 Task: Contact a Redfin agent in Las Vegas, Nevada, for assistance in finding a property.
Action: Mouse moved to (938, 52)
Screenshot: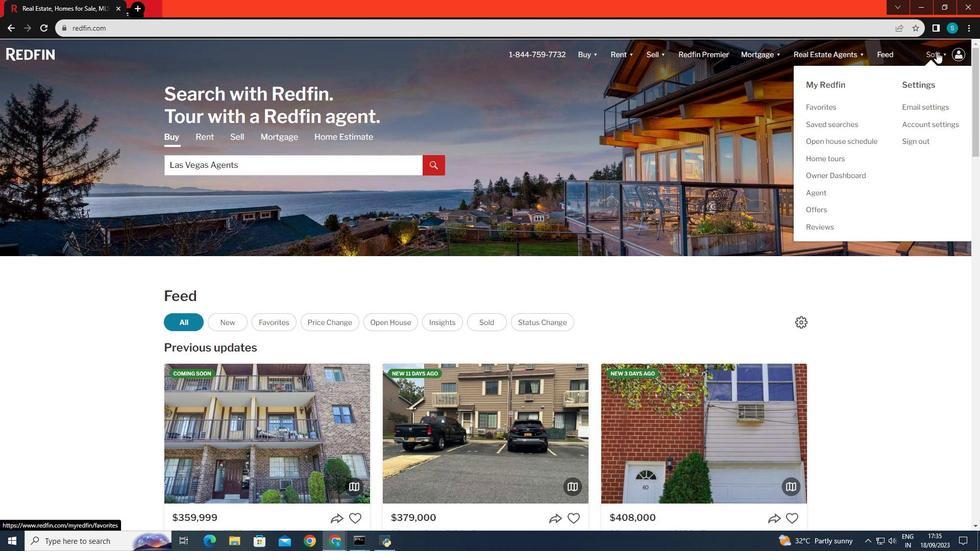 
Action: Mouse pressed left at (938, 52)
Screenshot: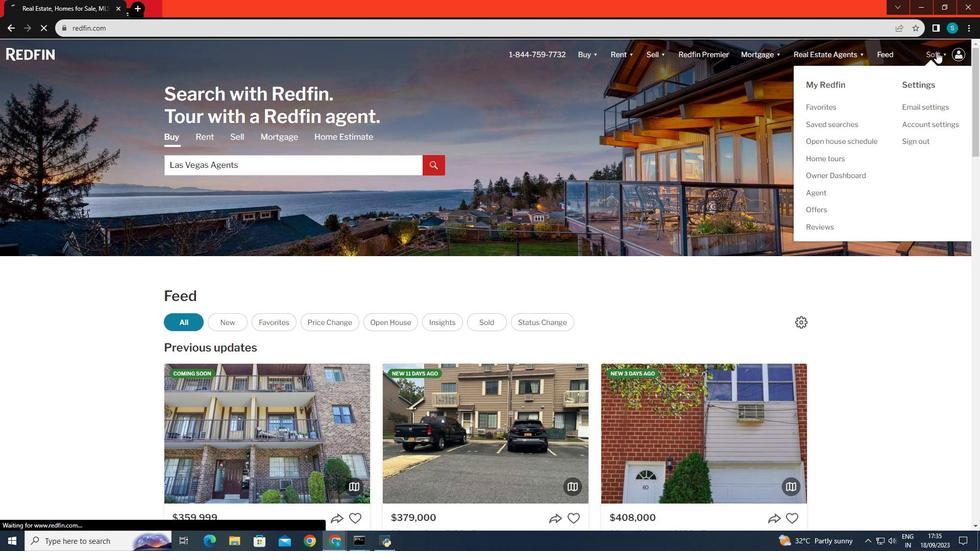 
Action: Mouse moved to (927, 53)
Screenshot: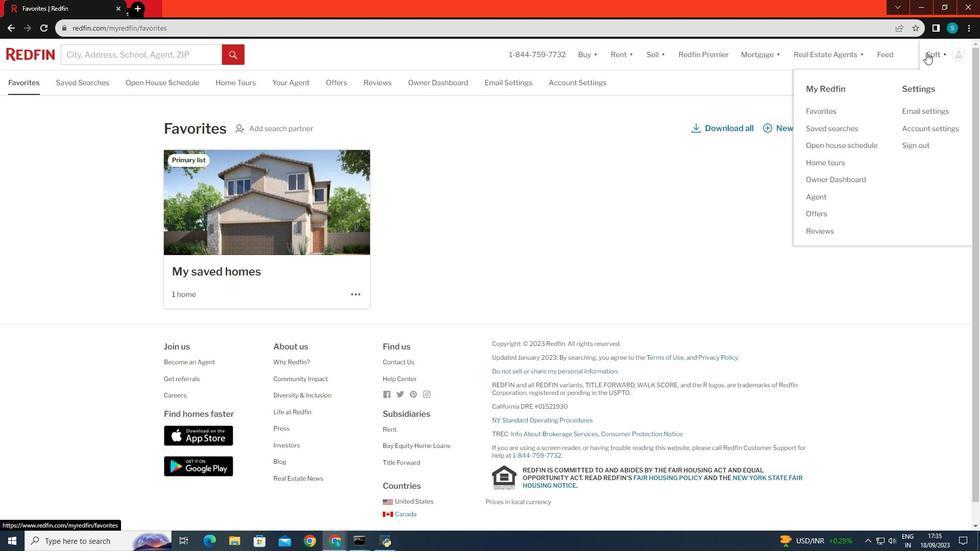 
Action: Mouse pressed left at (927, 53)
Screenshot: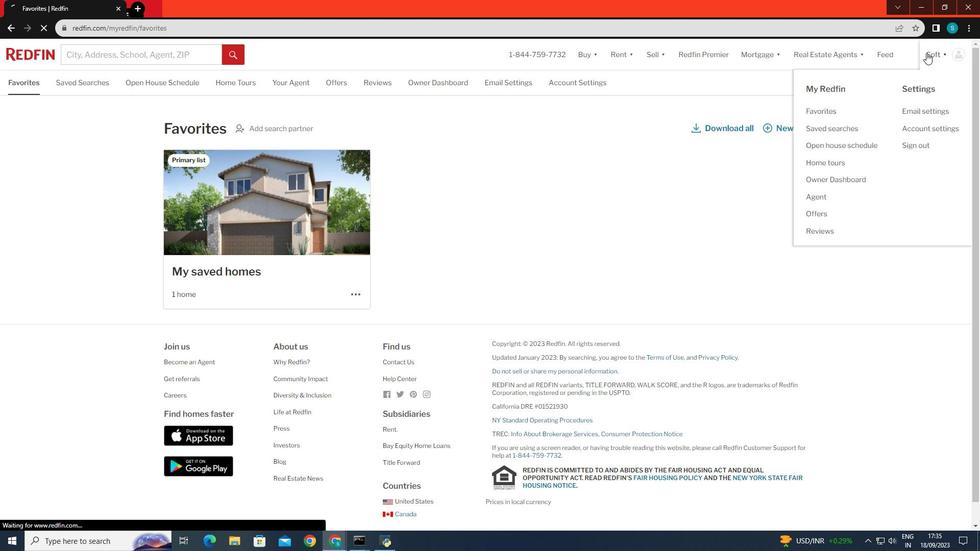 
Action: Mouse moved to (596, 251)
Screenshot: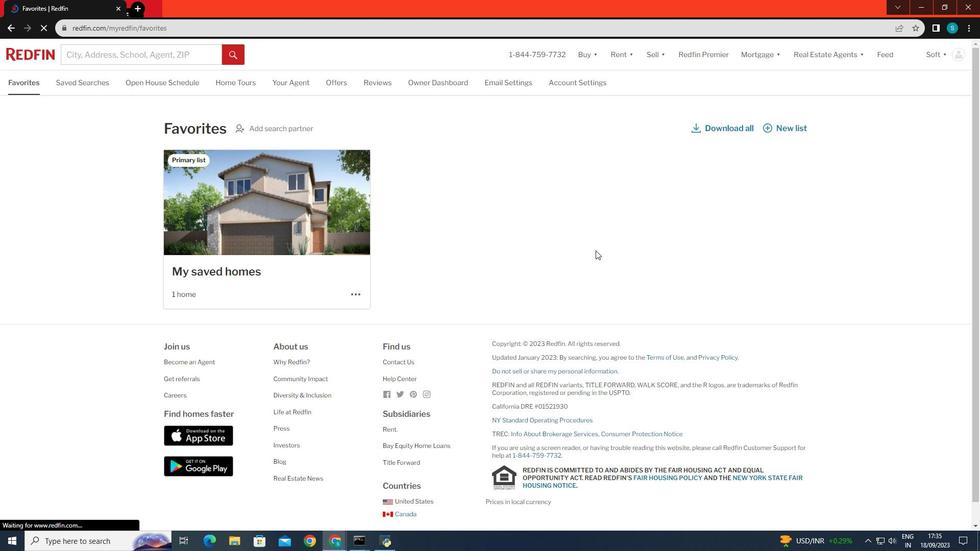 
Action: Mouse scrolled (596, 250) with delta (0, 0)
Screenshot: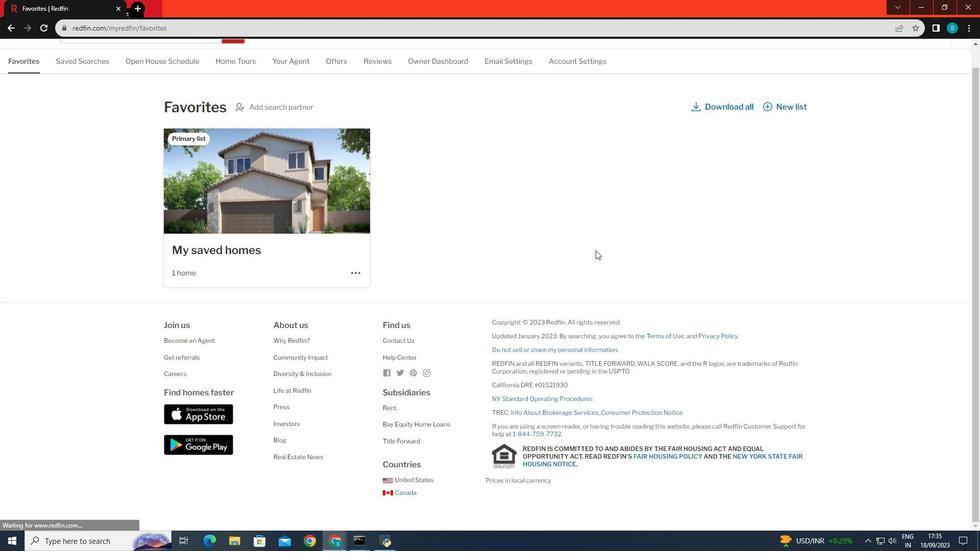 
Action: Mouse scrolled (596, 250) with delta (0, 0)
Screenshot: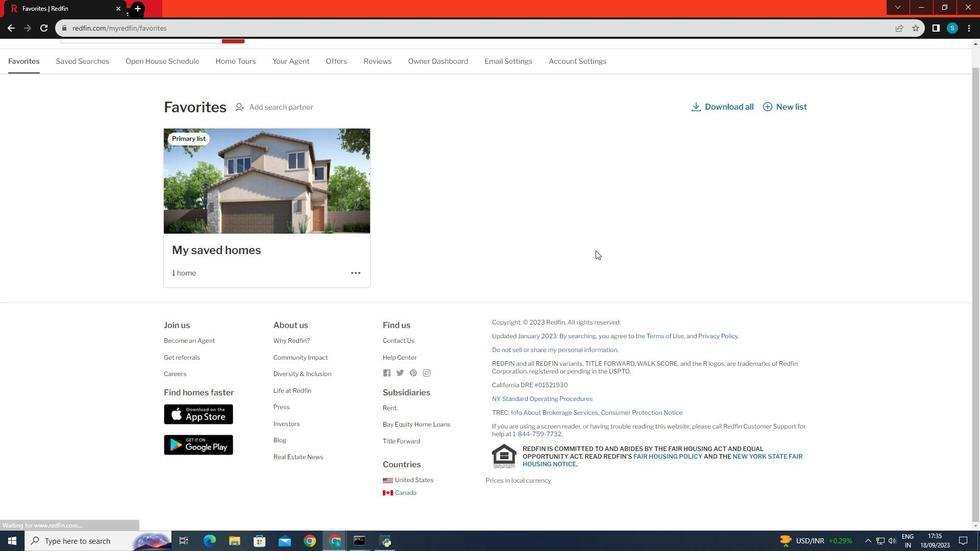 
Action: Mouse scrolled (596, 250) with delta (0, 0)
Screenshot: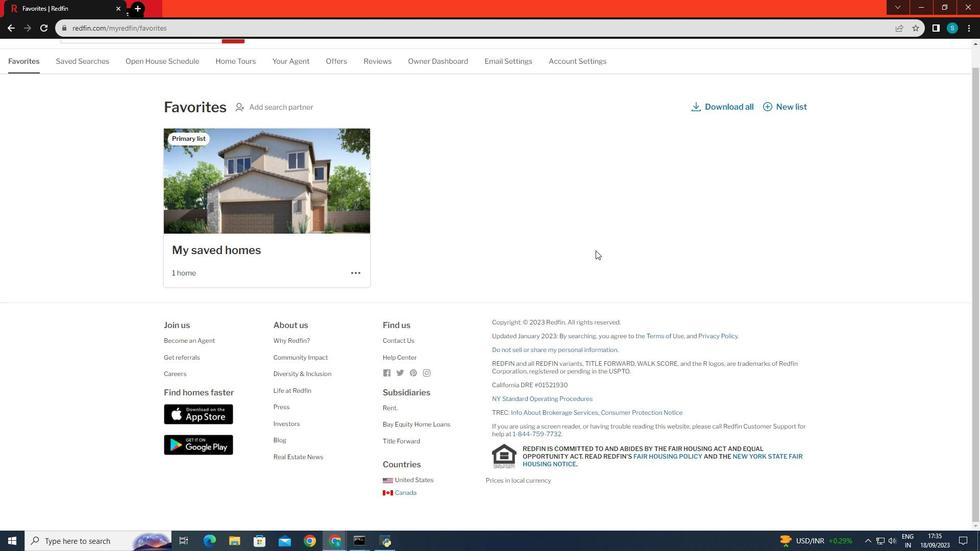 
Action: Mouse scrolled (596, 250) with delta (0, 0)
Screenshot: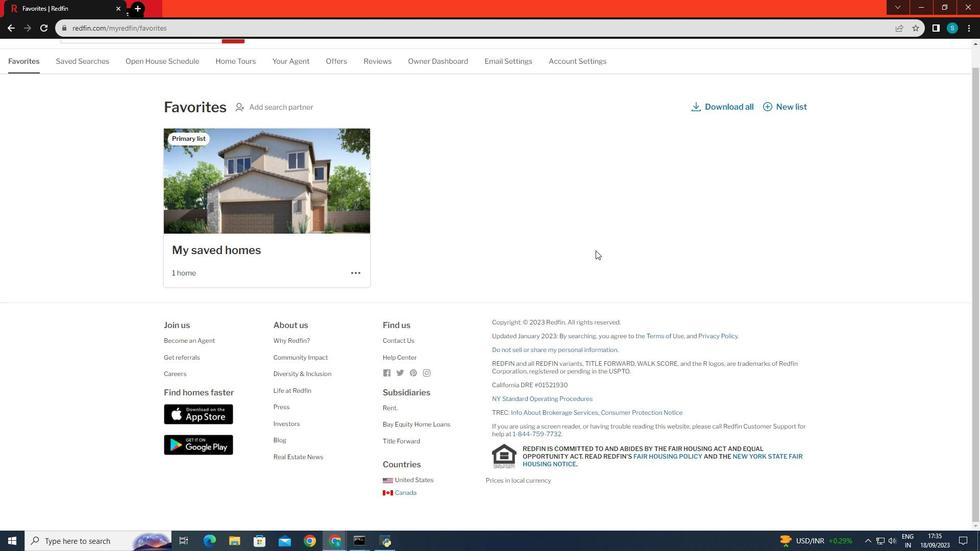 
Action: Mouse scrolled (596, 250) with delta (0, 0)
Screenshot: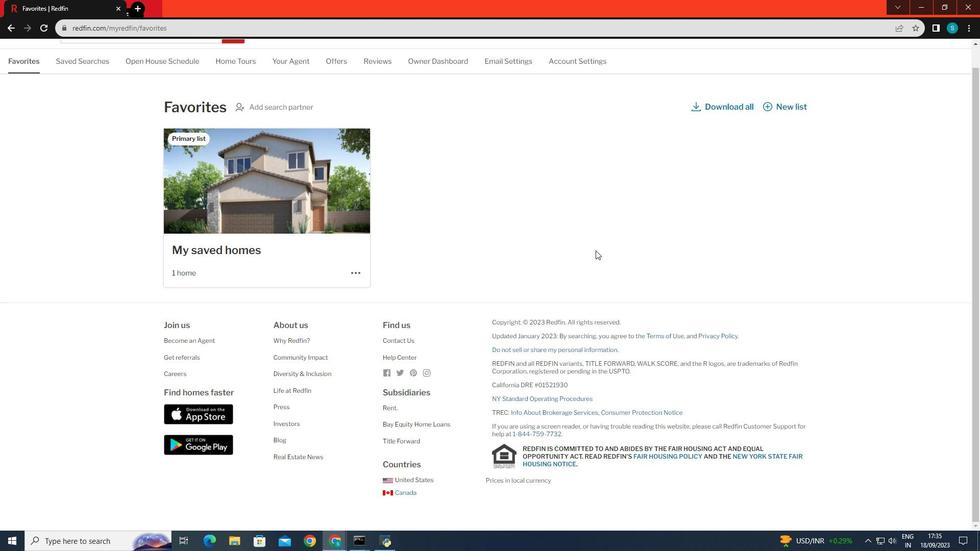 
Action: Mouse scrolled (596, 250) with delta (0, 0)
Screenshot: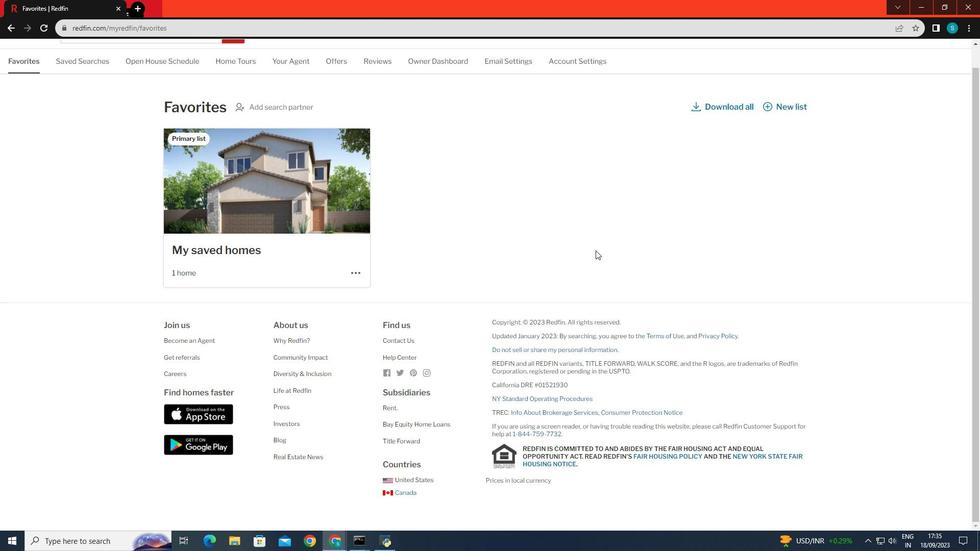 
Action: Mouse scrolled (596, 251) with delta (0, 0)
Screenshot: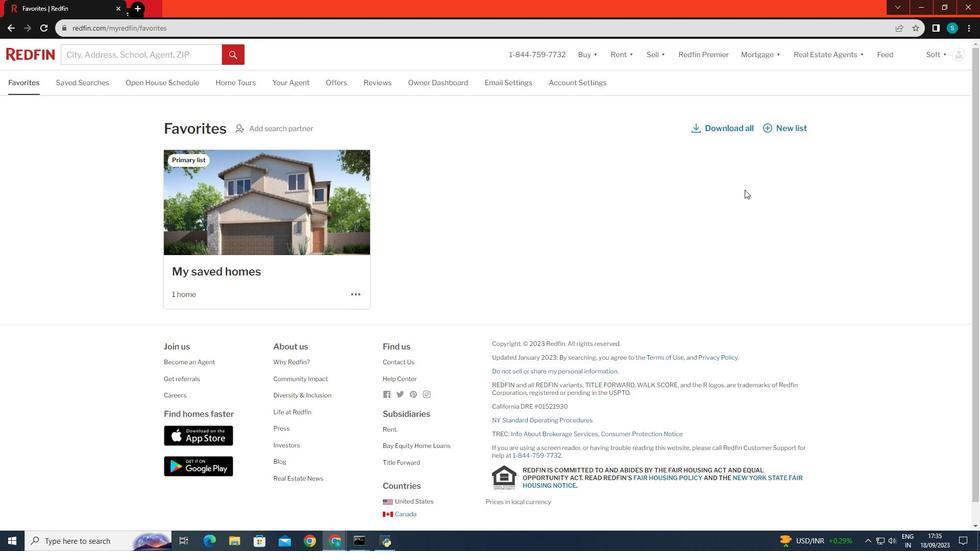 
Action: Mouse scrolled (596, 251) with delta (0, 0)
Screenshot: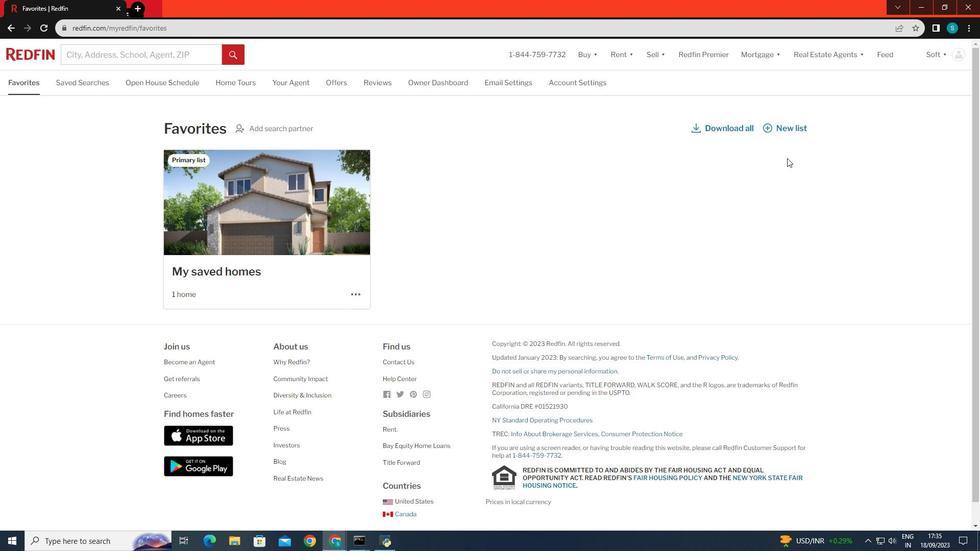 
Action: Mouse scrolled (596, 251) with delta (0, 0)
Screenshot: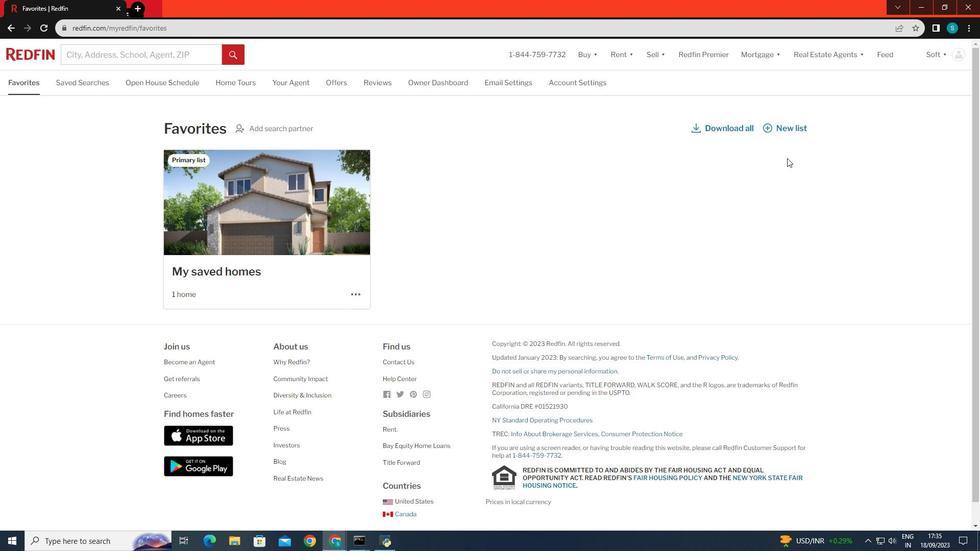 
Action: Mouse moved to (814, 195)
Screenshot: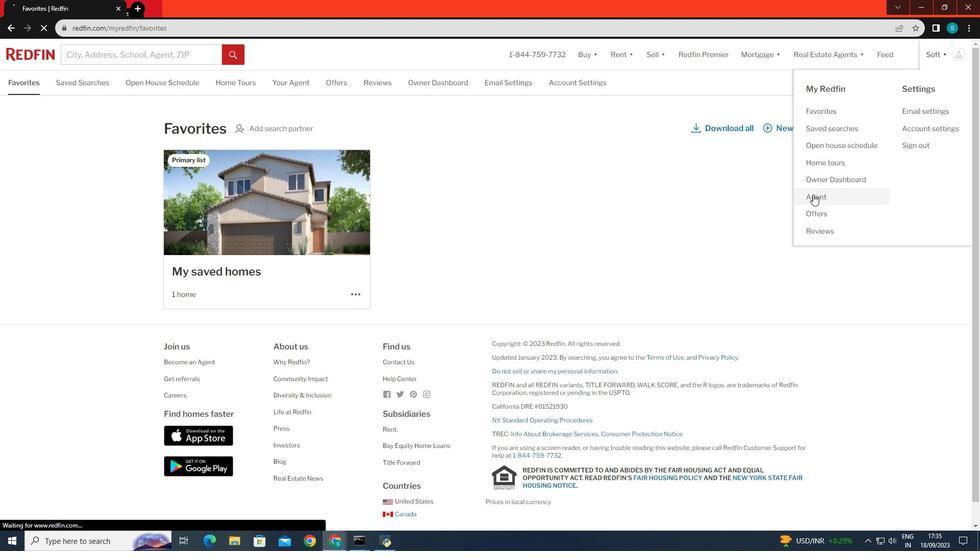 
Action: Mouse pressed left at (814, 195)
Screenshot: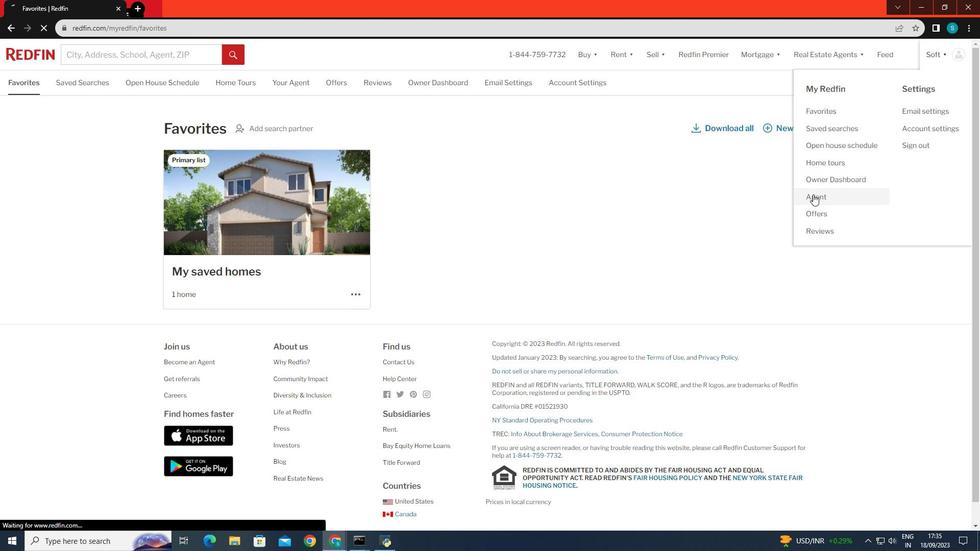 
Action: Mouse moved to (382, 243)
Screenshot: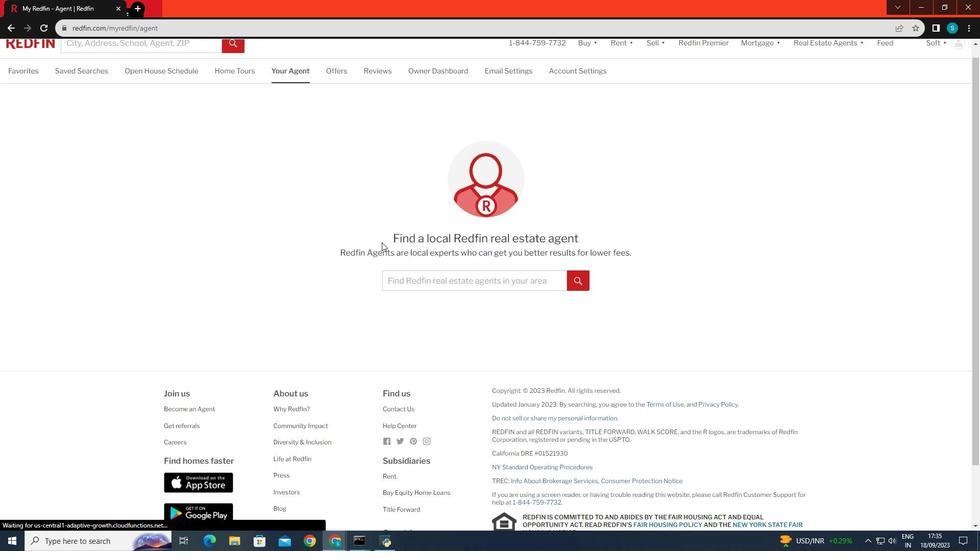 
Action: Mouse scrolled (382, 242) with delta (0, 0)
Screenshot: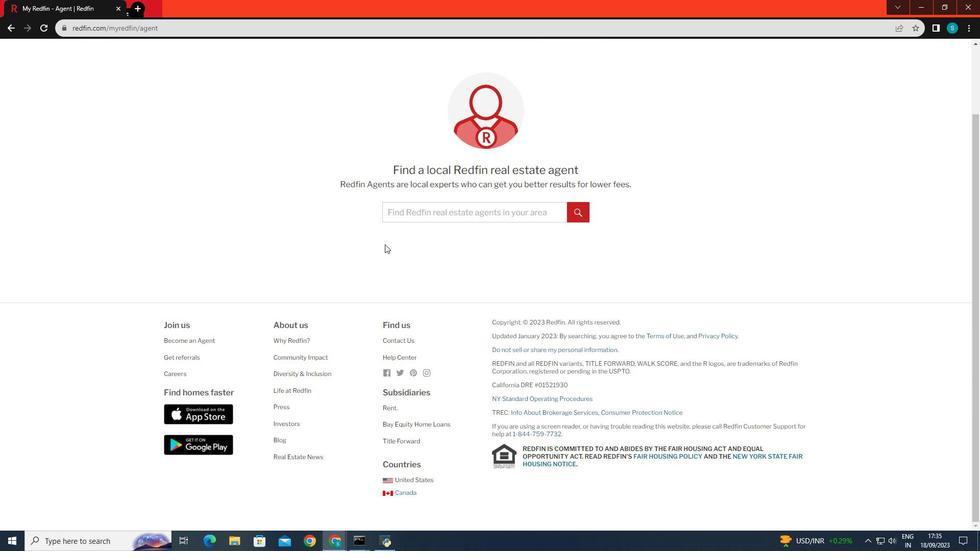 
Action: Mouse scrolled (382, 242) with delta (0, 0)
Screenshot: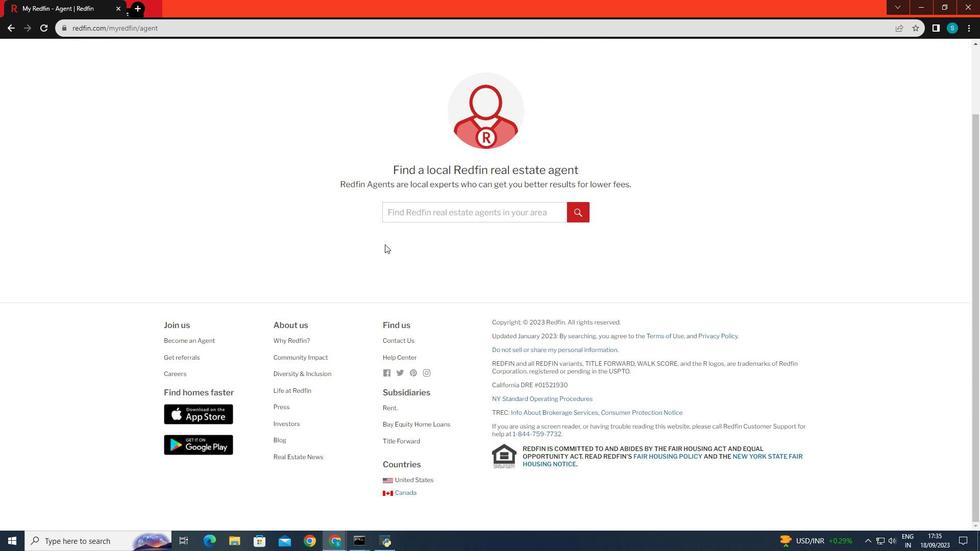 
Action: Mouse scrolled (382, 242) with delta (0, 0)
Screenshot: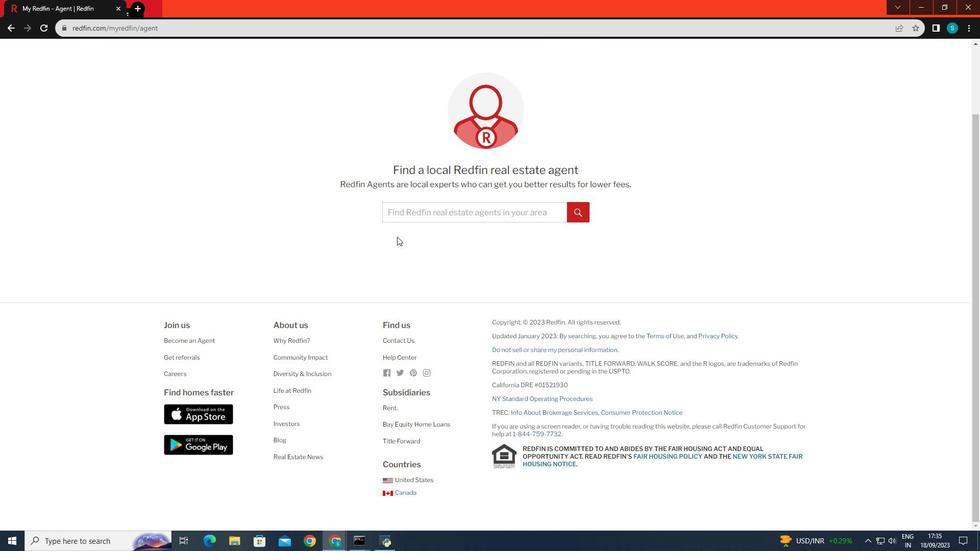 
Action: Mouse scrolled (382, 242) with delta (0, 0)
Screenshot: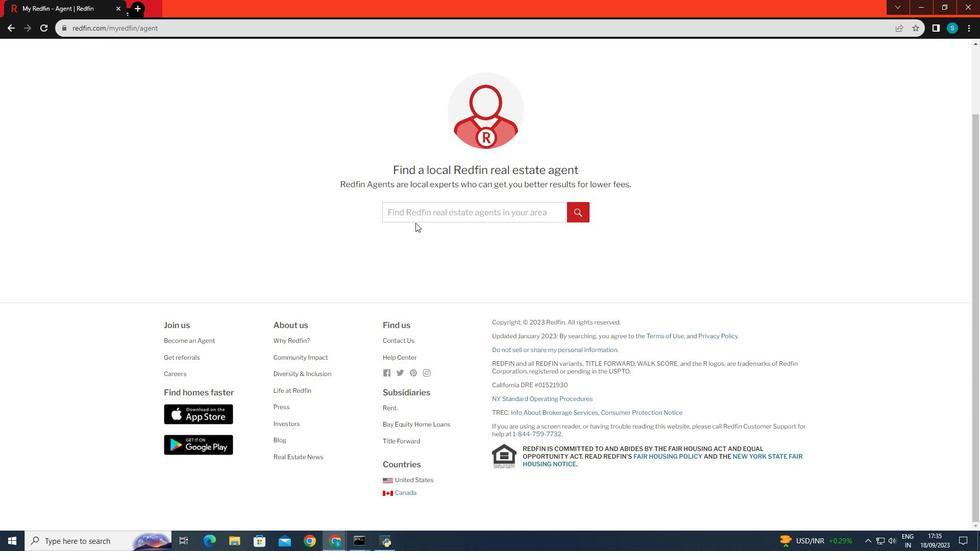 
Action: Mouse moved to (393, 172)
Screenshot: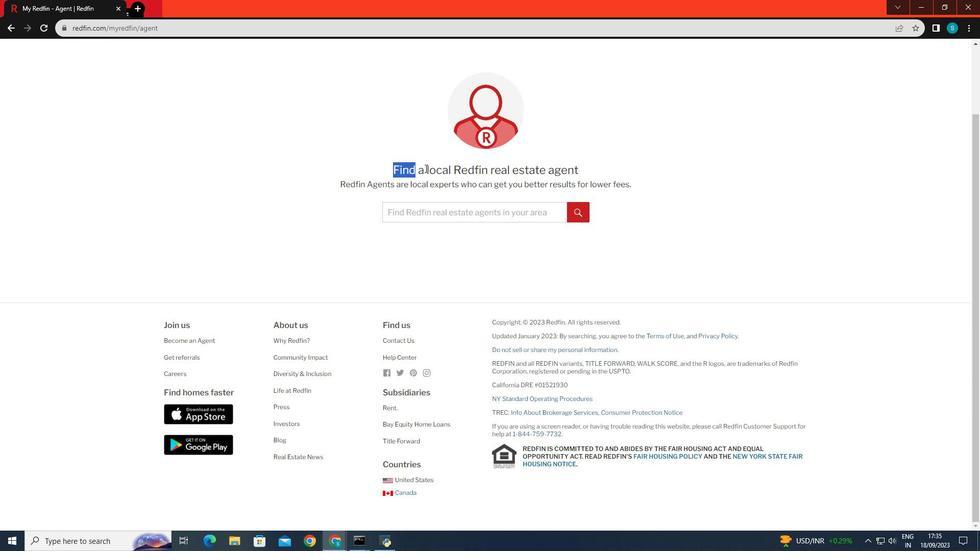 
Action: Mouse pressed left at (393, 172)
Screenshot: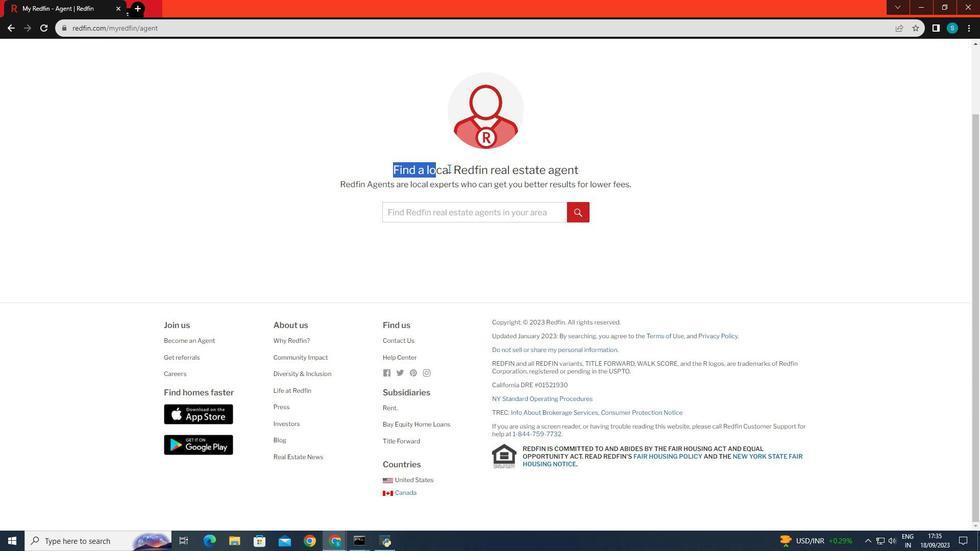 
Action: Mouse moved to (471, 211)
Screenshot: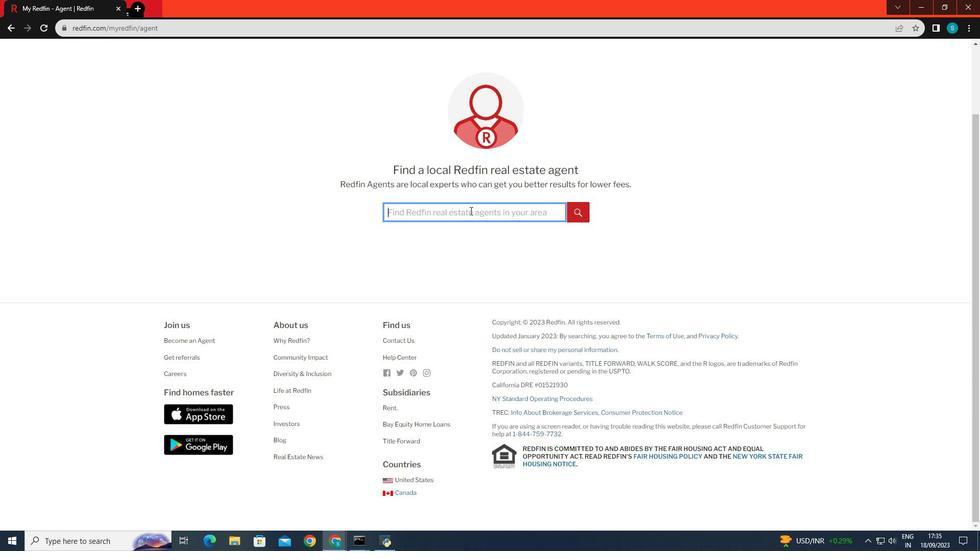 
Action: Mouse pressed left at (471, 211)
Screenshot: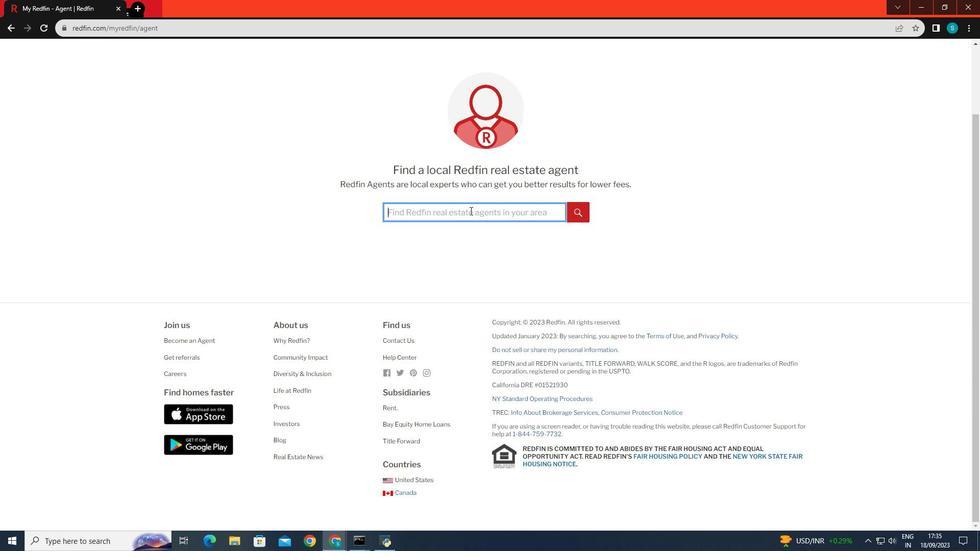 
Action: Key pressed las<Key.space>vegas<Key.space>nevada
Screenshot: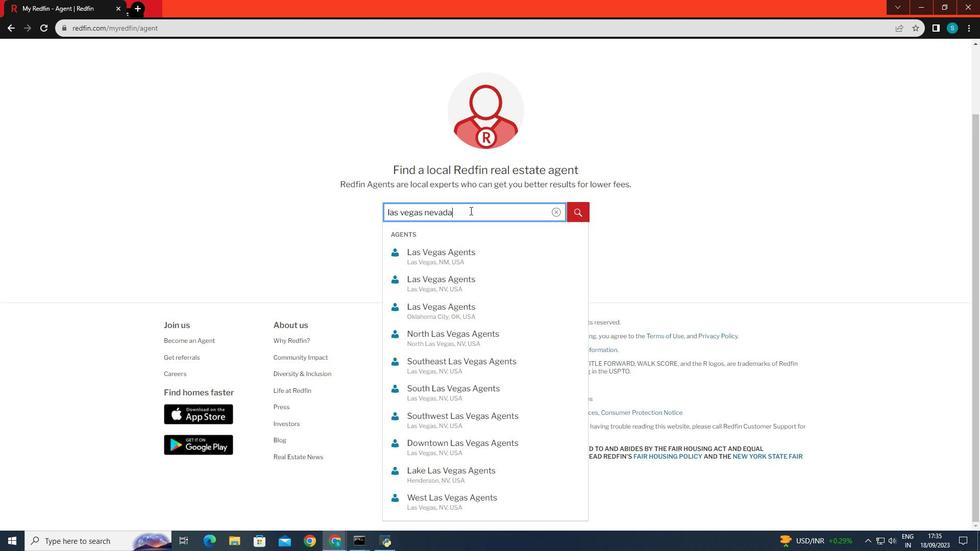 
Action: Mouse moved to (579, 215)
Screenshot: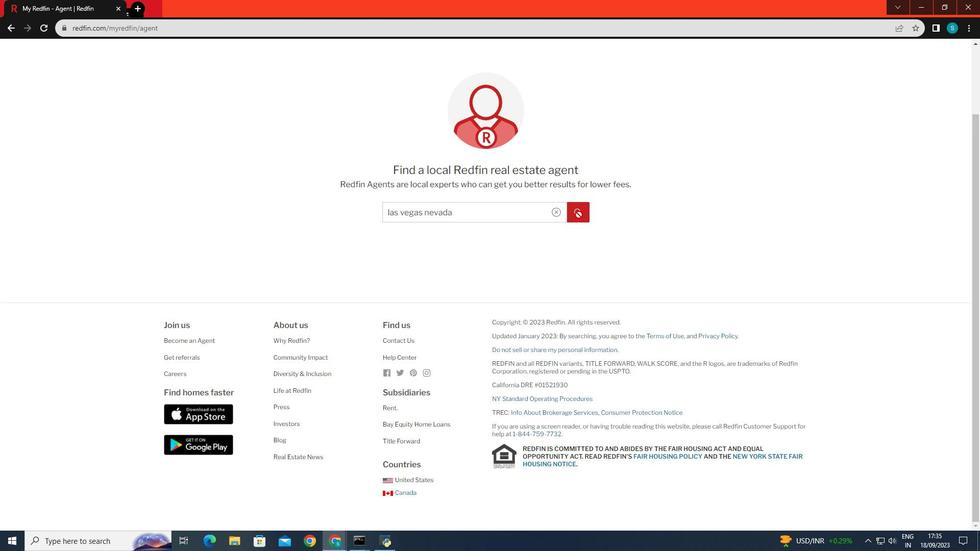 
Action: Mouse pressed left at (579, 215)
Screenshot: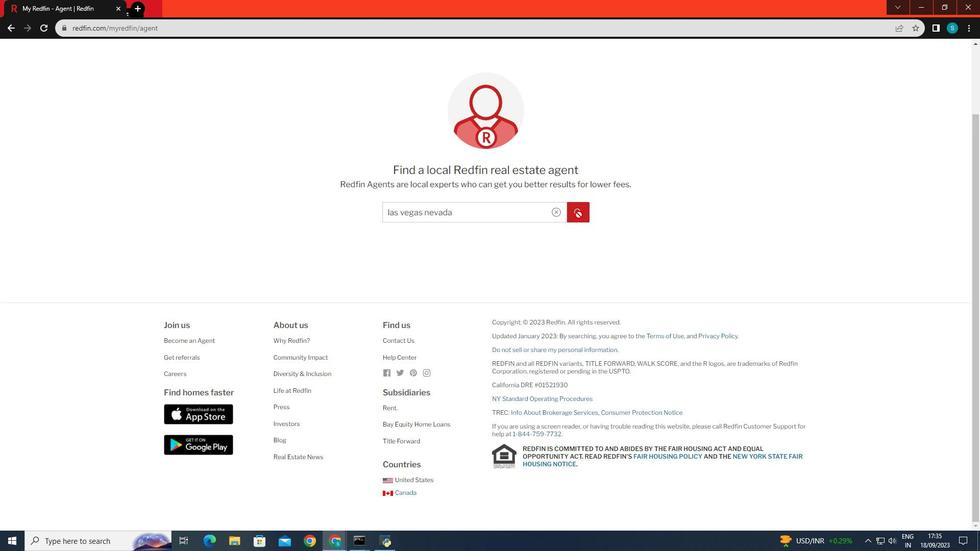 
Action: Mouse moved to (454, 214)
Screenshot: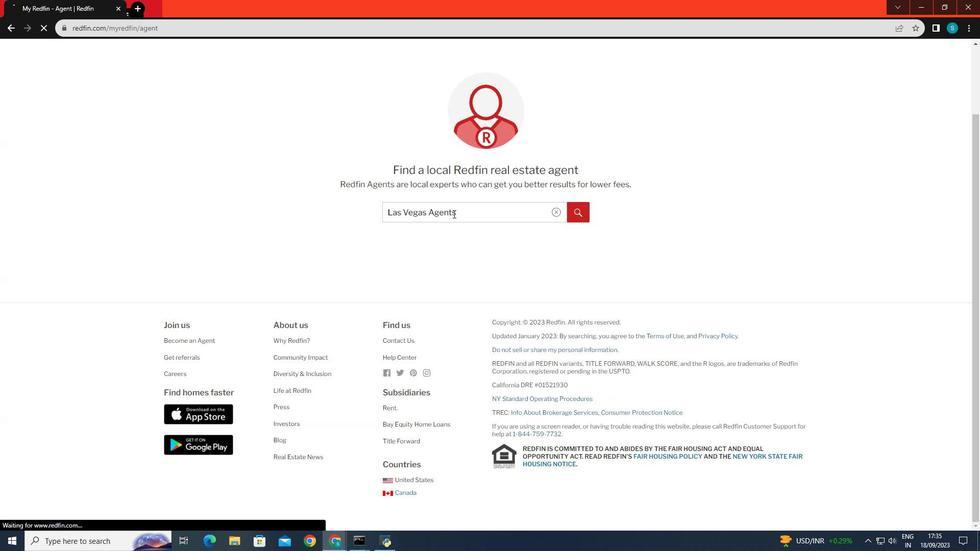 
Action: Mouse pressed left at (454, 214)
Screenshot: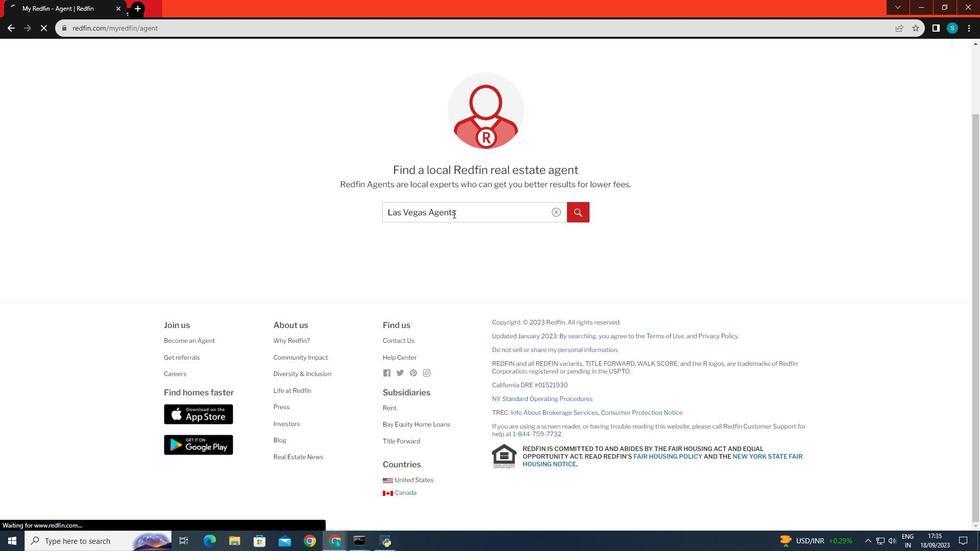 
Action: Mouse moved to (271, 166)
Screenshot: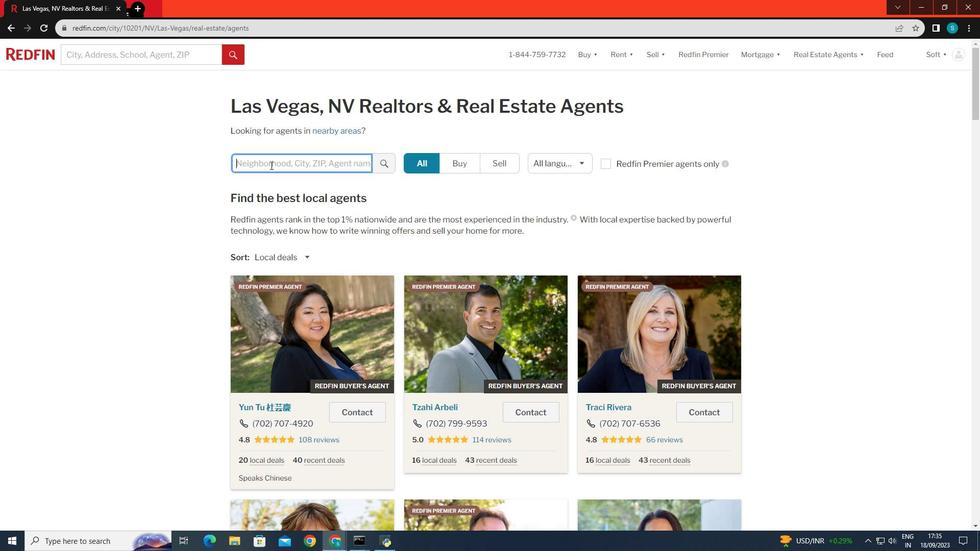 
Action: Mouse pressed left at (271, 166)
Screenshot: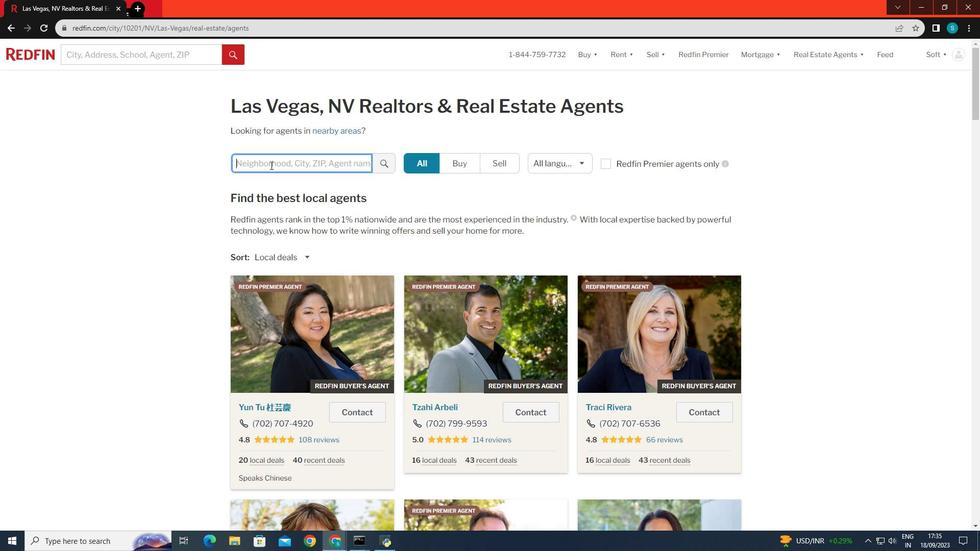 
Action: Mouse moved to (287, 196)
Screenshot: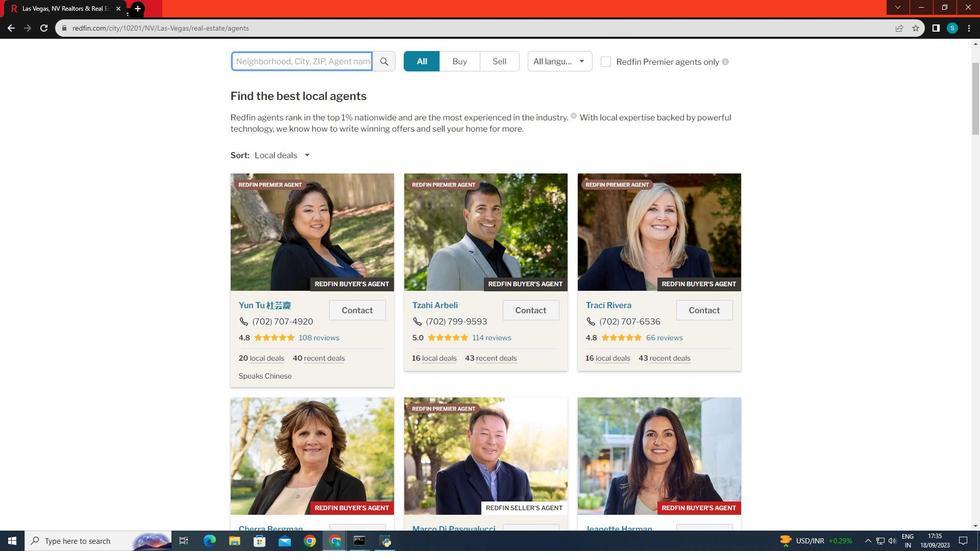 
Action: Mouse scrolled (287, 196) with delta (0, 0)
Screenshot: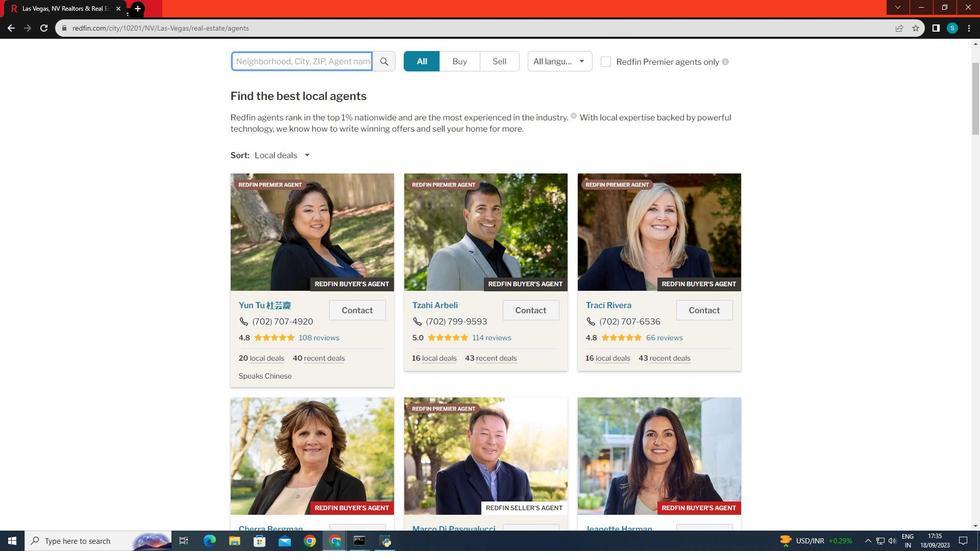 
Action: Mouse scrolled (287, 196) with delta (0, 0)
Screenshot: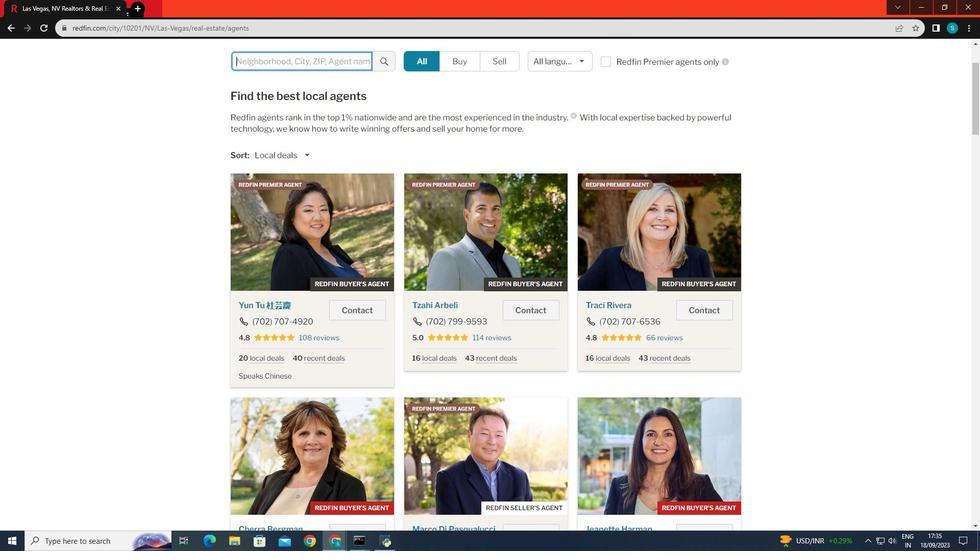 
Action: Mouse scrolled (287, 196) with delta (0, 0)
Screenshot: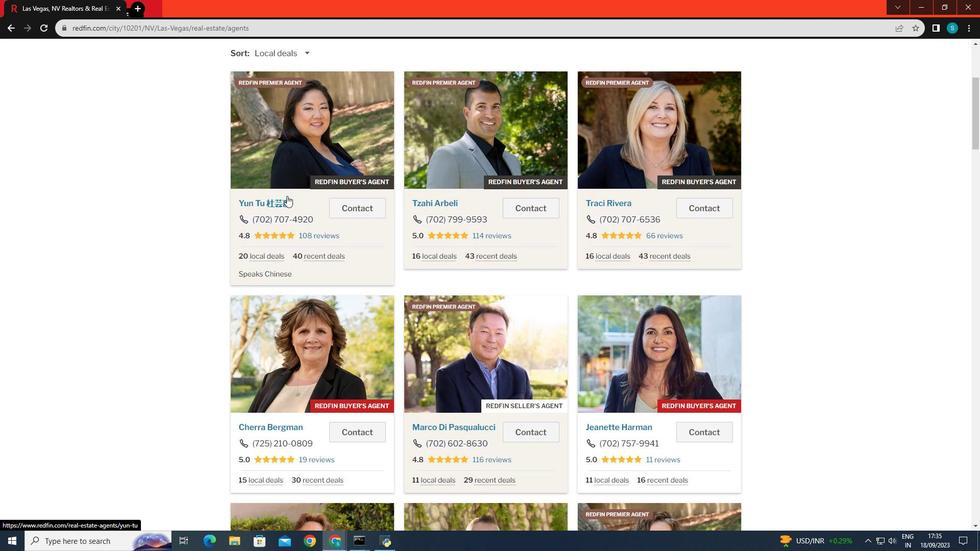 
Action: Mouse scrolled (287, 196) with delta (0, 0)
Screenshot: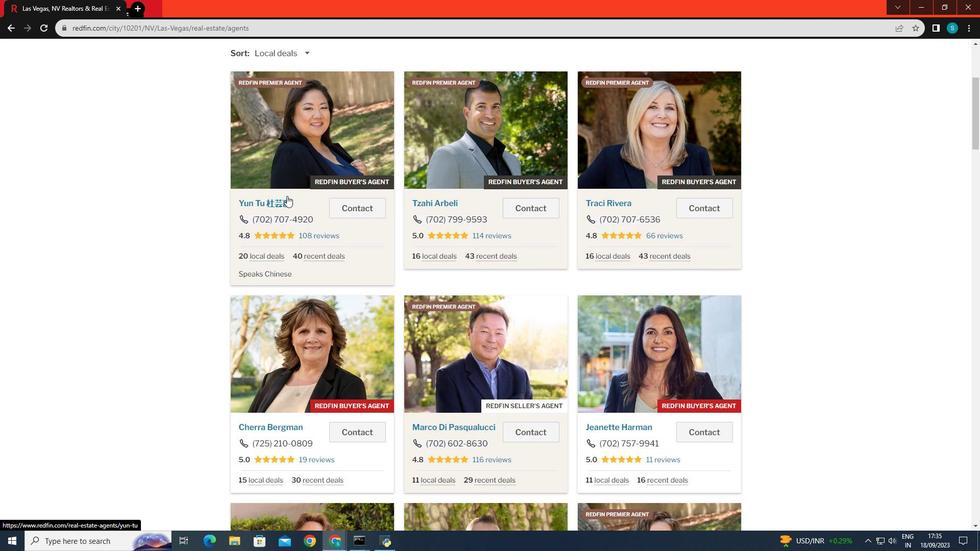 
Action: Mouse scrolled (287, 197) with delta (0, 0)
Screenshot: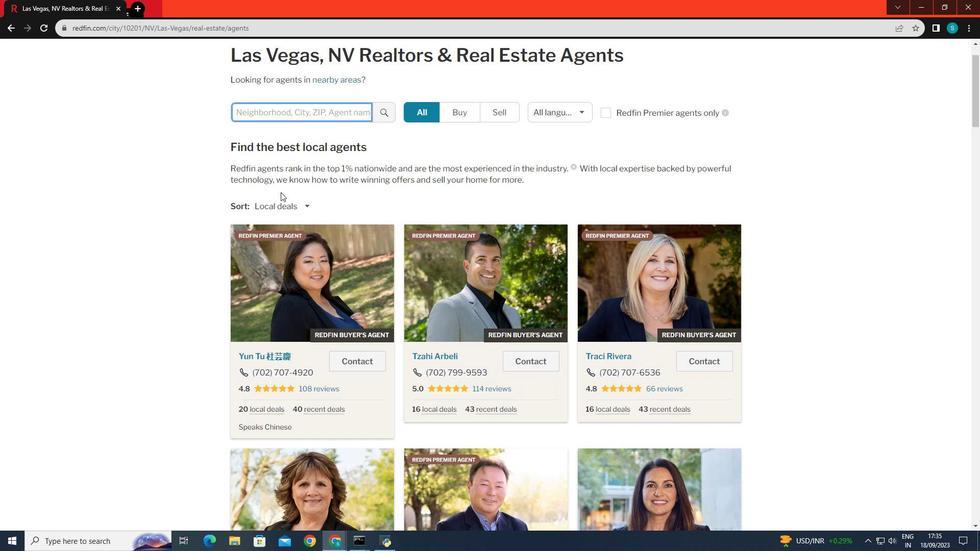 
Action: Mouse scrolled (287, 197) with delta (0, 0)
Screenshot: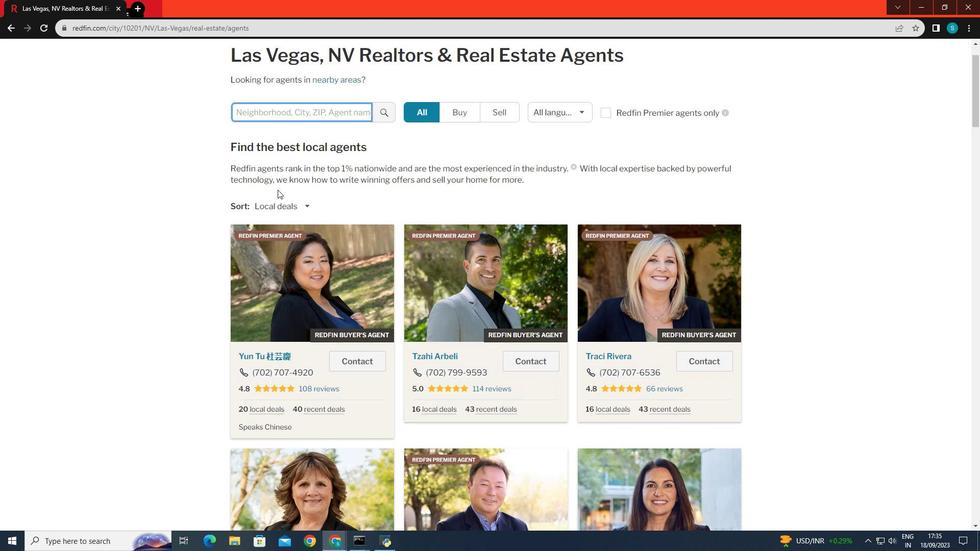 
Action: Mouse scrolled (287, 197) with delta (0, 0)
Screenshot: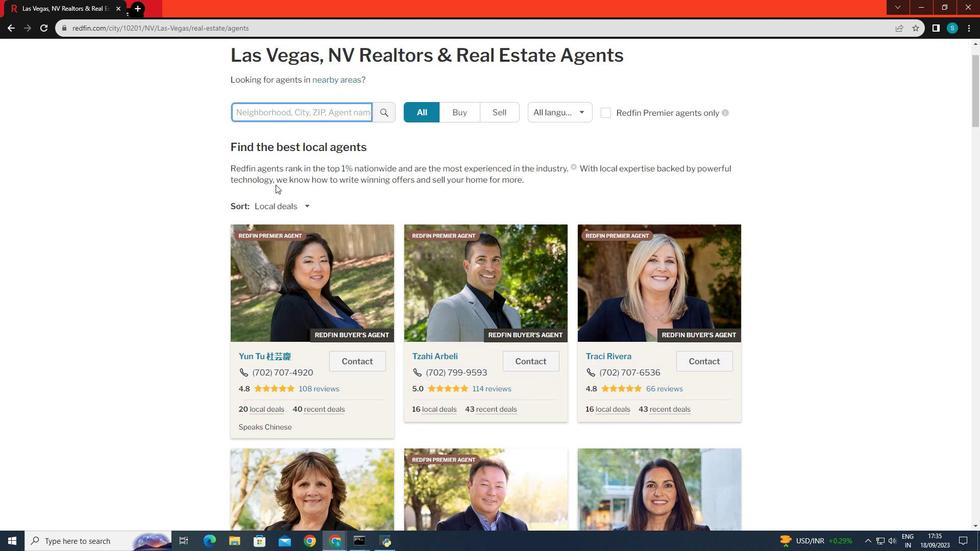 
Action: Mouse moved to (271, 114)
Screenshot: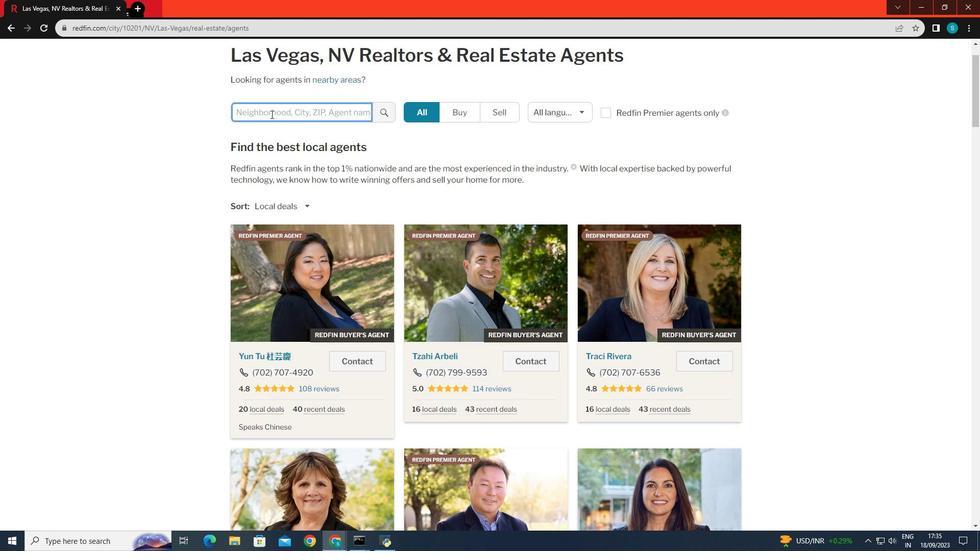 
Action: Mouse pressed left at (271, 114)
Screenshot: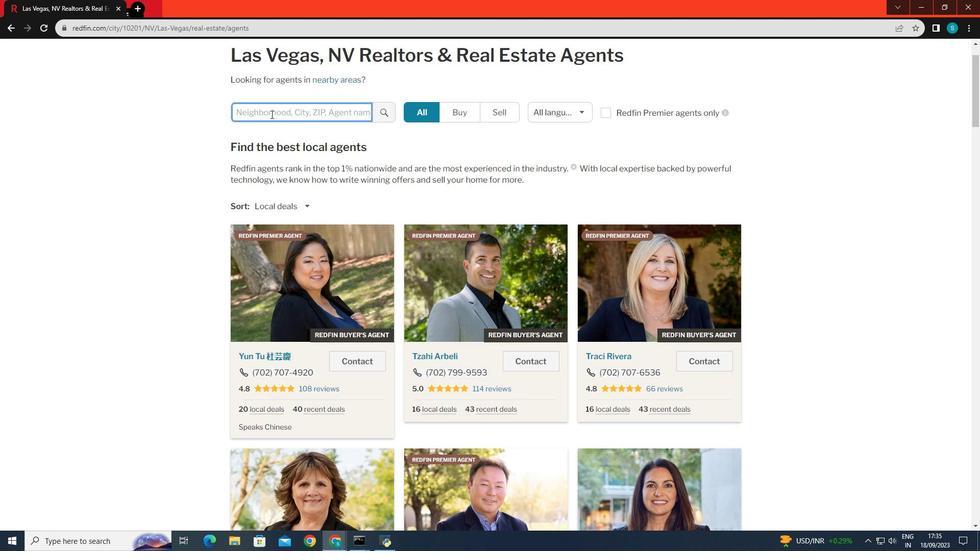 
Action: Key pressed ne
Screenshot: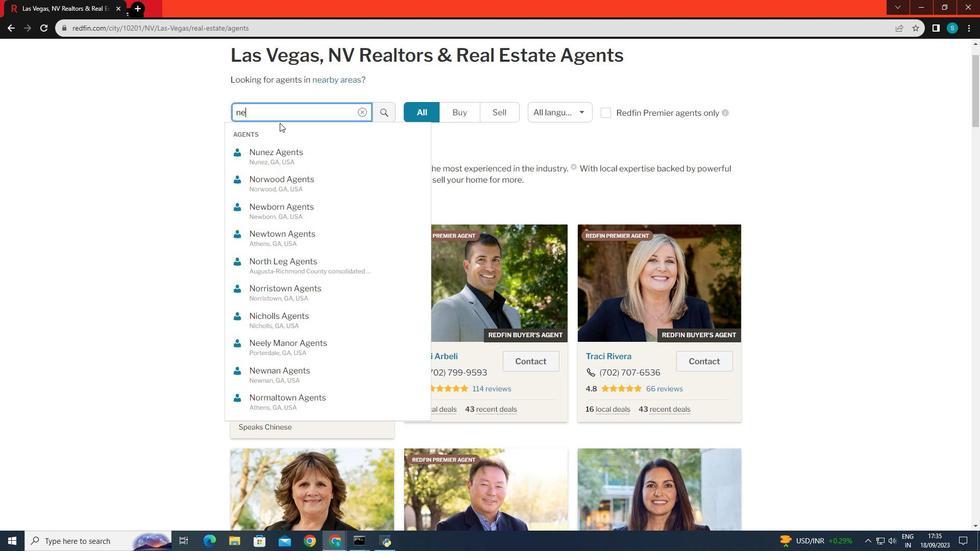 
Action: Mouse moved to (281, 126)
Screenshot: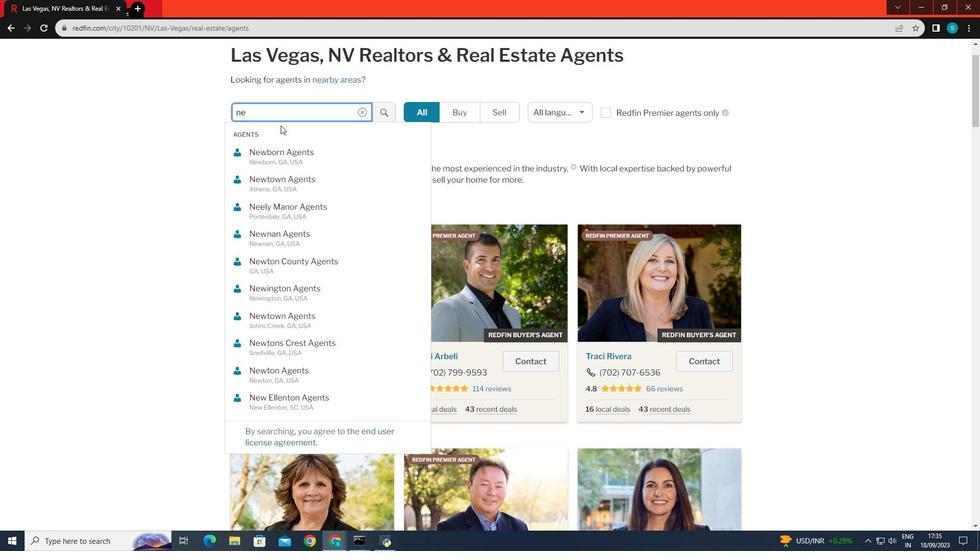 
Action: Key pressed vada
Screenshot: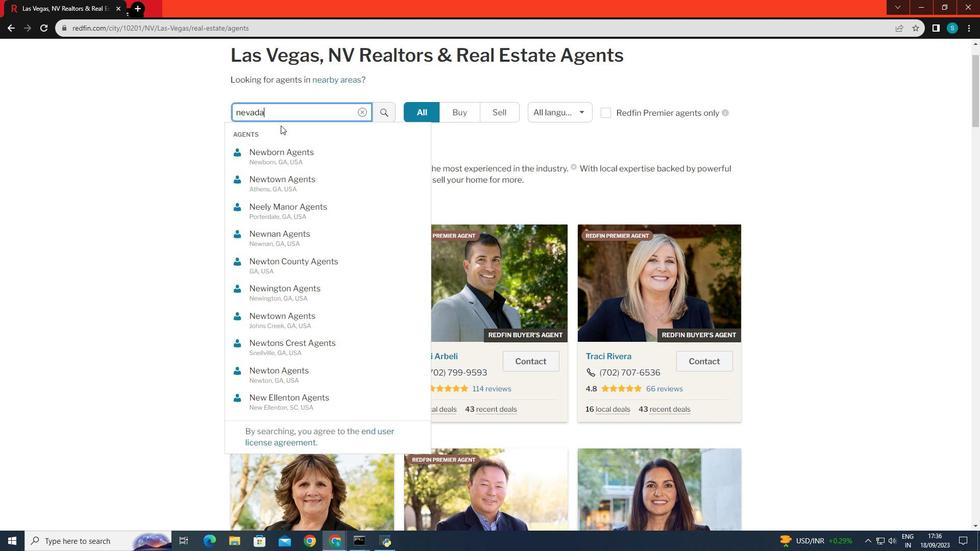 
Action: Mouse moved to (388, 115)
Screenshot: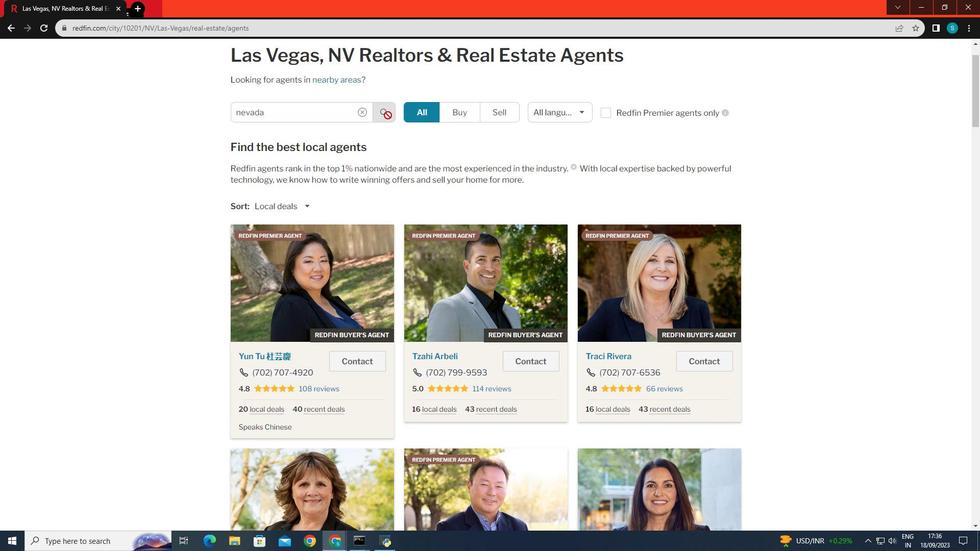 
Action: Mouse pressed left at (388, 115)
Screenshot: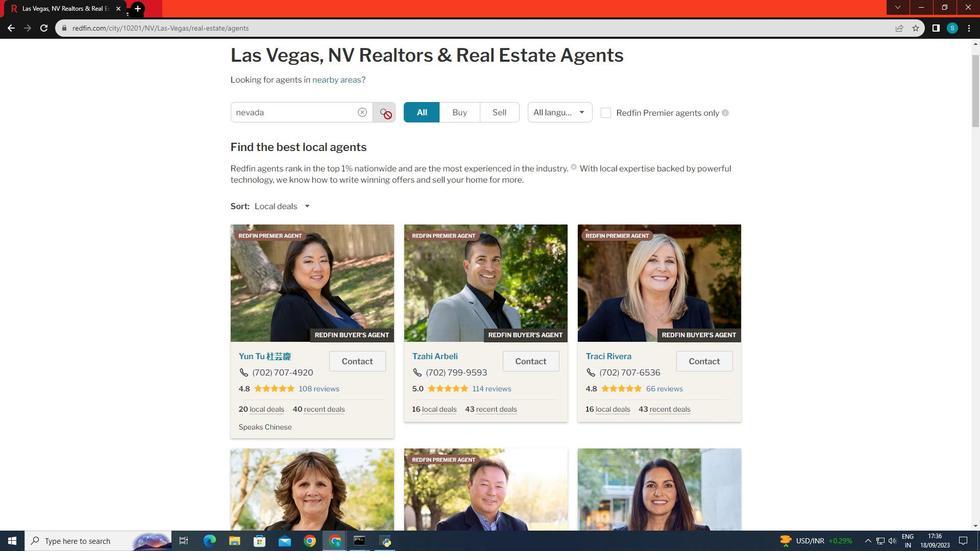 
Action: Mouse moved to (402, 208)
Screenshot: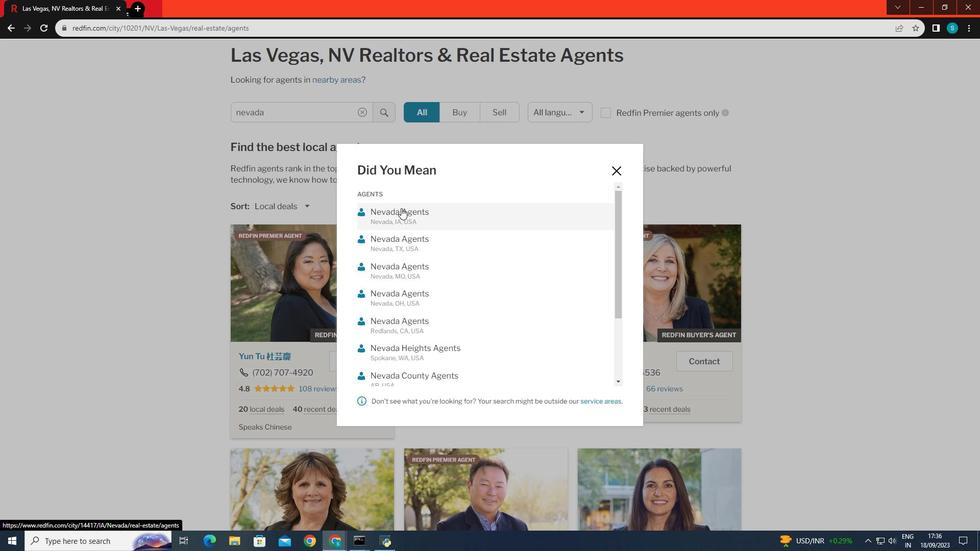 
Action: Mouse pressed left at (402, 208)
Screenshot: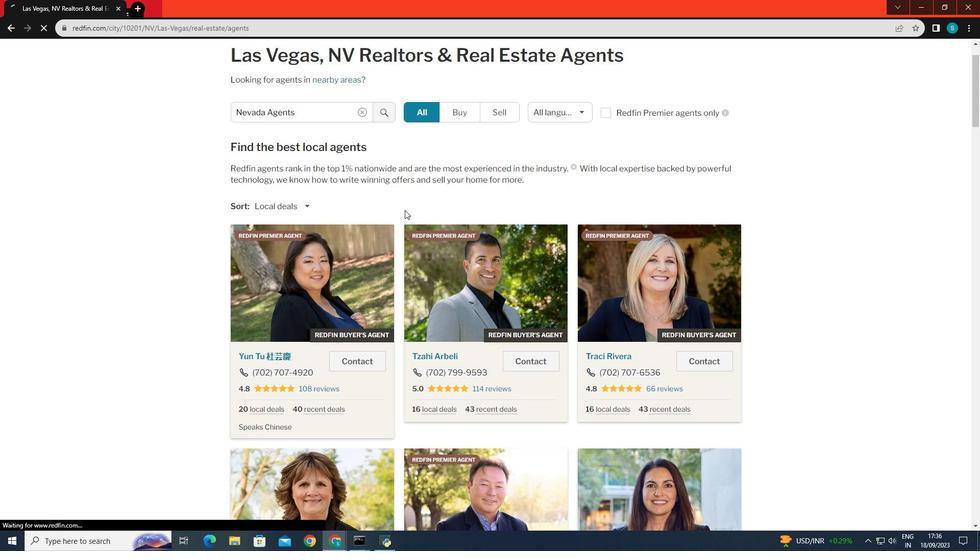 
Action: Mouse moved to (429, 233)
Screenshot: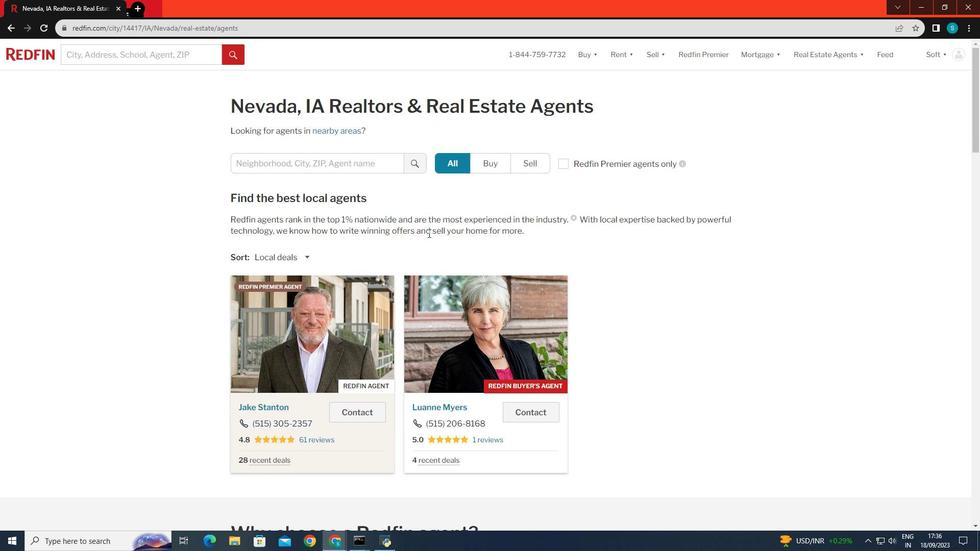 
Action: Mouse scrolled (429, 233) with delta (0, 0)
Screenshot: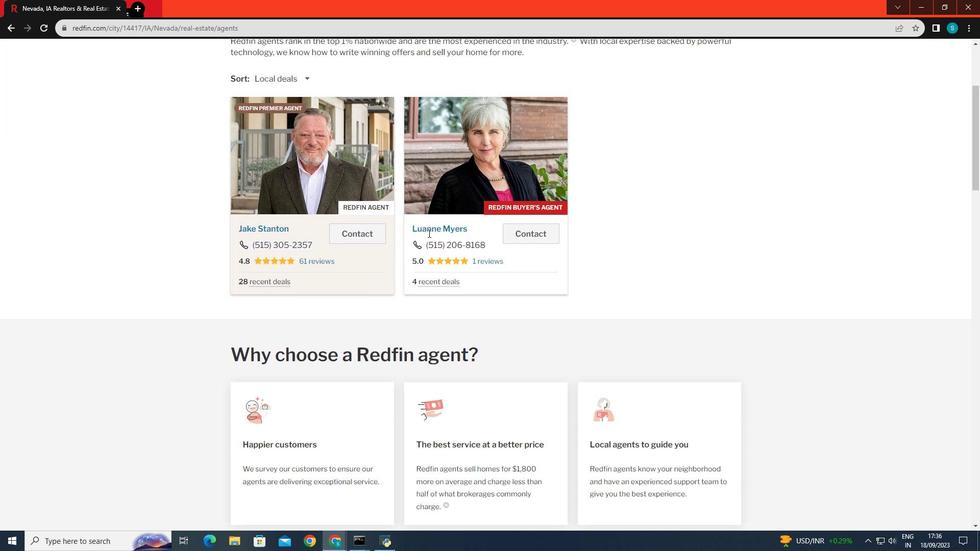 
Action: Mouse scrolled (429, 233) with delta (0, 0)
Screenshot: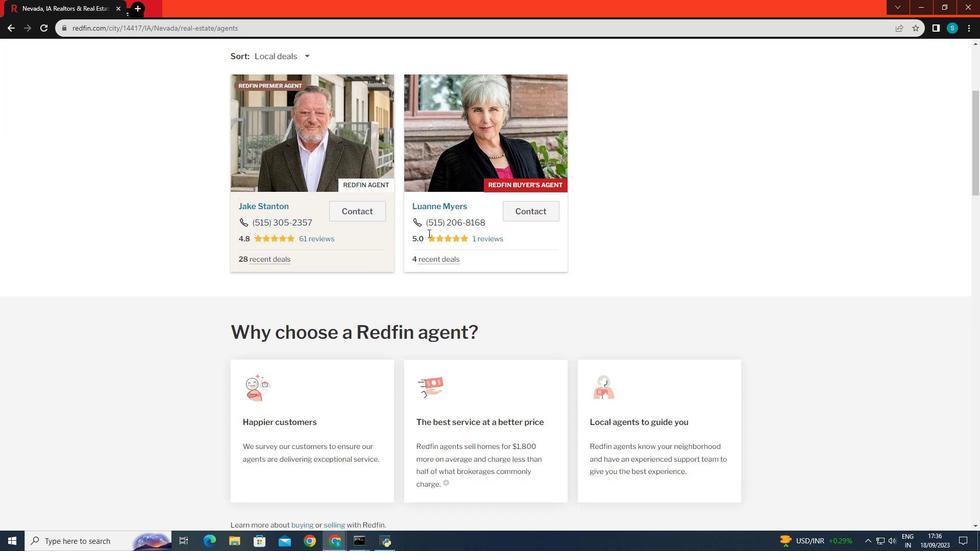 
Action: Mouse scrolled (429, 233) with delta (0, 0)
Screenshot: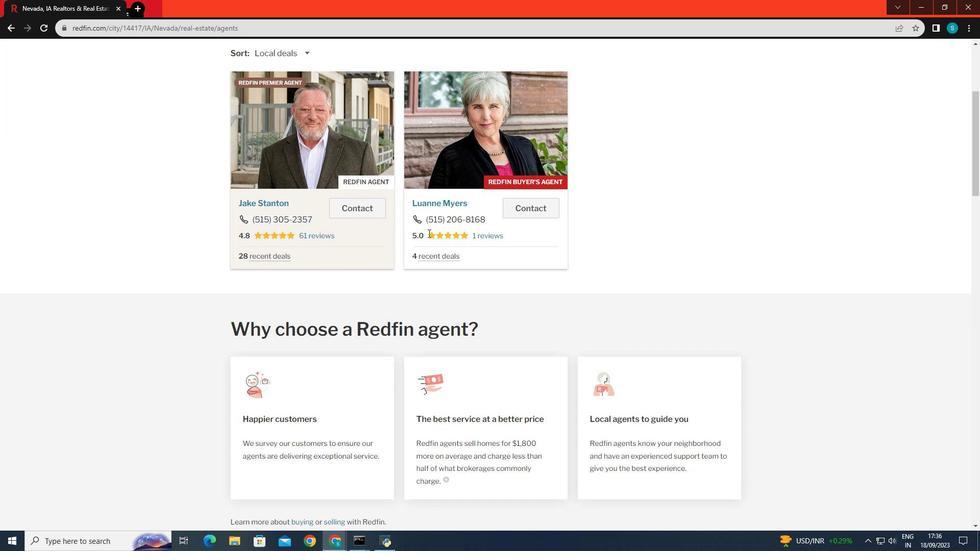 
Action: Mouse scrolled (429, 233) with delta (0, 0)
Screenshot: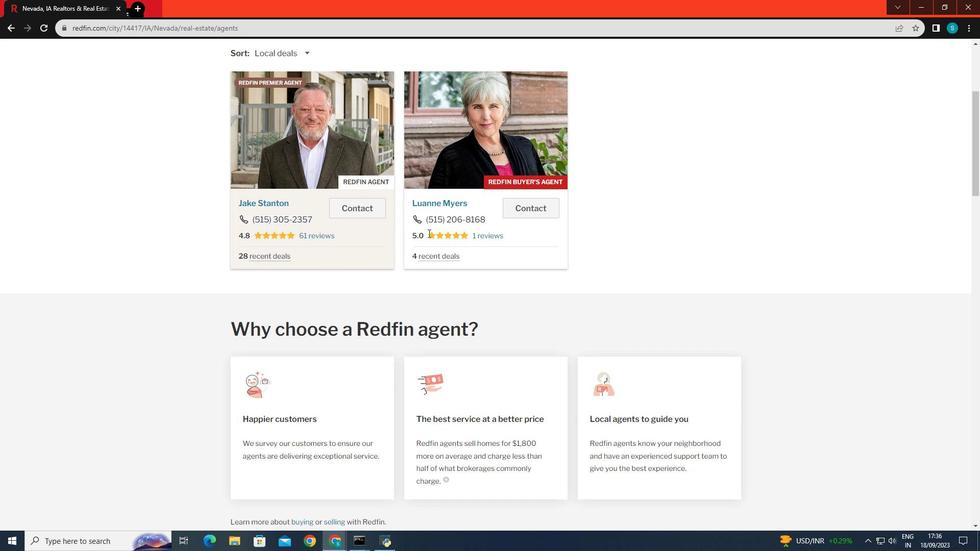 
Action: Mouse scrolled (429, 234) with delta (0, 0)
Screenshot: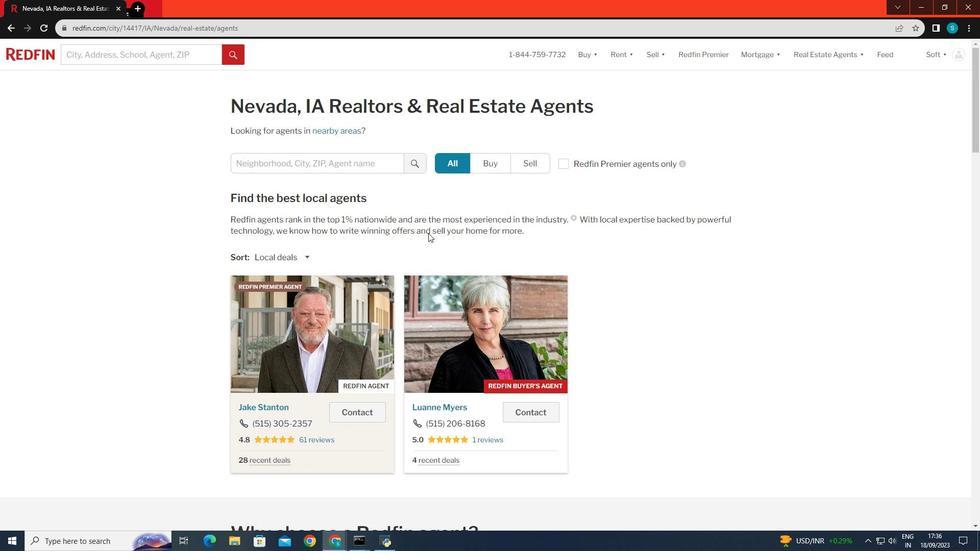 
Action: Mouse scrolled (429, 234) with delta (0, 0)
Screenshot: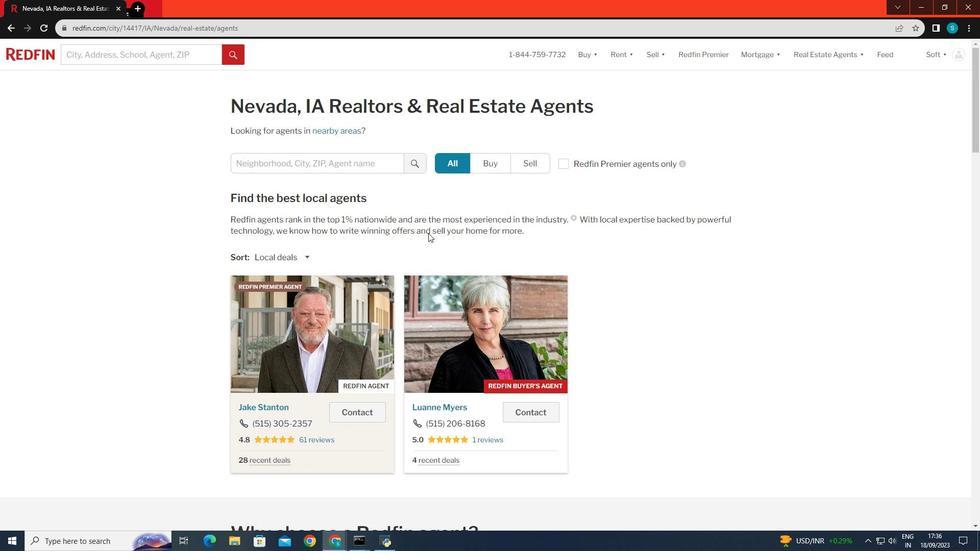 
Action: Mouse scrolled (429, 234) with delta (0, 0)
Screenshot: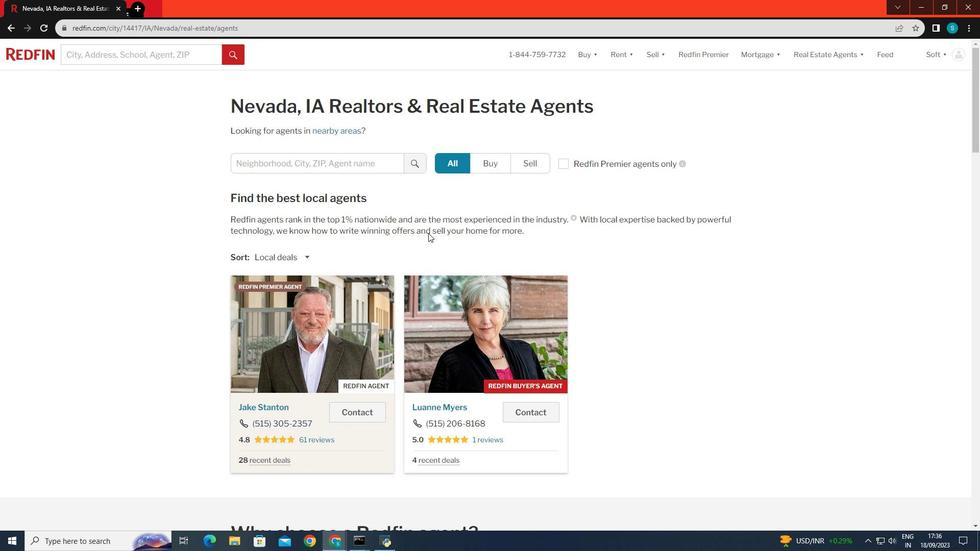 
Action: Mouse scrolled (429, 234) with delta (0, 0)
Screenshot: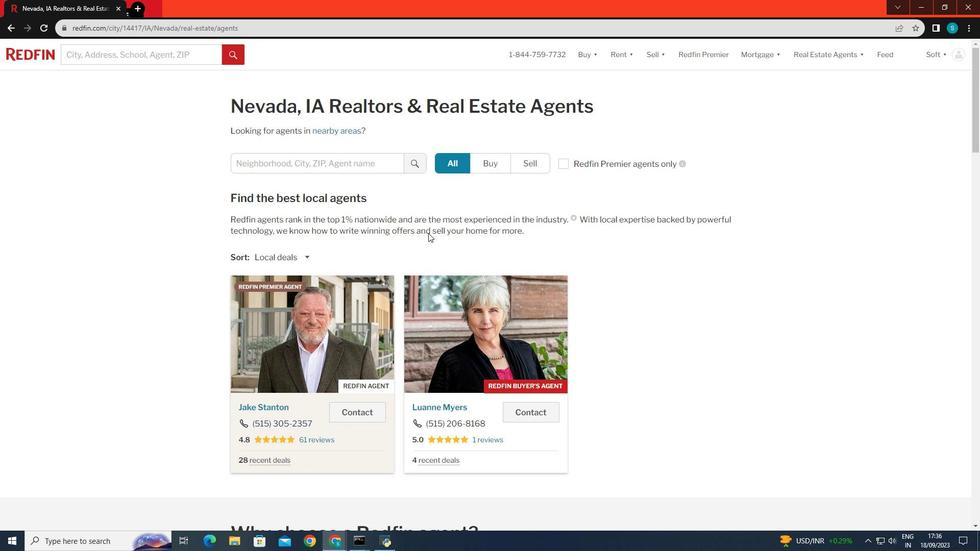 
Action: Mouse scrolled (429, 234) with delta (0, 0)
Screenshot: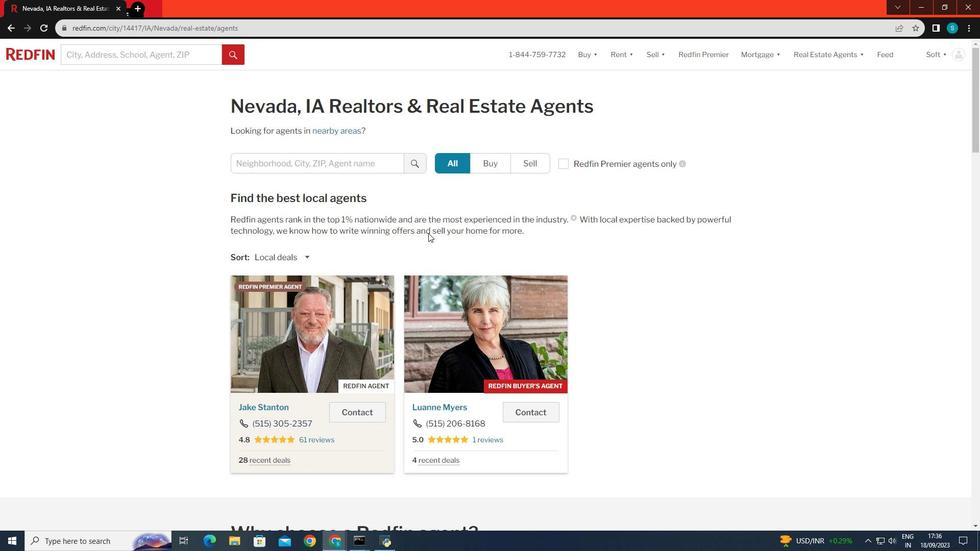 
Action: Mouse moved to (9, 30)
Screenshot: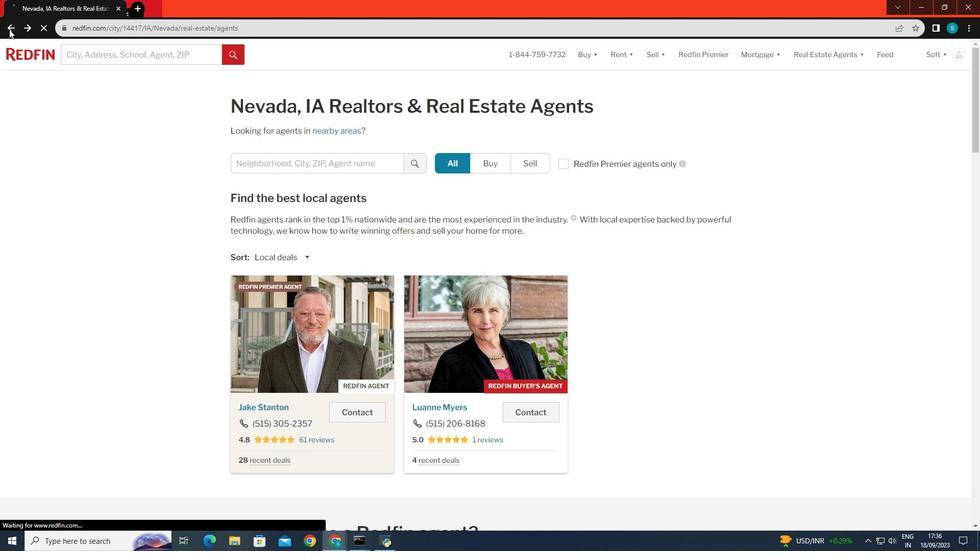 
Action: Mouse pressed left at (9, 30)
Screenshot: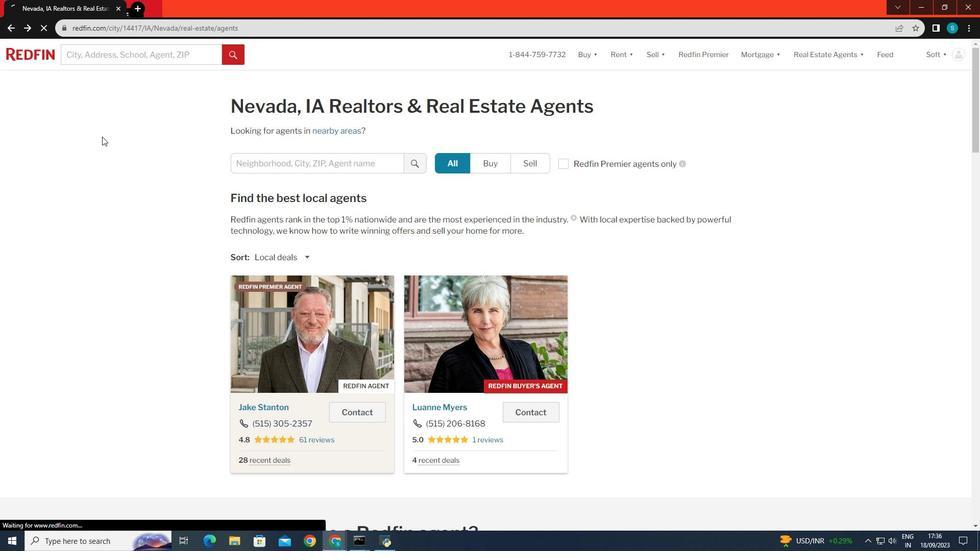 
Action: Mouse moved to (369, 240)
Screenshot: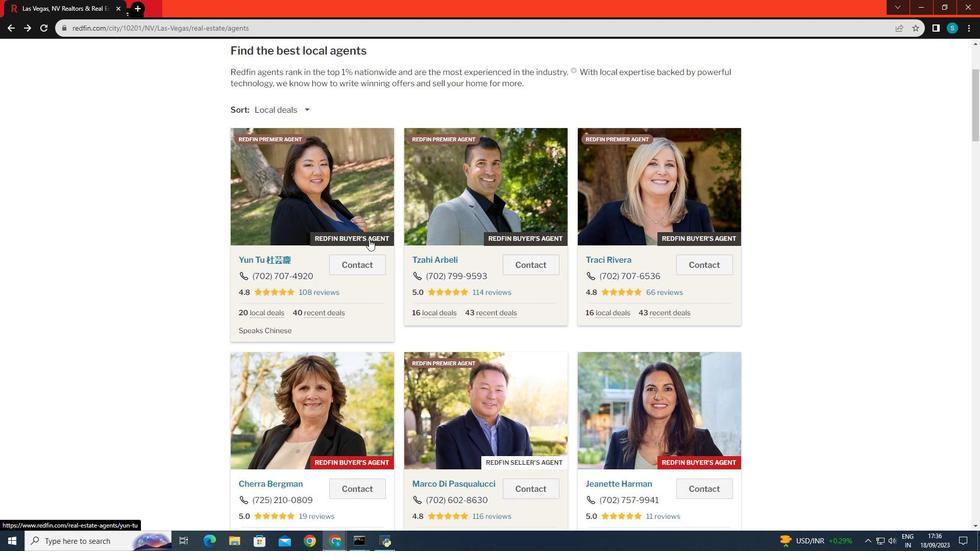 
Action: Mouse scrolled (369, 239) with delta (0, 0)
Screenshot: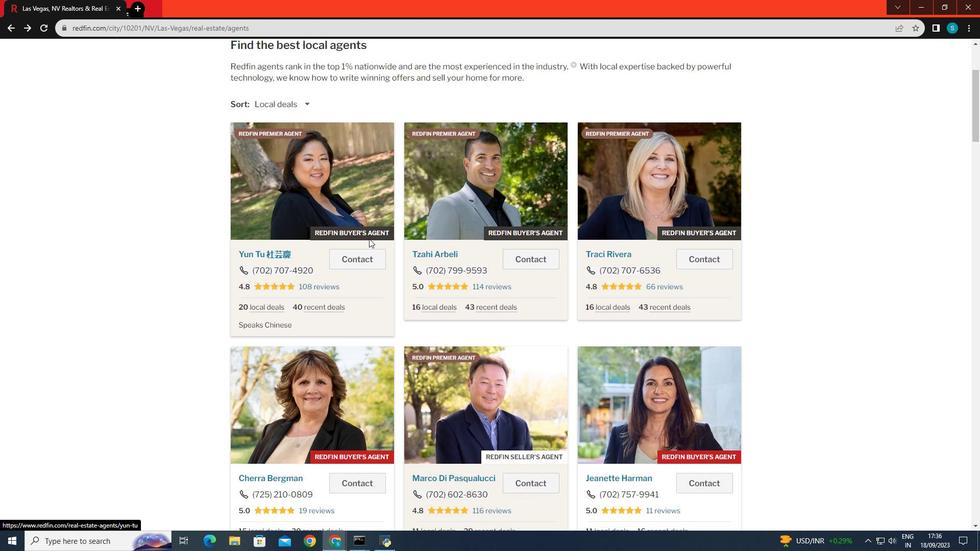 
Action: Mouse scrolled (369, 239) with delta (0, 0)
Screenshot: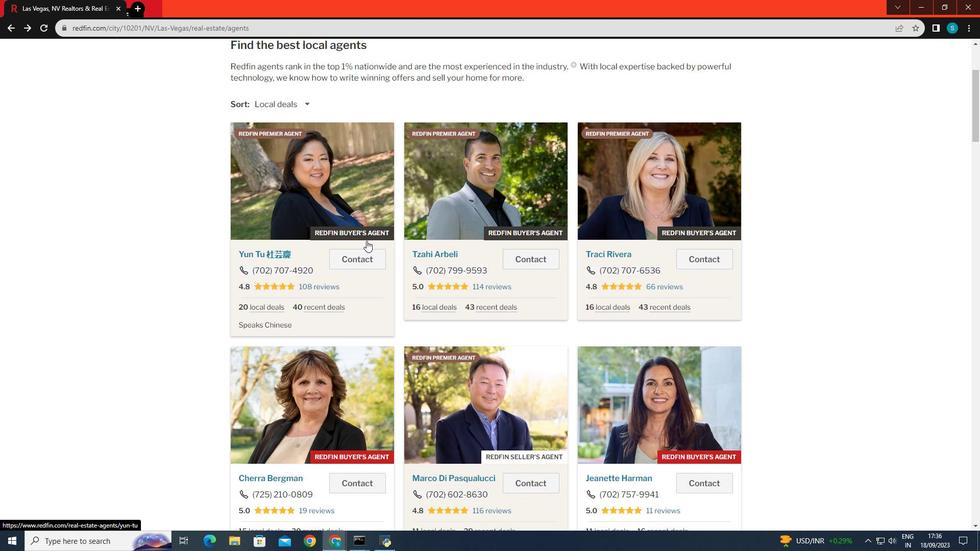 
Action: Mouse moved to (298, 215)
Screenshot: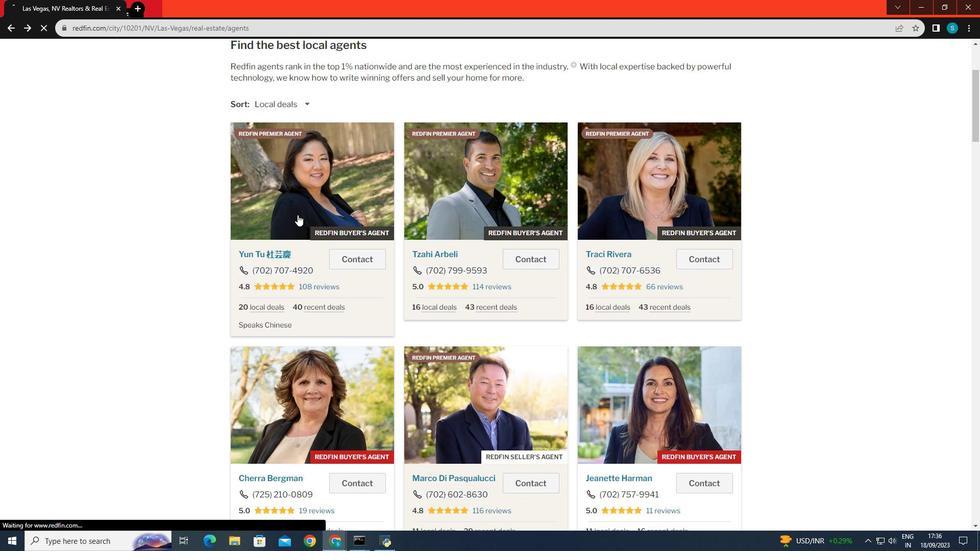 
Action: Mouse pressed left at (298, 215)
Screenshot: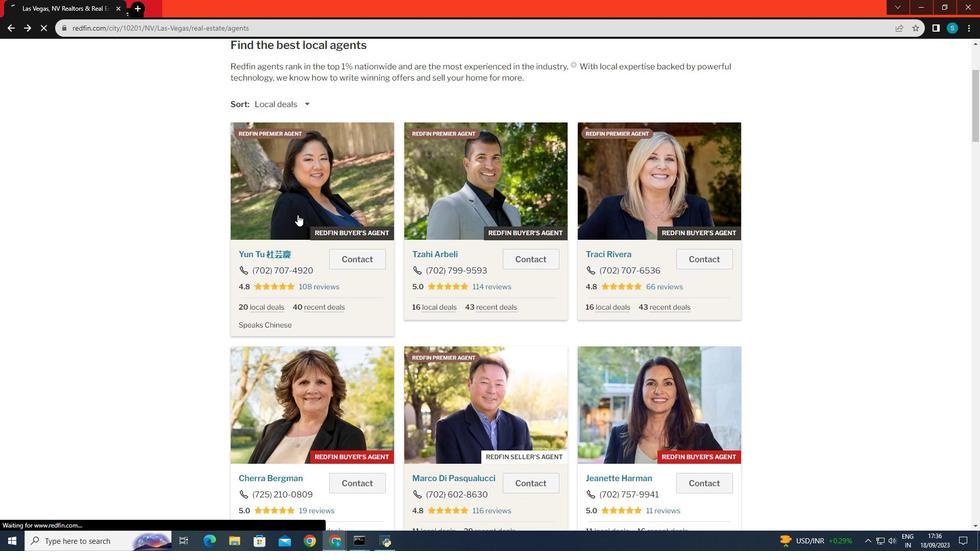 
Action: Mouse moved to (273, 256)
Screenshot: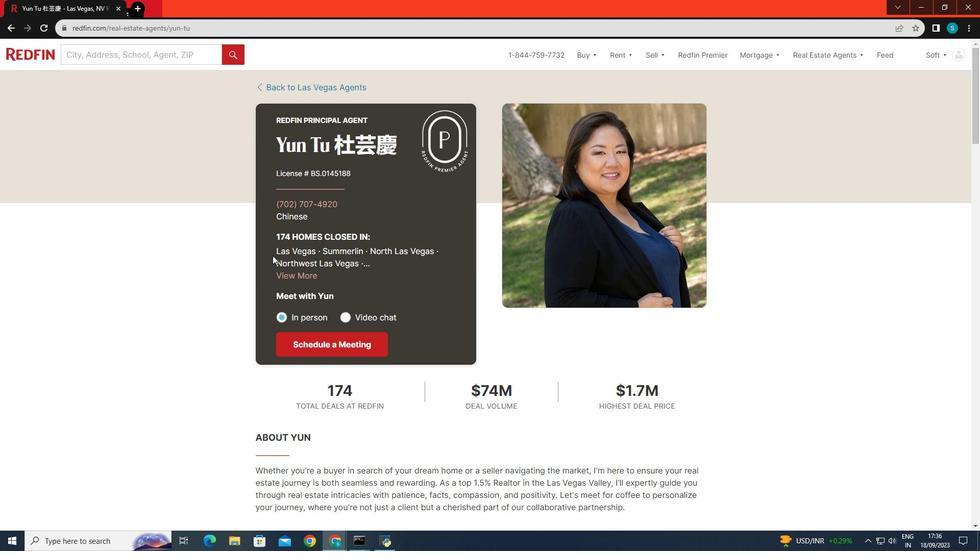 
Action: Mouse pressed left at (273, 256)
Screenshot: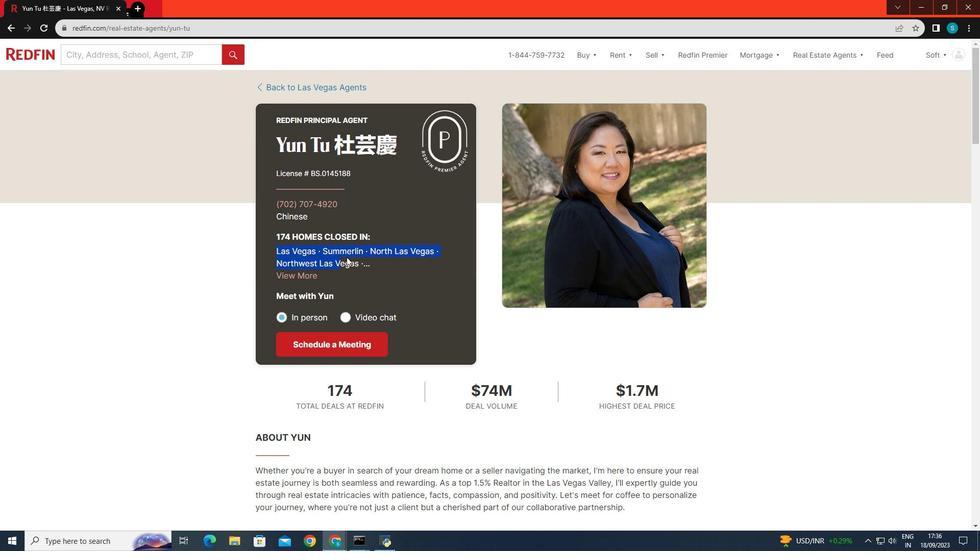 
Action: Mouse moved to (402, 262)
Screenshot: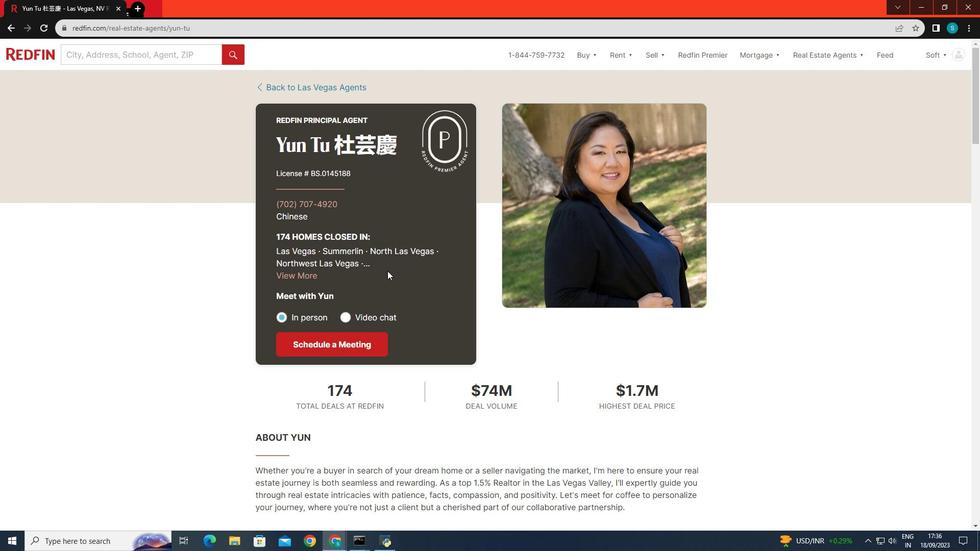 
Action: Mouse pressed left at (402, 262)
Screenshot: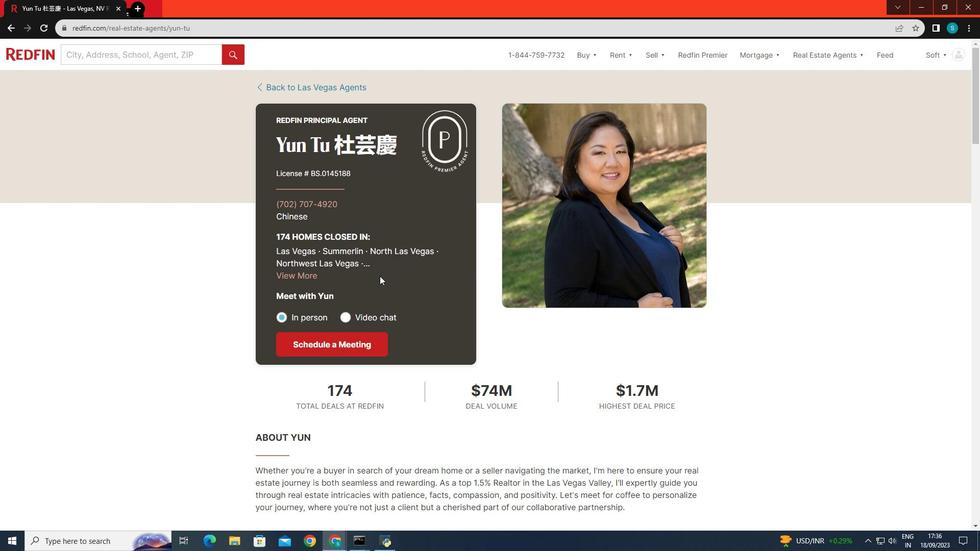 
Action: Mouse moved to (382, 276)
Screenshot: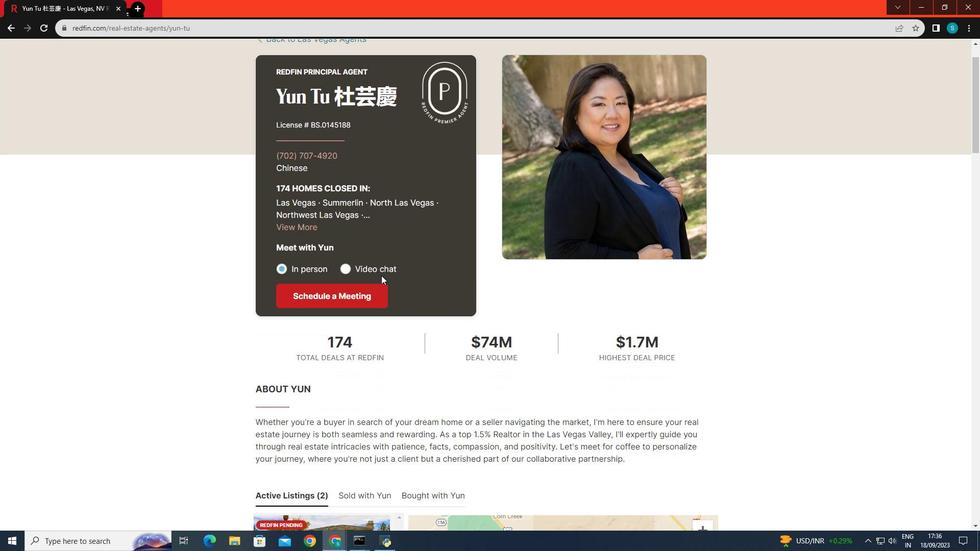 
Action: Mouse scrolled (382, 275) with delta (0, 0)
Screenshot: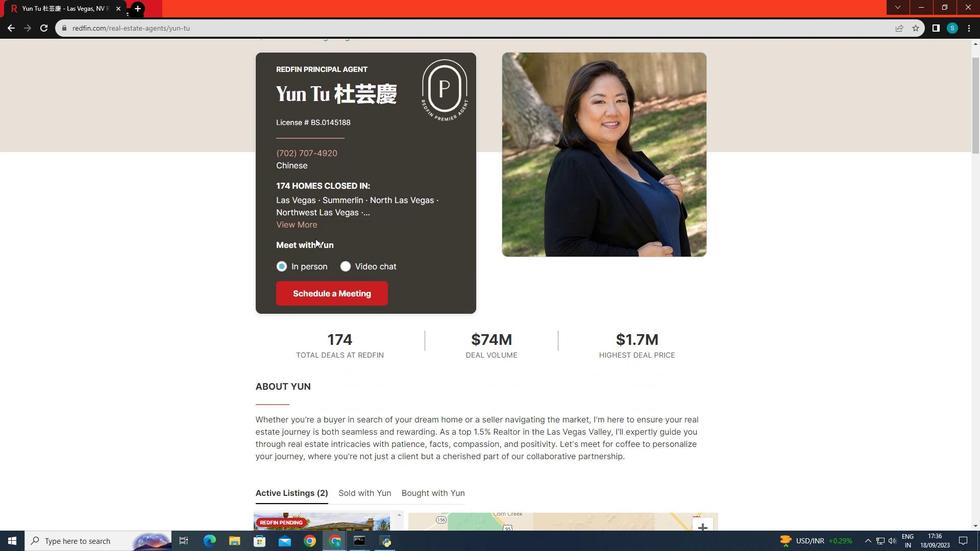 
Action: Mouse moved to (305, 222)
Screenshot: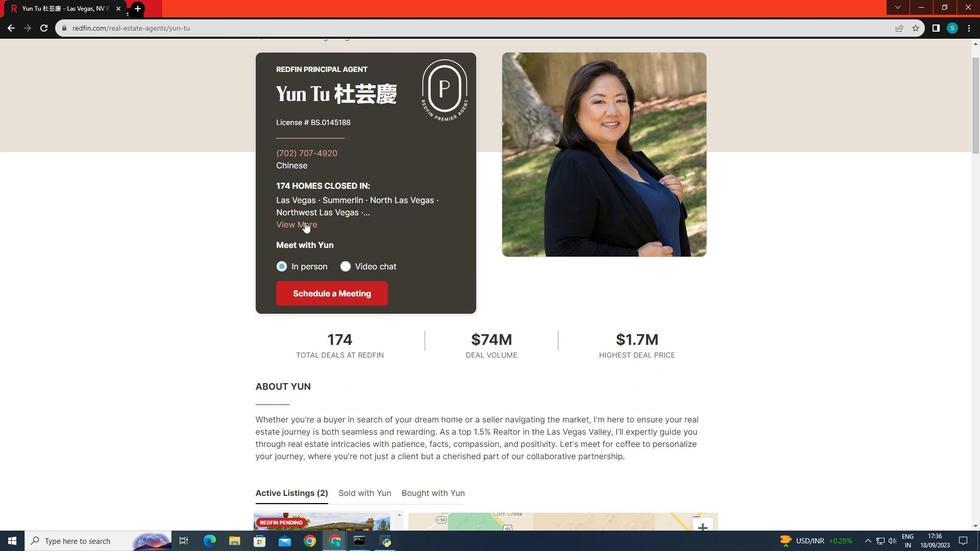 
Action: Mouse pressed left at (305, 222)
Screenshot: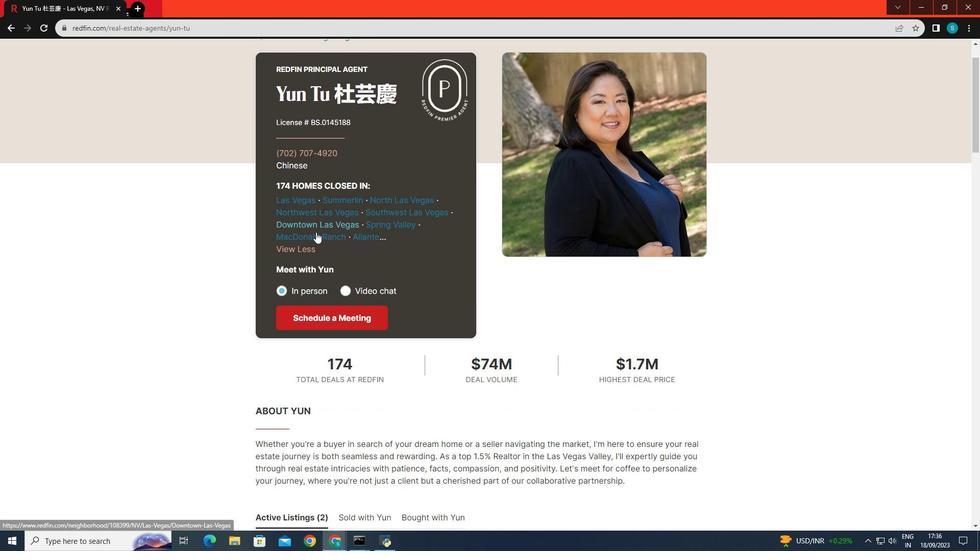
Action: Mouse moved to (400, 273)
Screenshot: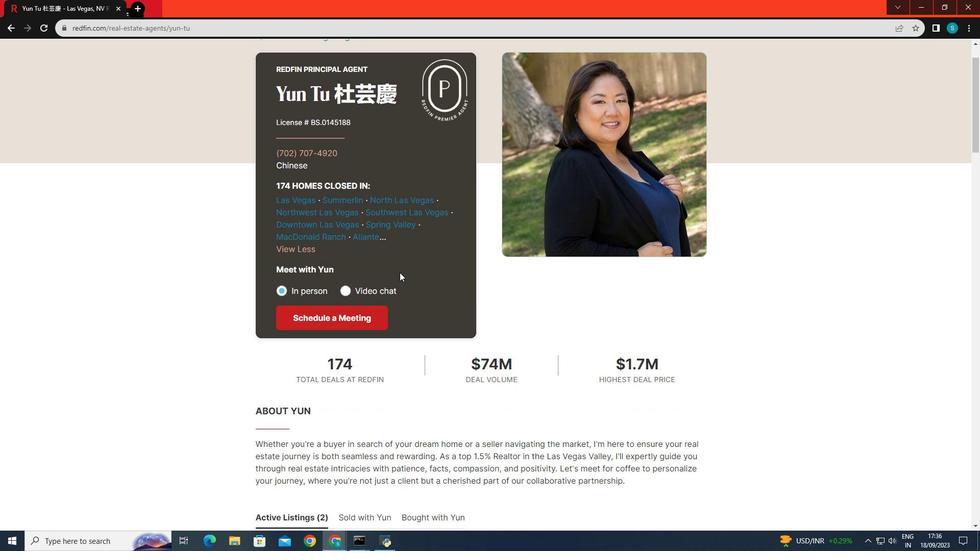 
Action: Mouse scrolled (400, 272) with delta (0, 0)
Screenshot: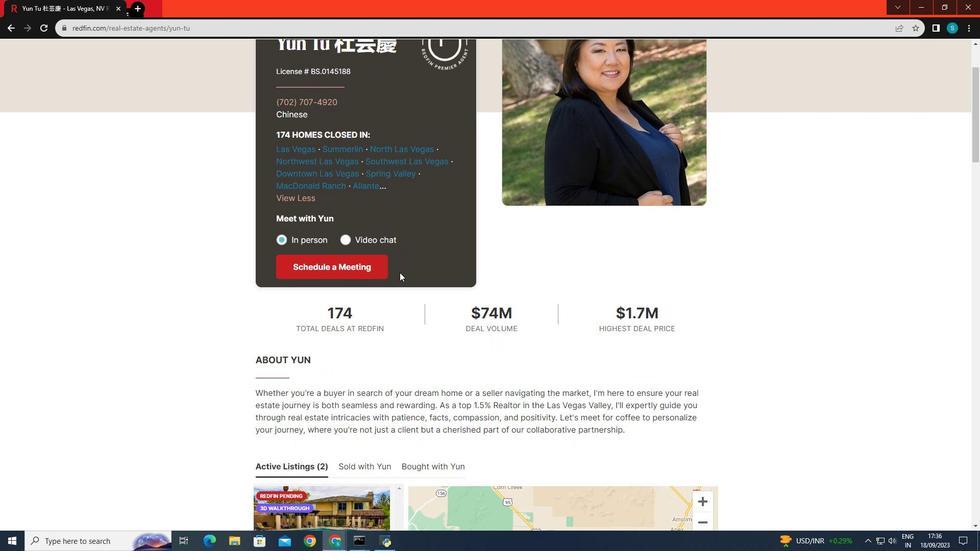 
Action: Mouse moved to (386, 241)
Screenshot: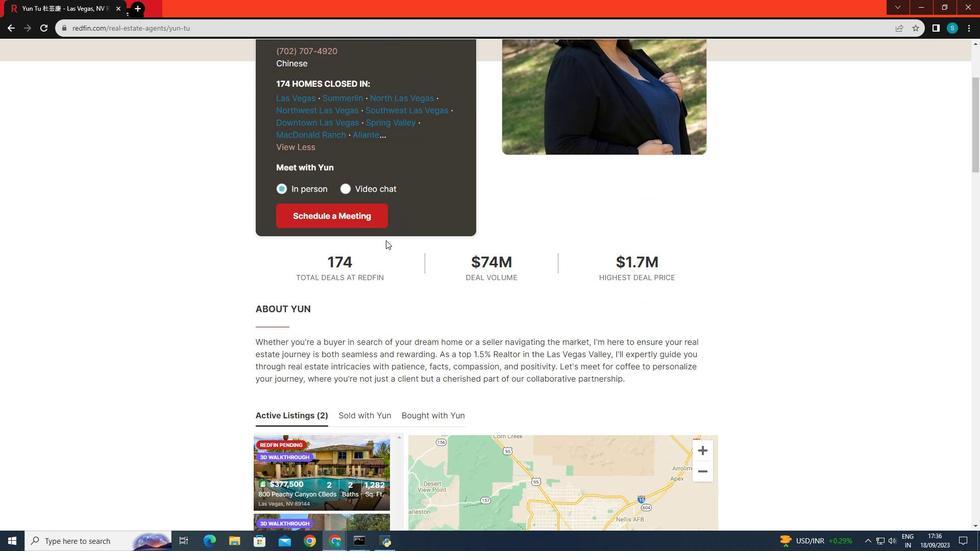 
Action: Mouse scrolled (386, 240) with delta (0, 0)
Screenshot: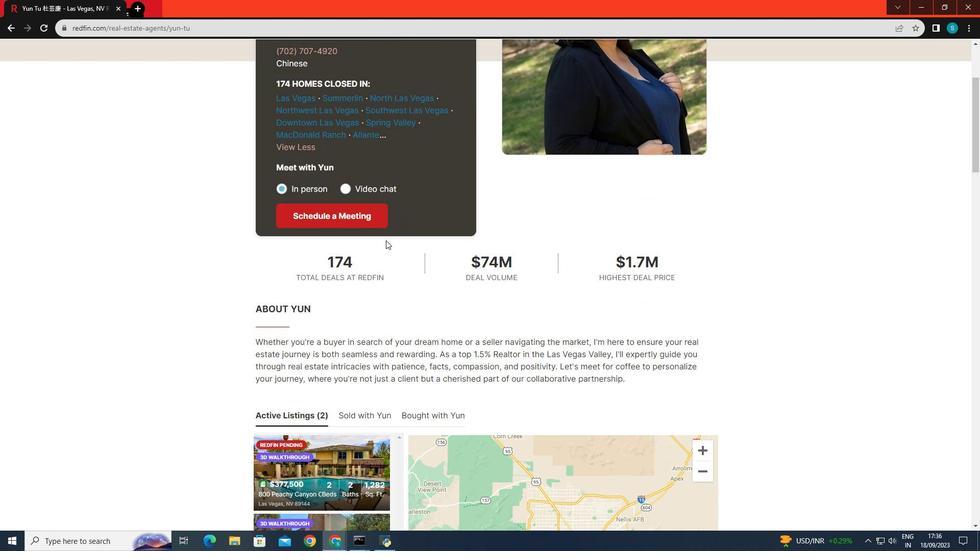 
Action: Mouse moved to (640, 285)
Screenshot: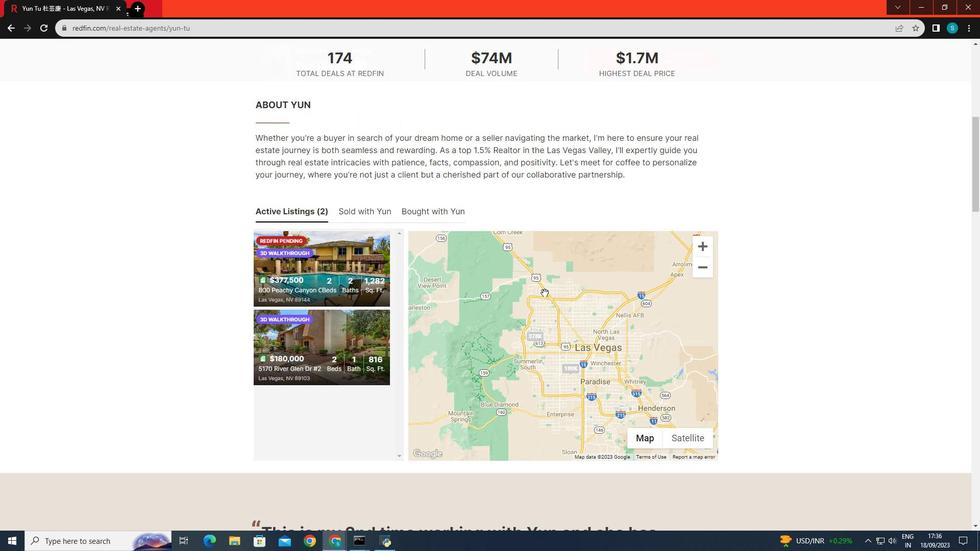 
Action: Mouse scrolled (640, 285) with delta (0, 0)
Screenshot: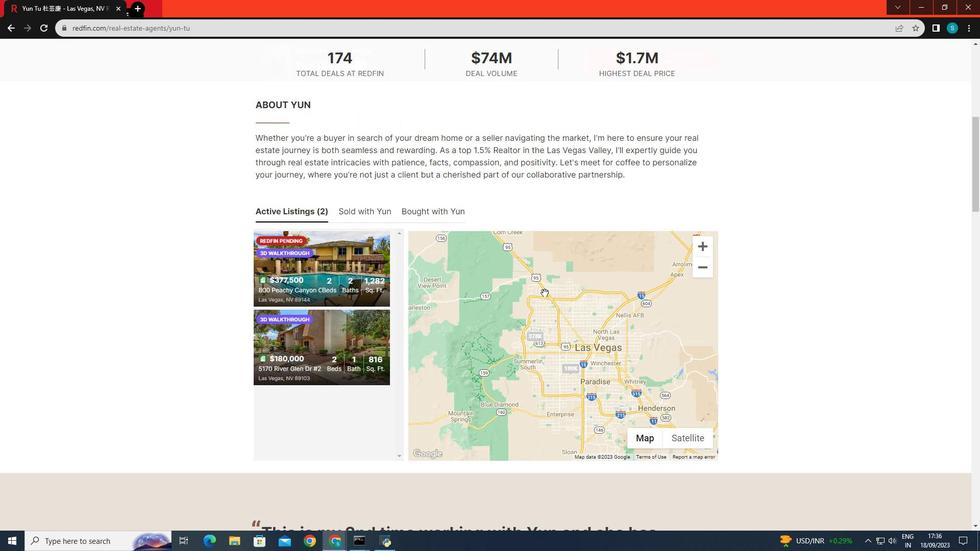 
Action: Mouse moved to (639, 286)
Screenshot: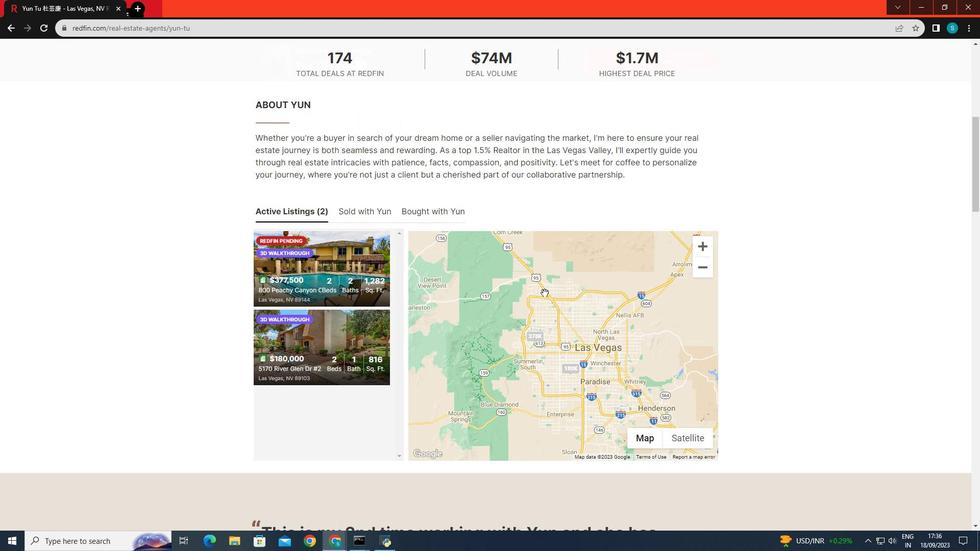 
Action: Mouse scrolled (639, 286) with delta (0, 0)
Screenshot: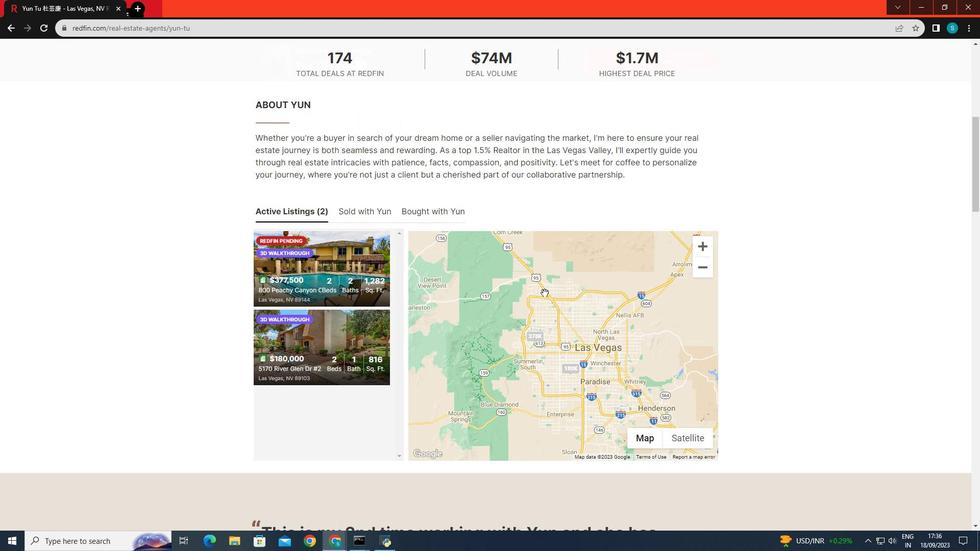
Action: Mouse moved to (638, 287)
Screenshot: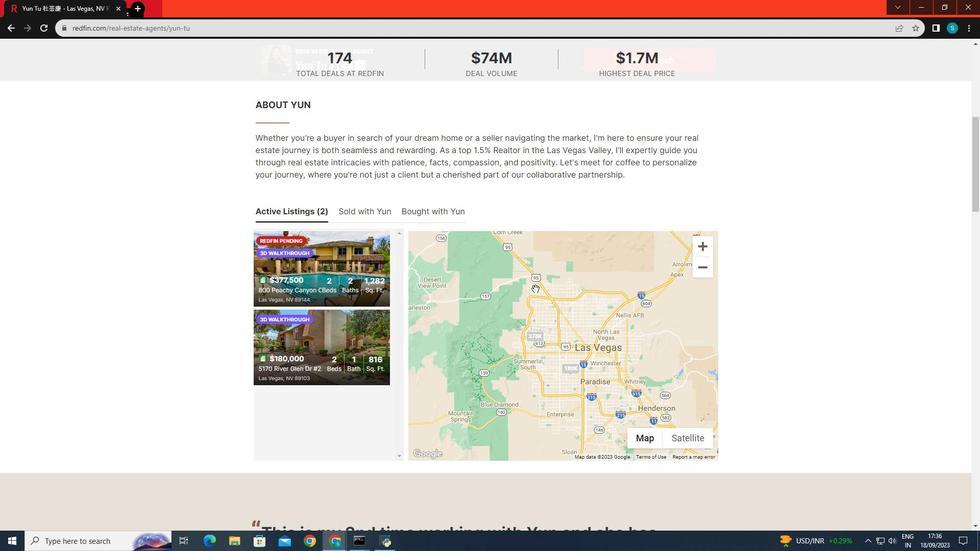 
Action: Mouse scrolled (638, 286) with delta (0, 0)
Screenshot: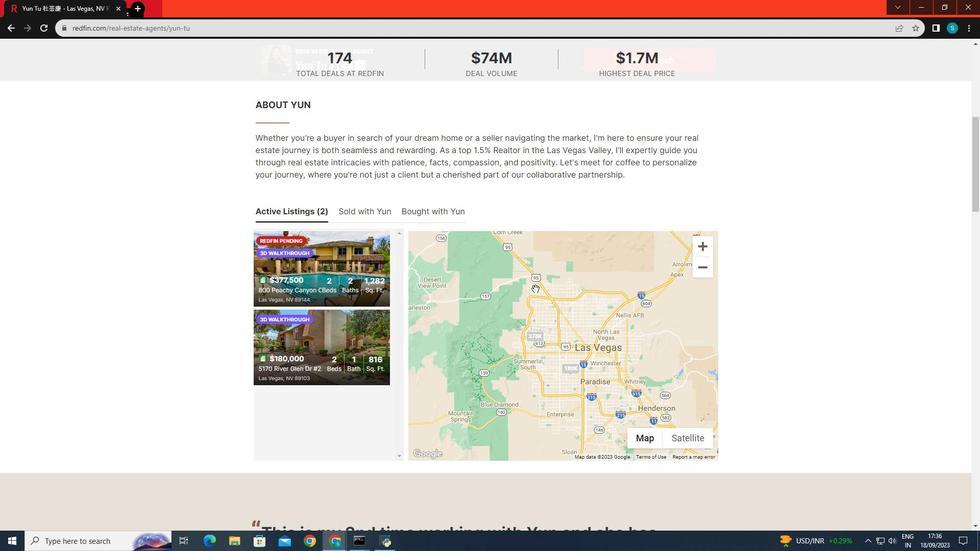 
Action: Mouse moved to (635, 288)
Screenshot: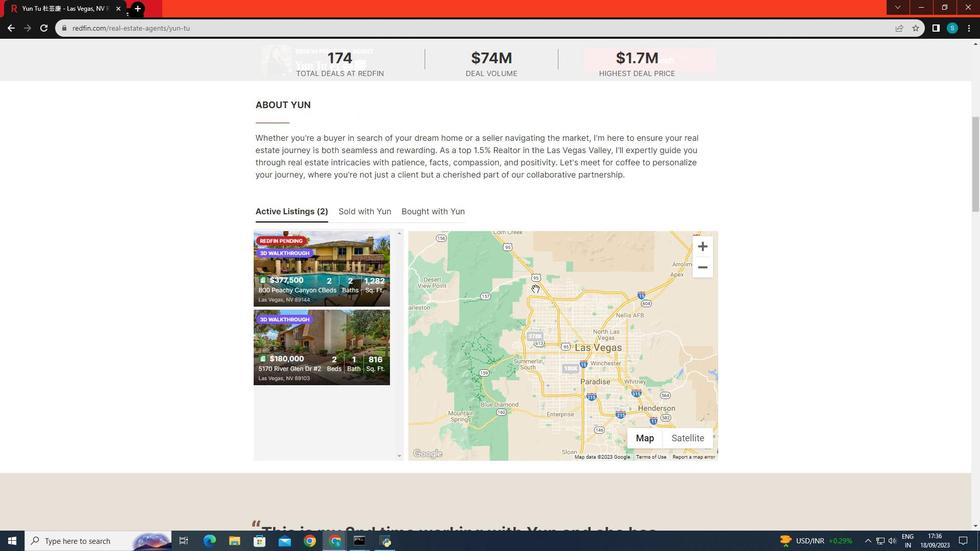 
Action: Mouse scrolled (635, 288) with delta (0, 0)
Screenshot: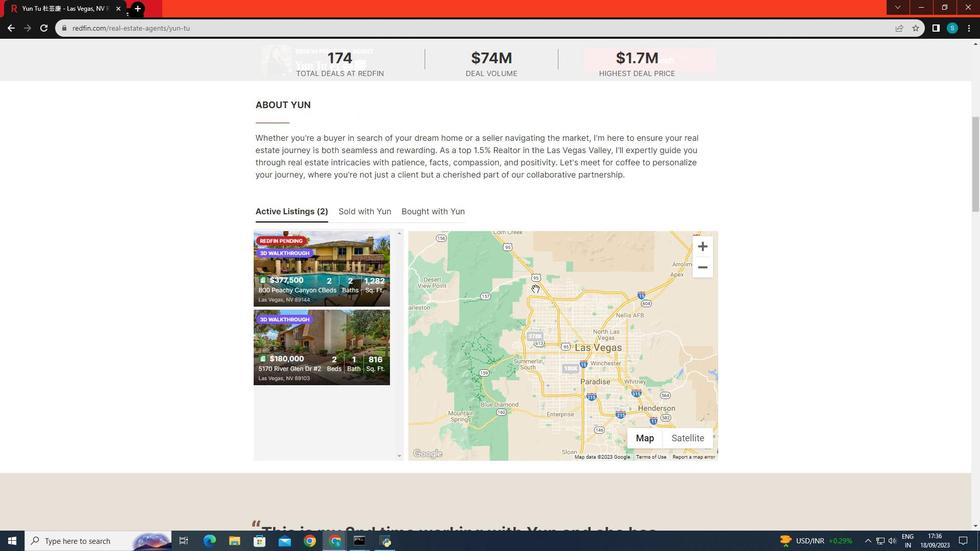 
Action: Mouse moved to (527, 284)
Screenshot: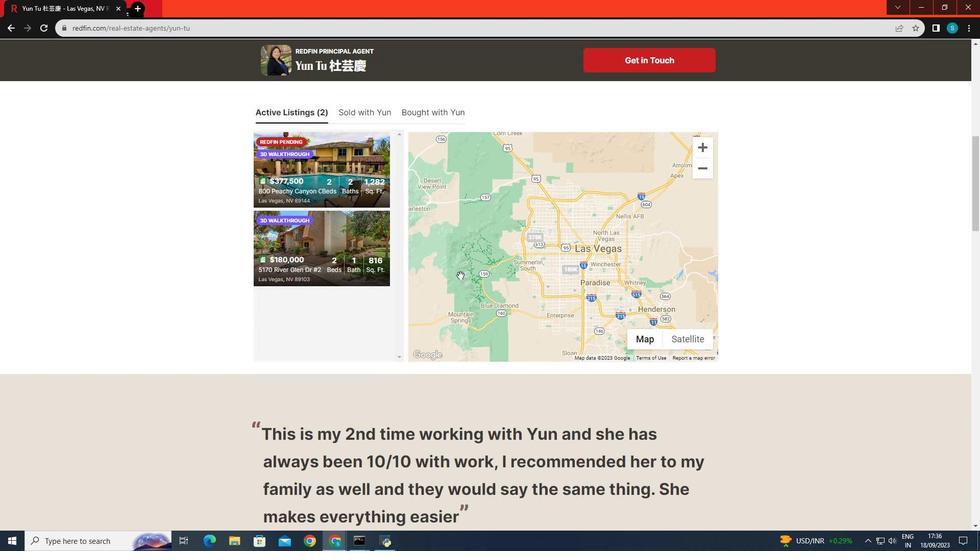 
Action: Mouse scrolled (527, 284) with delta (0, 0)
Screenshot: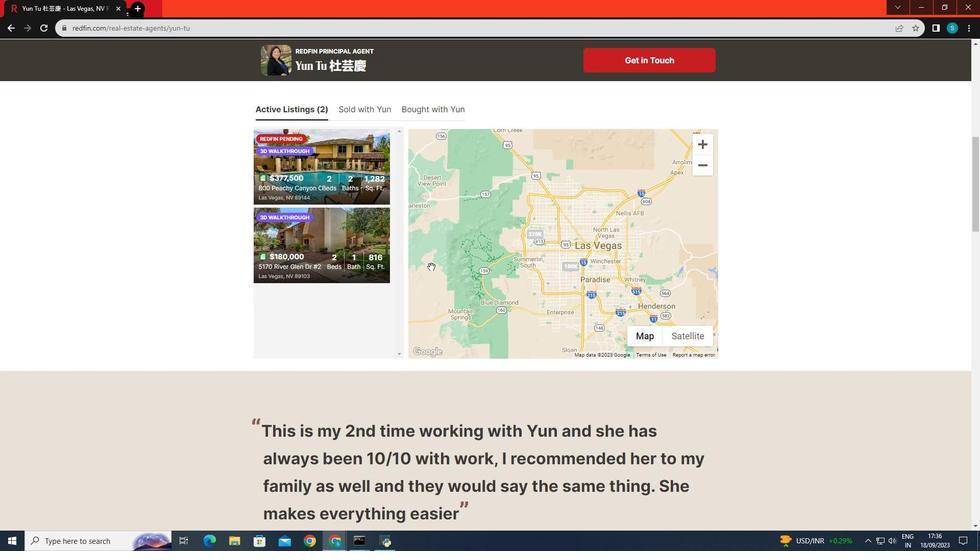 
Action: Mouse scrolled (527, 284) with delta (0, 0)
Screenshot: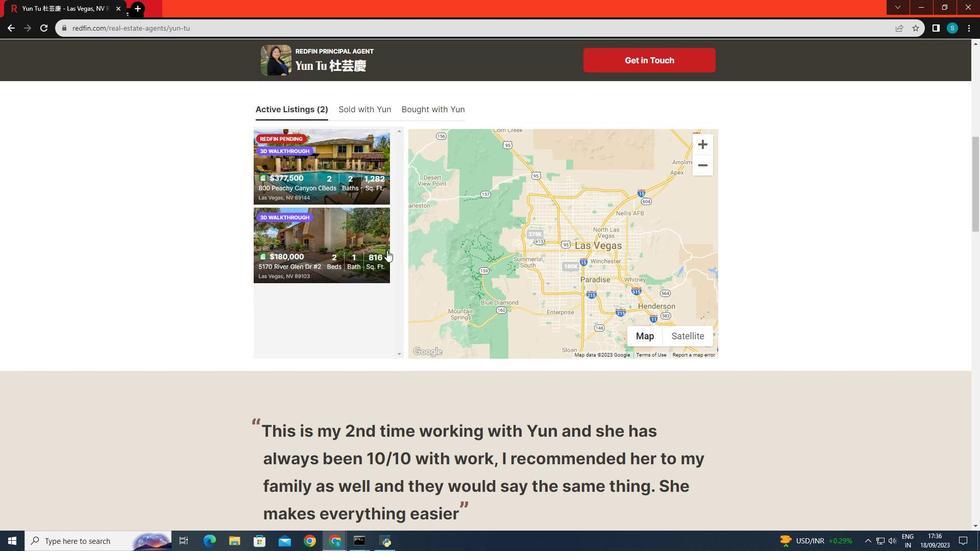 
Action: Mouse moved to (380, 167)
Screenshot: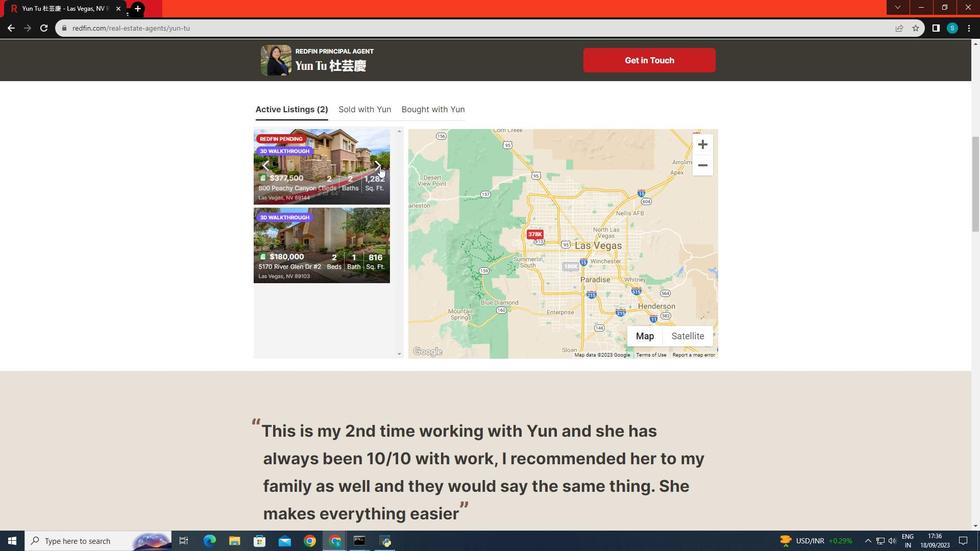 
Action: Mouse pressed left at (380, 167)
Screenshot: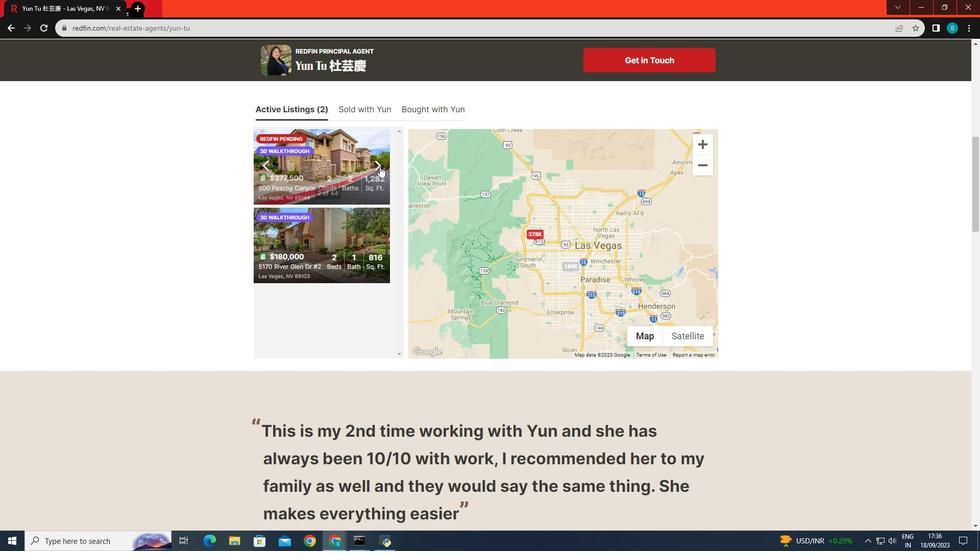 
Action: Mouse moved to (380, 246)
Screenshot: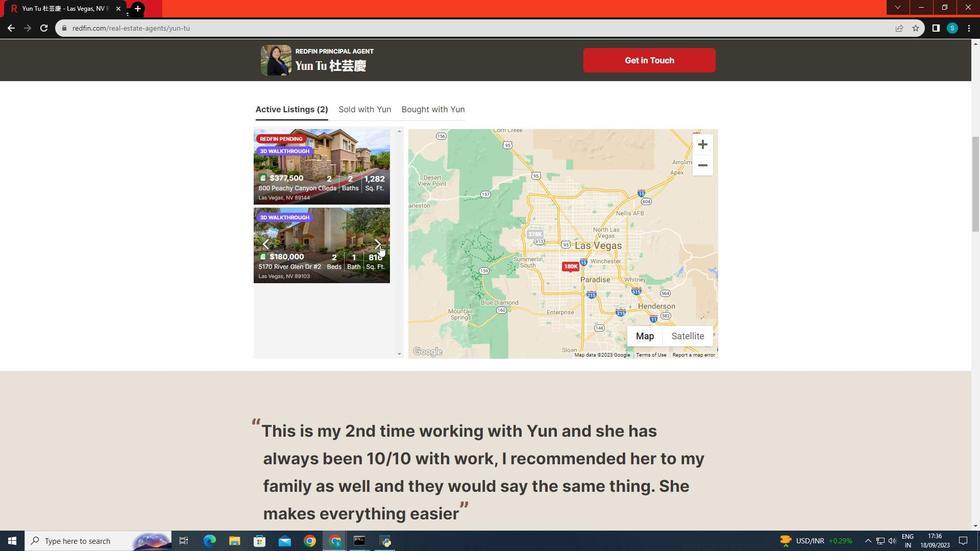 
Action: Mouse pressed left at (380, 246)
Screenshot: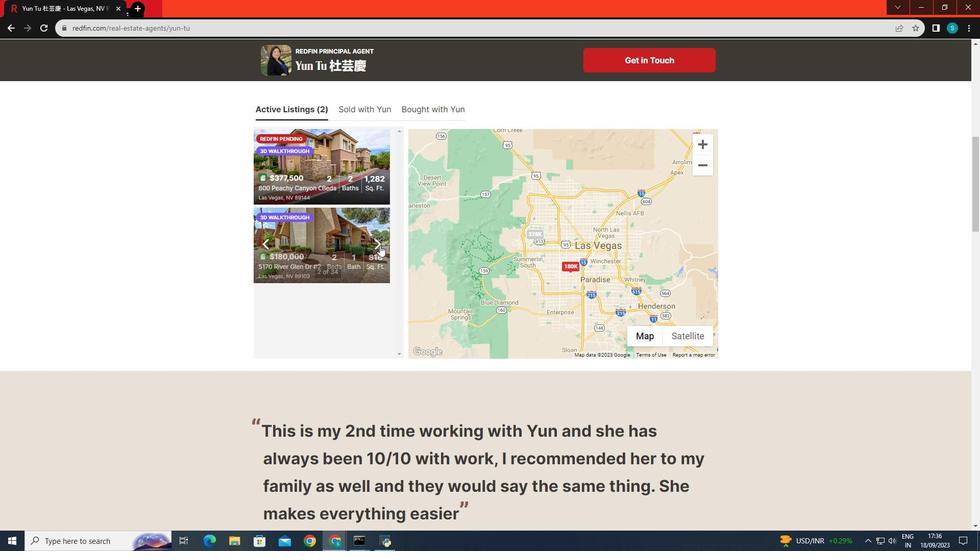
Action: Mouse moved to (412, 272)
Screenshot: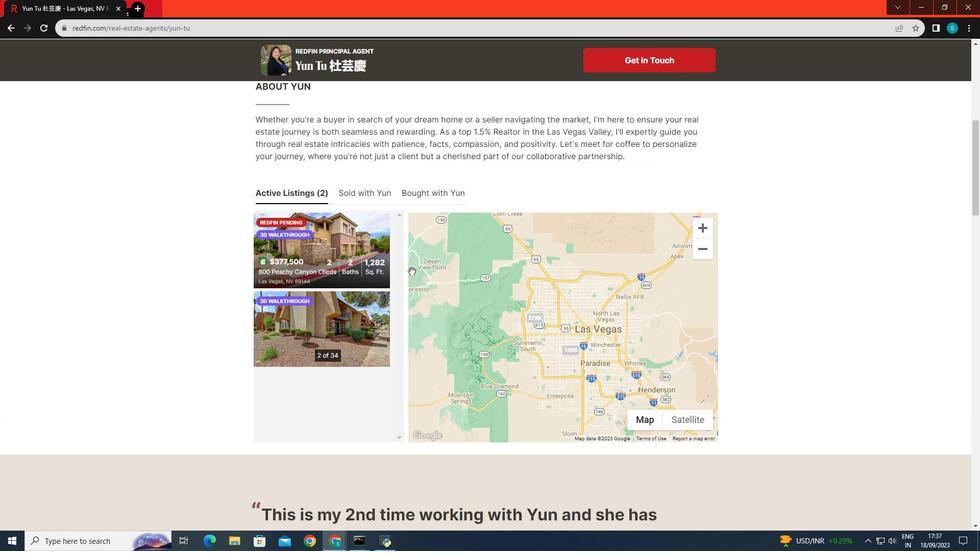 
Action: Mouse scrolled (412, 272) with delta (0, 0)
Screenshot: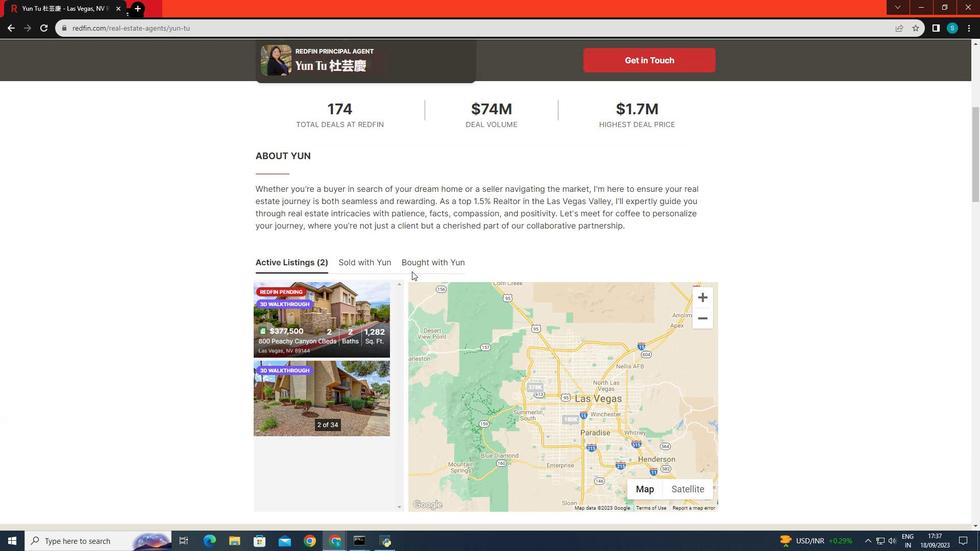 
Action: Mouse scrolled (412, 272) with delta (0, 0)
Screenshot: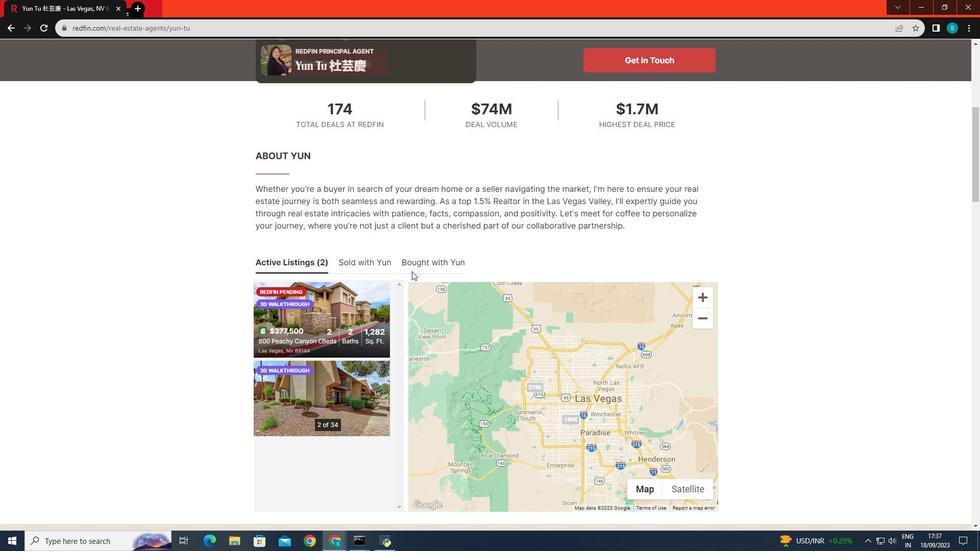 
Action: Mouse scrolled (412, 272) with delta (0, 0)
Screenshot: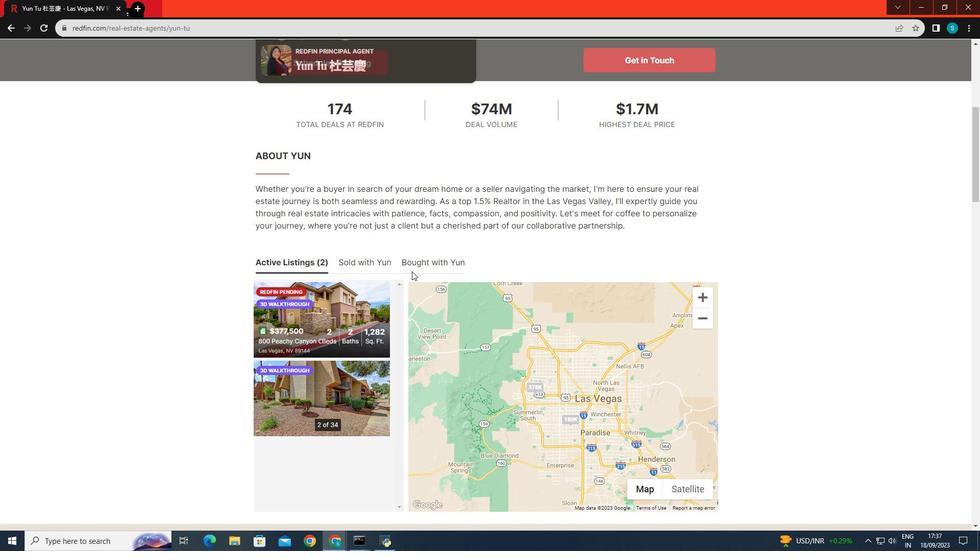 
Action: Mouse scrolled (412, 272) with delta (0, 0)
Screenshot: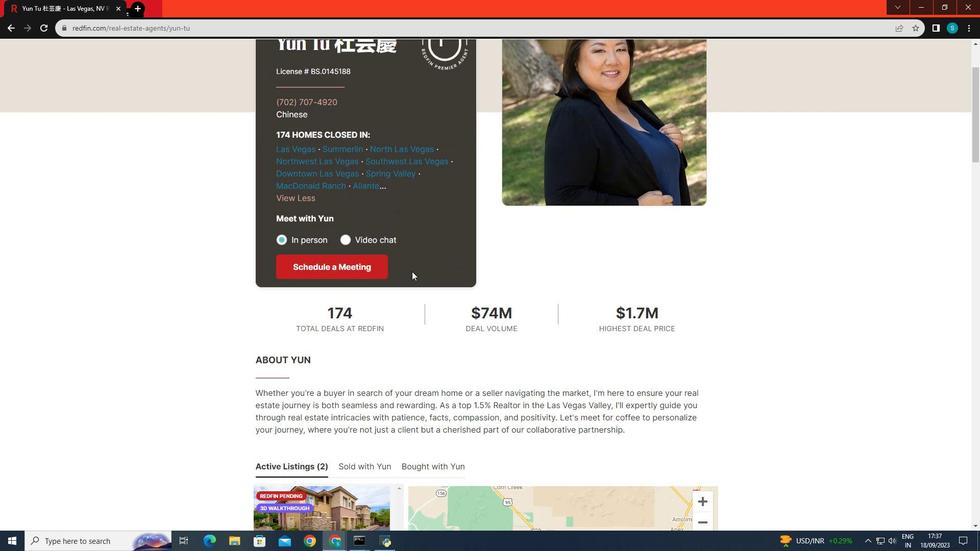 
Action: Mouse scrolled (412, 272) with delta (0, 0)
Screenshot: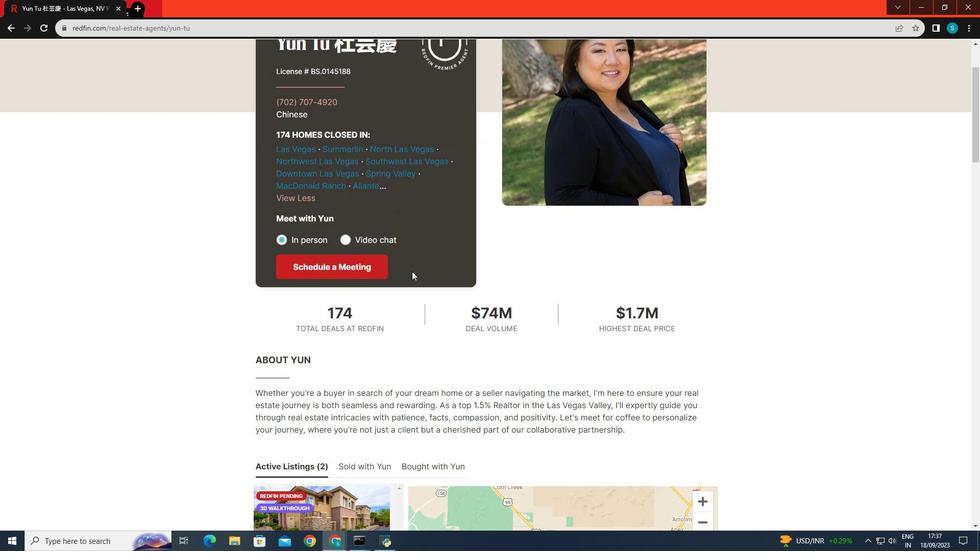 
Action: Mouse scrolled (412, 272) with delta (0, 0)
Screenshot: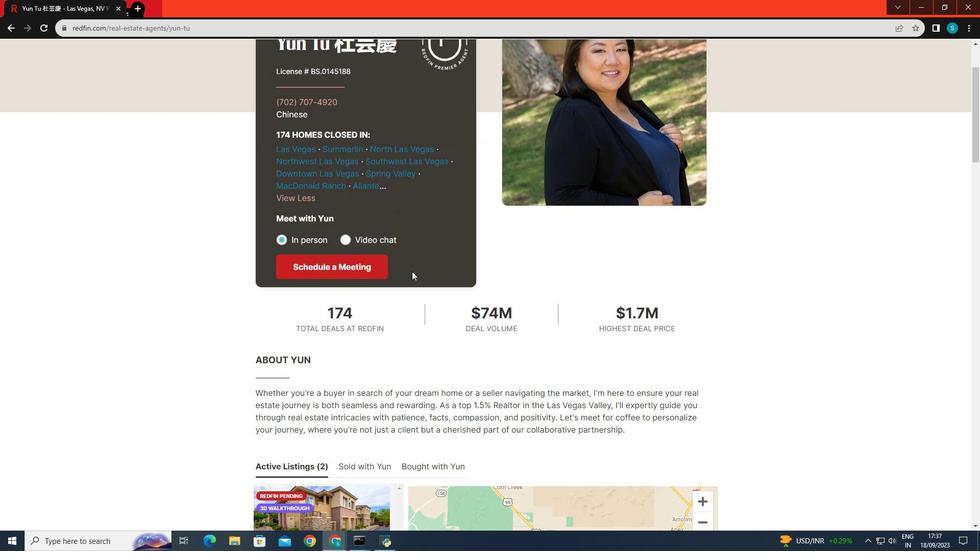 
Action: Mouse scrolled (412, 272) with delta (0, 0)
Screenshot: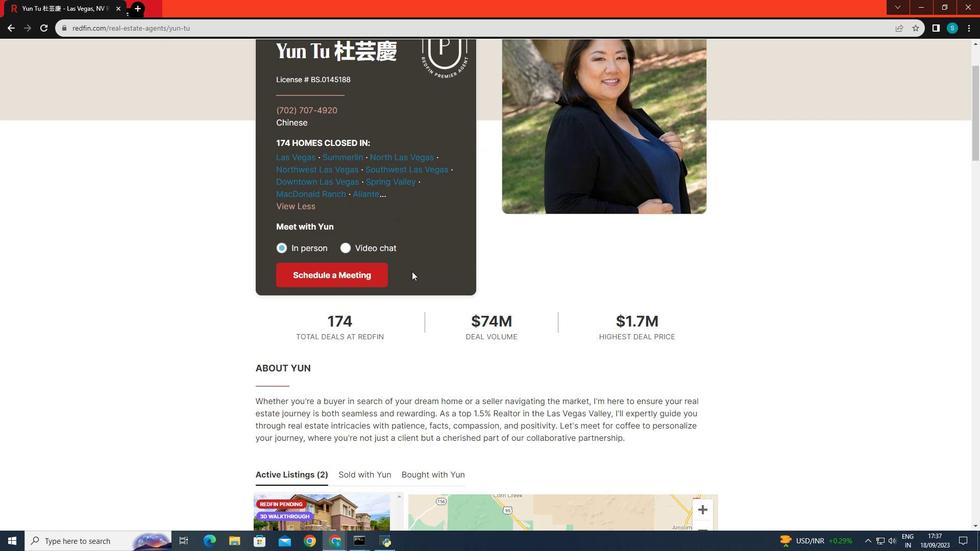 
Action: Mouse scrolled (412, 272) with delta (0, 0)
Screenshot: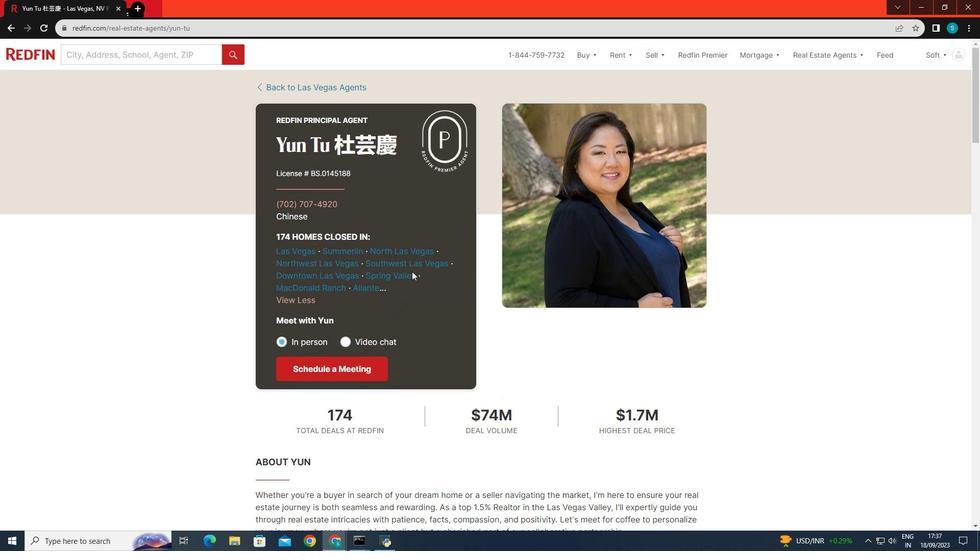 
Action: Mouse scrolled (412, 272) with delta (0, 0)
Screenshot: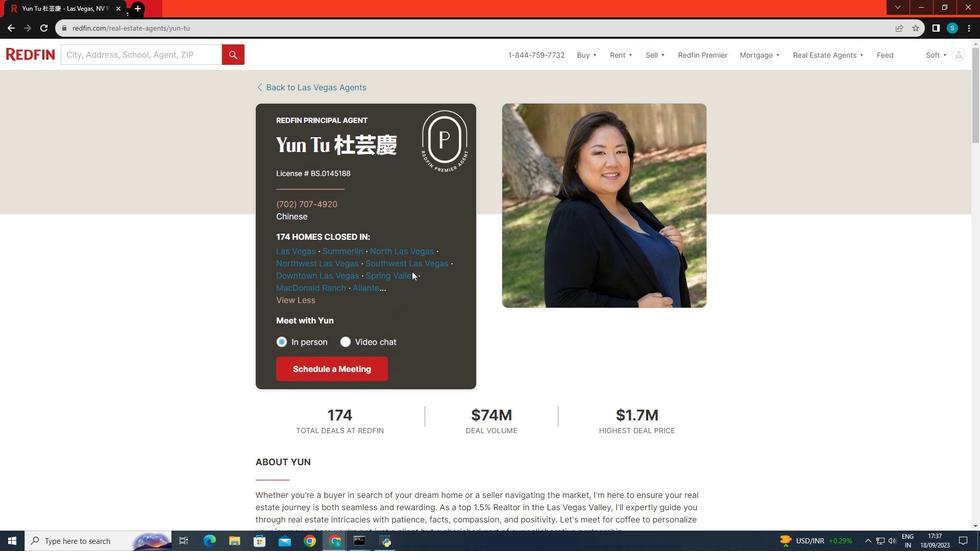 
Action: Mouse scrolled (412, 272) with delta (0, 0)
Screenshot: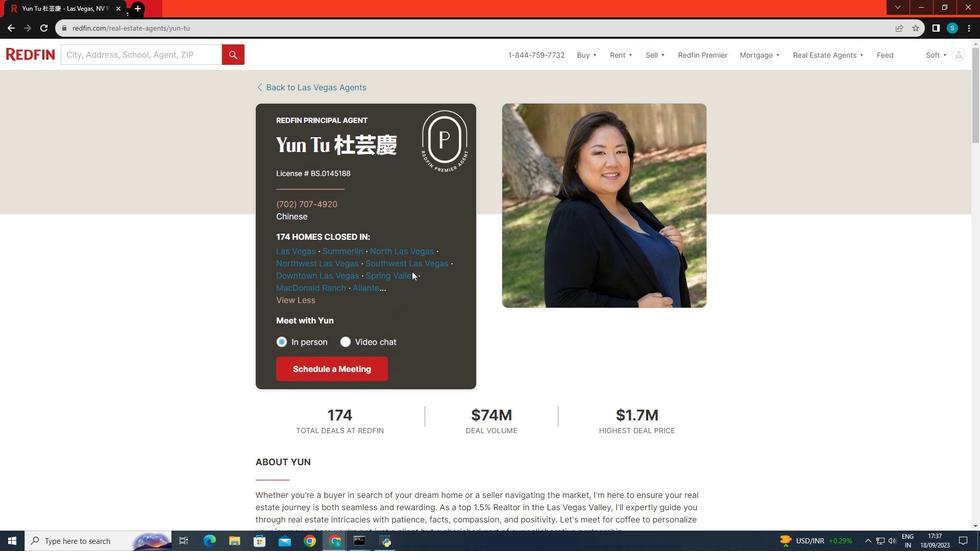 
Action: Mouse scrolled (412, 272) with delta (0, 0)
Screenshot: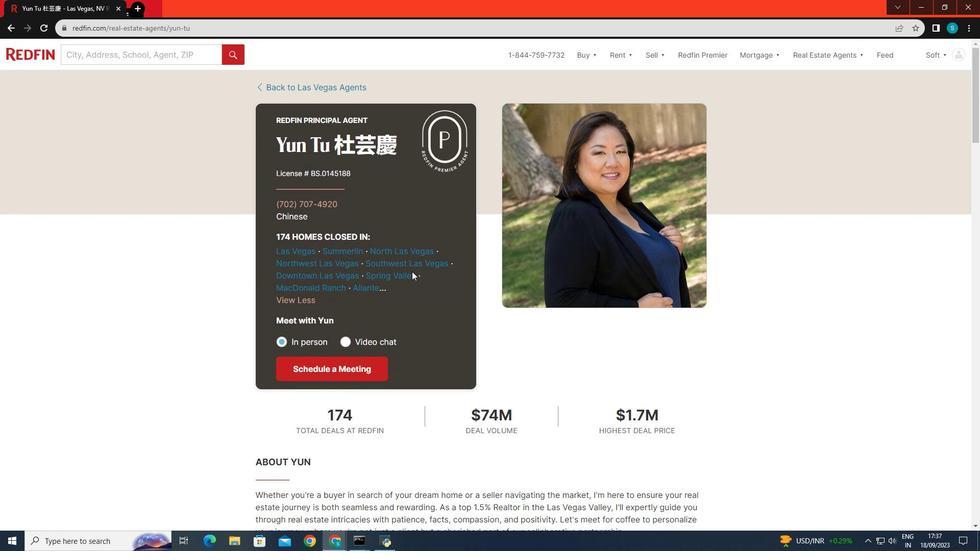 
Action: Mouse scrolled (412, 272) with delta (0, 0)
Screenshot: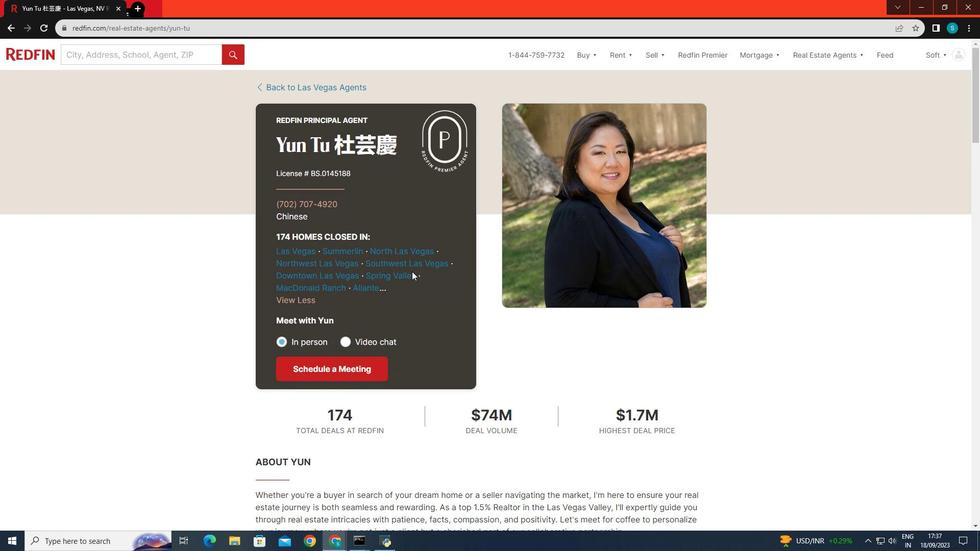 
Action: Mouse scrolled (412, 272) with delta (0, 0)
Screenshot: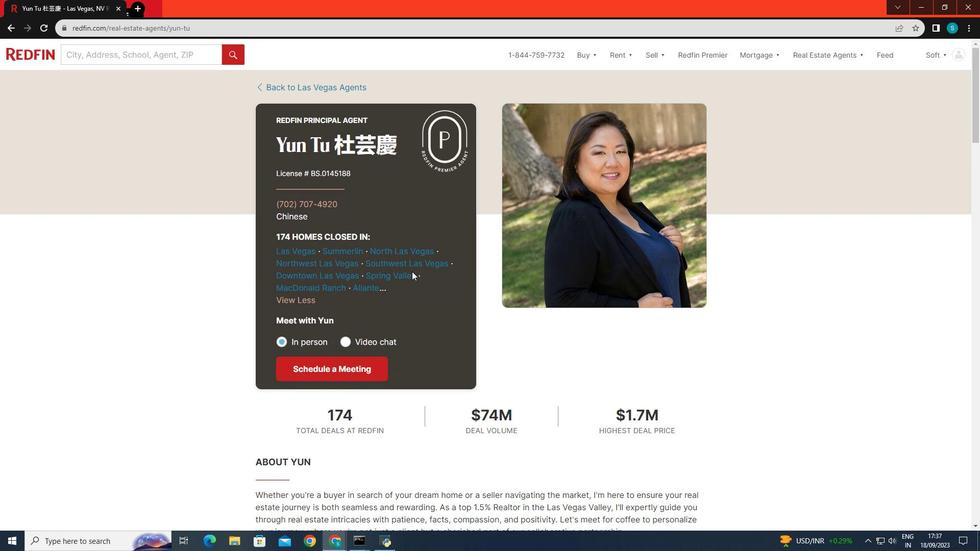 
Action: Mouse scrolled (412, 272) with delta (0, 0)
Screenshot: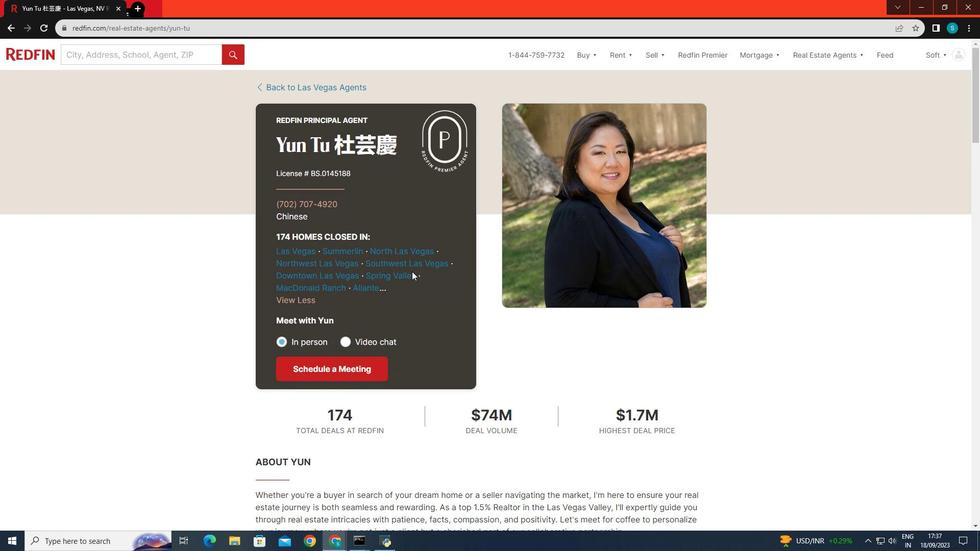 
Action: Mouse moved to (264, 87)
Screenshot: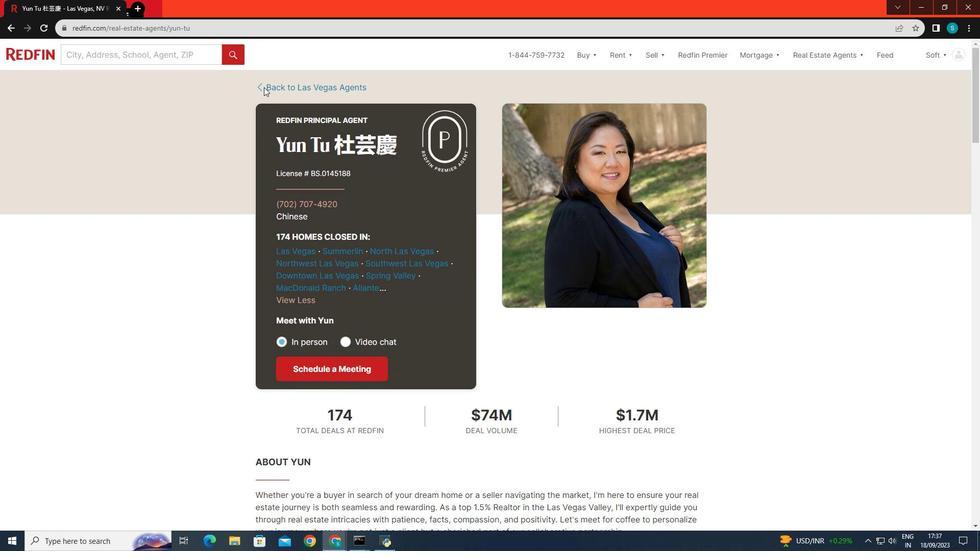 
Action: Mouse pressed left at (264, 87)
Screenshot: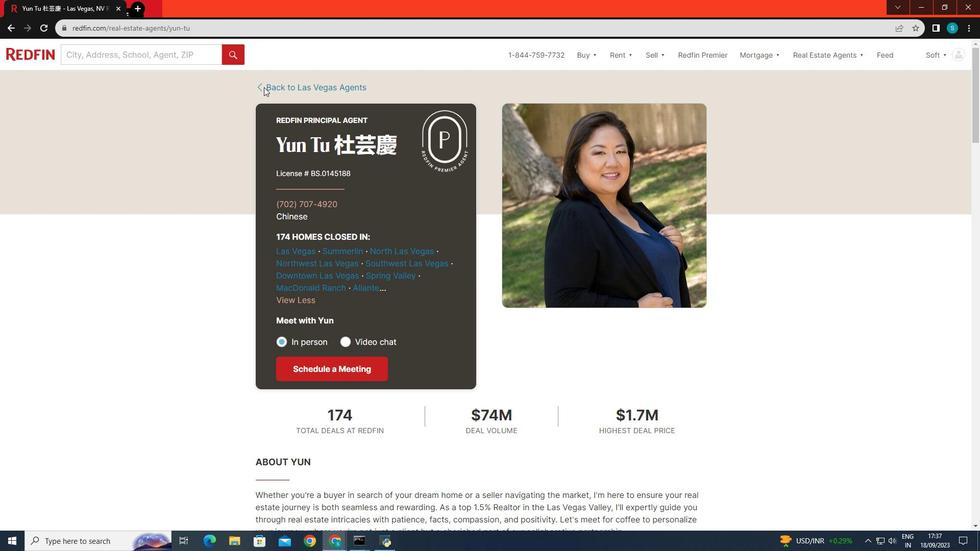 
Action: Mouse moved to (260, 88)
Screenshot: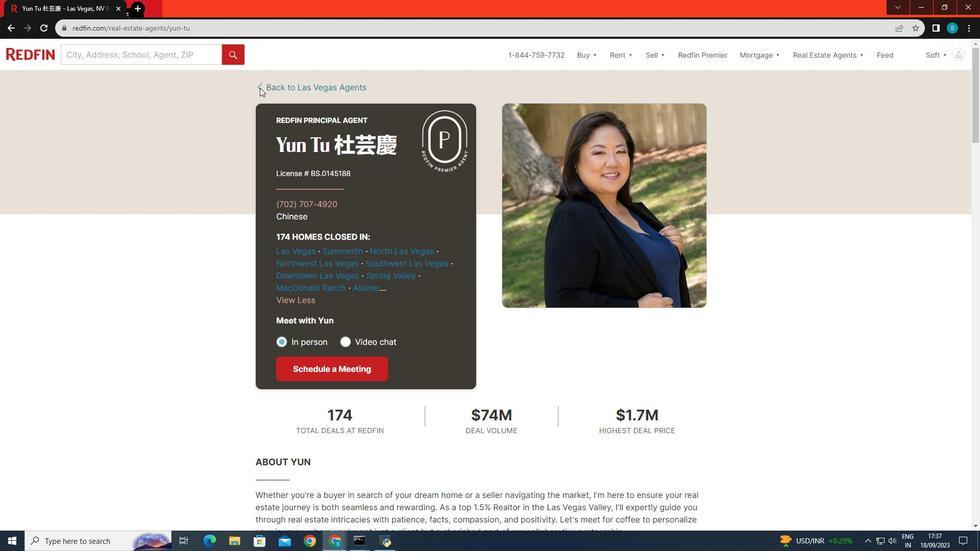 
Action: Mouse pressed left at (260, 88)
Screenshot: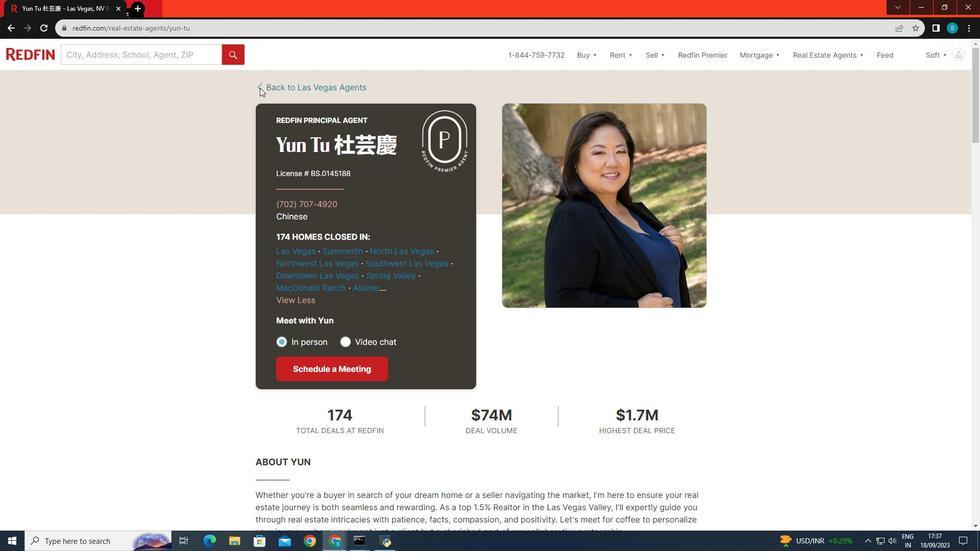 
Action: Mouse moved to (8, 27)
Screenshot: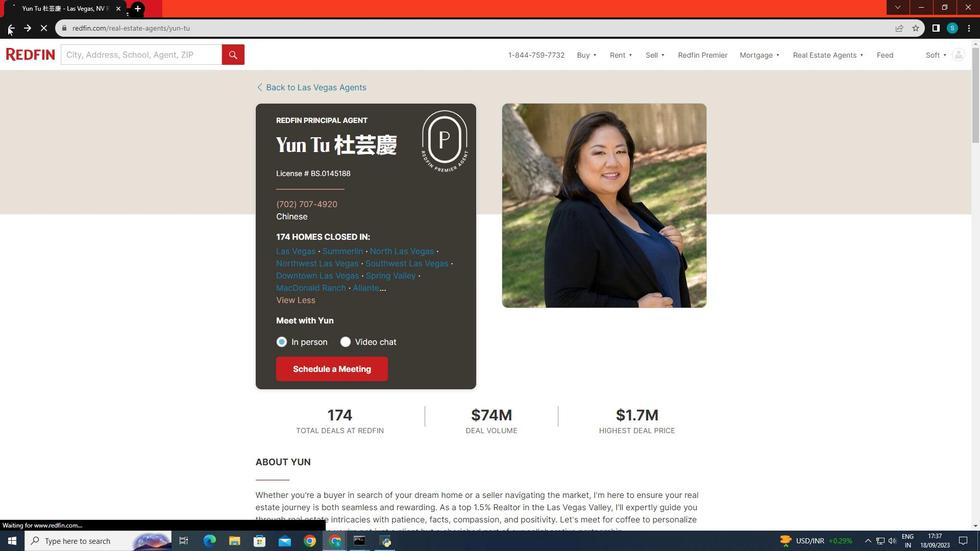 
Action: Mouse pressed left at (8, 27)
Screenshot: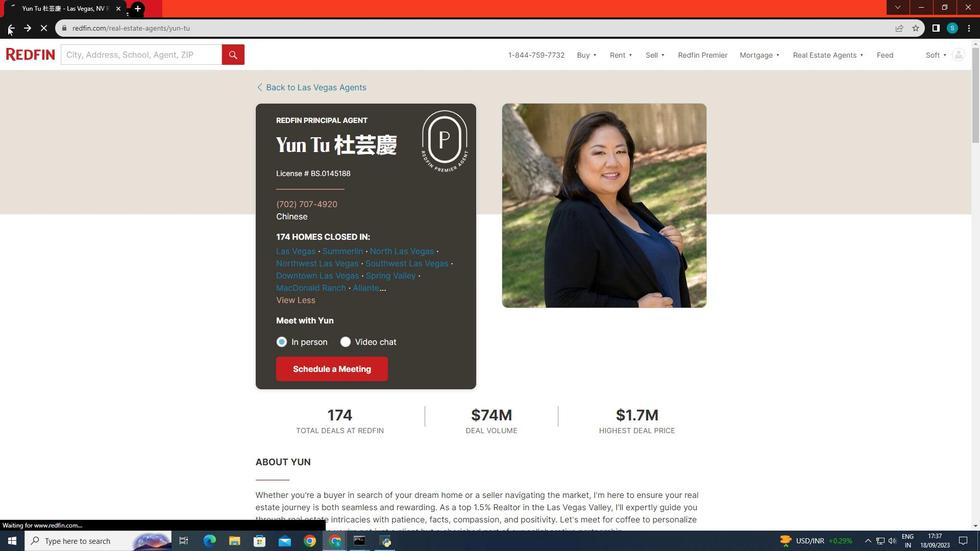 
Action: Mouse moved to (447, 187)
Screenshot: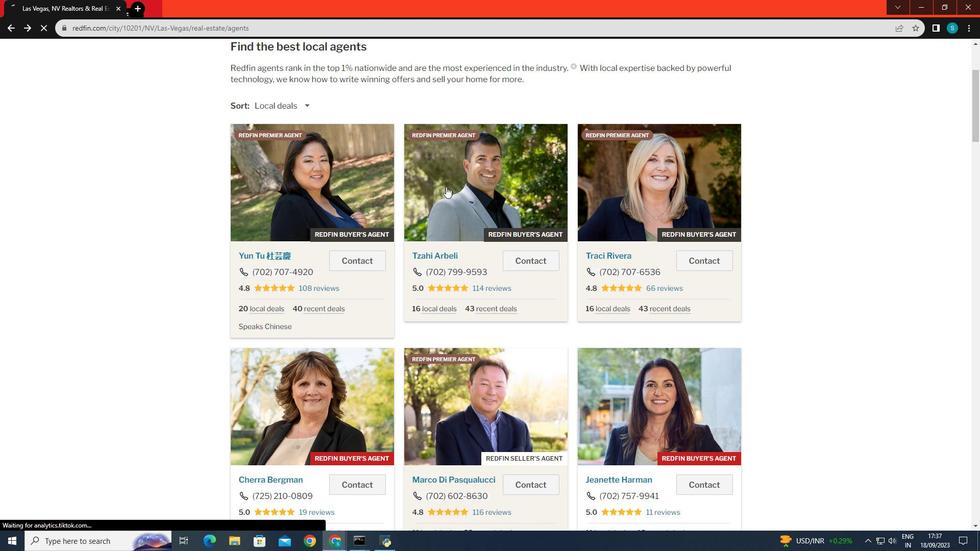 
Action: Mouse pressed left at (447, 187)
Screenshot: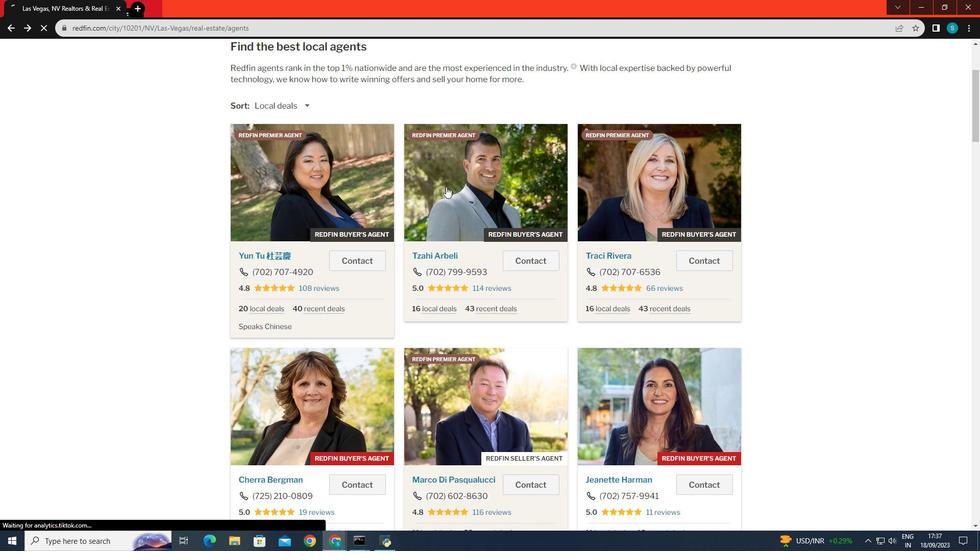 
Action: Mouse moved to (306, 262)
Screenshot: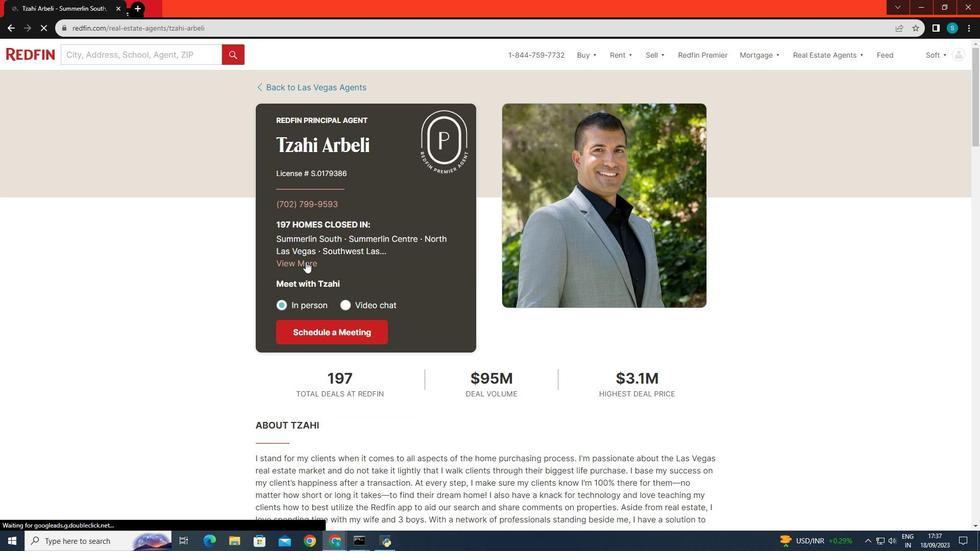
Action: Mouse pressed left at (306, 262)
Screenshot: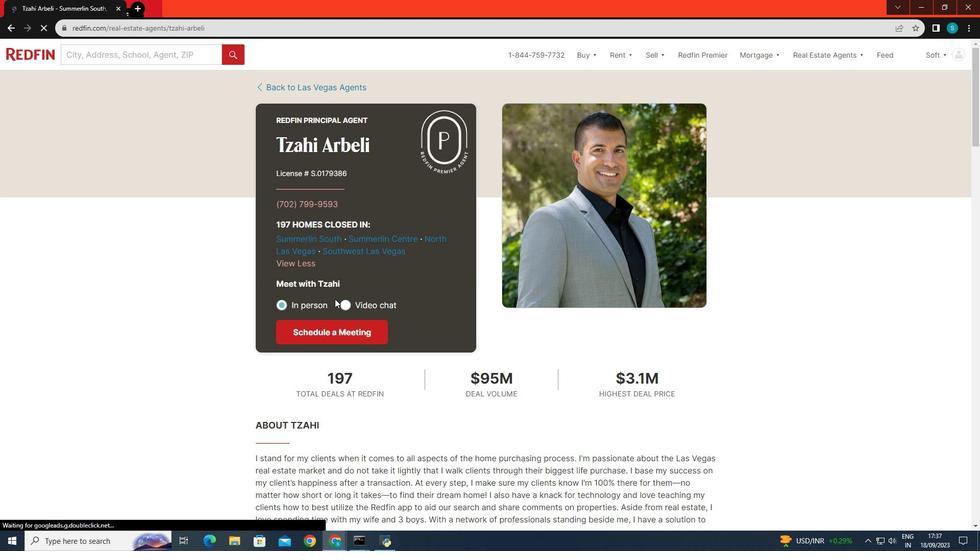 
Action: Mouse moved to (661, 400)
Screenshot: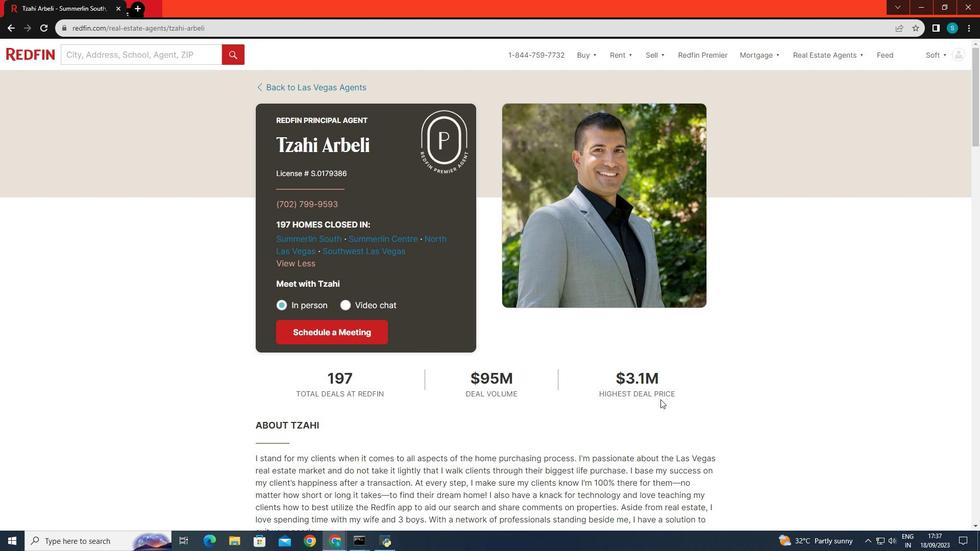 
Action: Mouse scrolled (661, 400) with delta (0, 0)
Screenshot: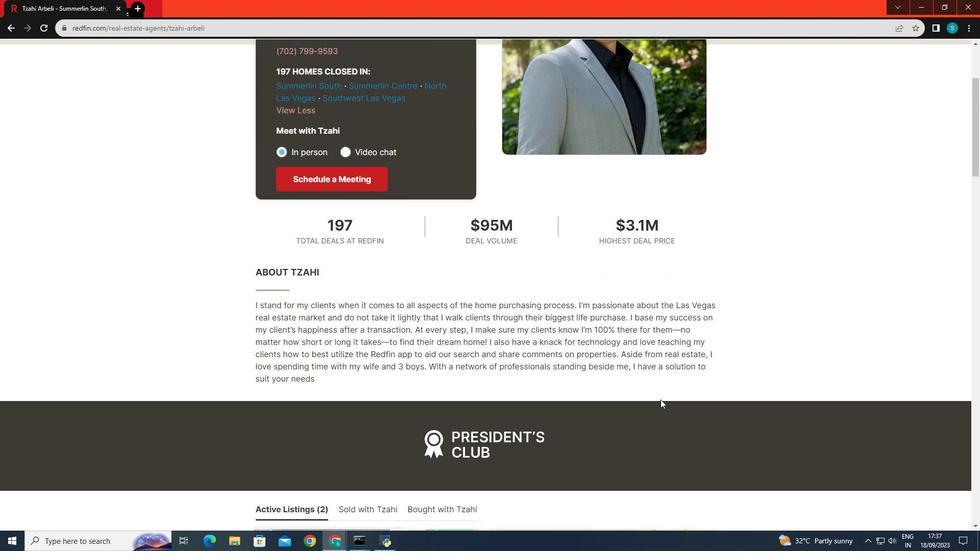 
Action: Mouse scrolled (661, 400) with delta (0, 0)
Screenshot: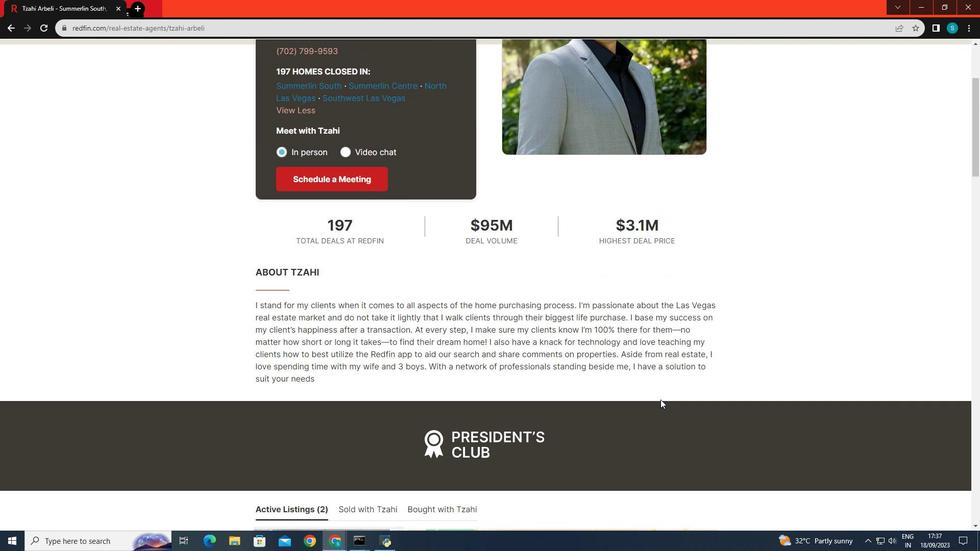 
Action: Mouse scrolled (661, 400) with delta (0, 0)
Screenshot: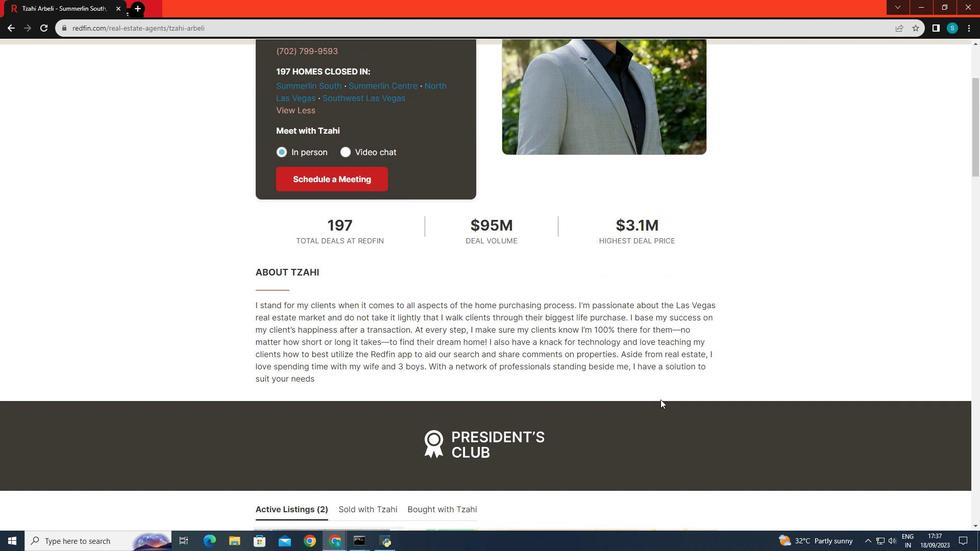 
Action: Mouse scrolled (661, 401) with delta (0, 0)
Screenshot: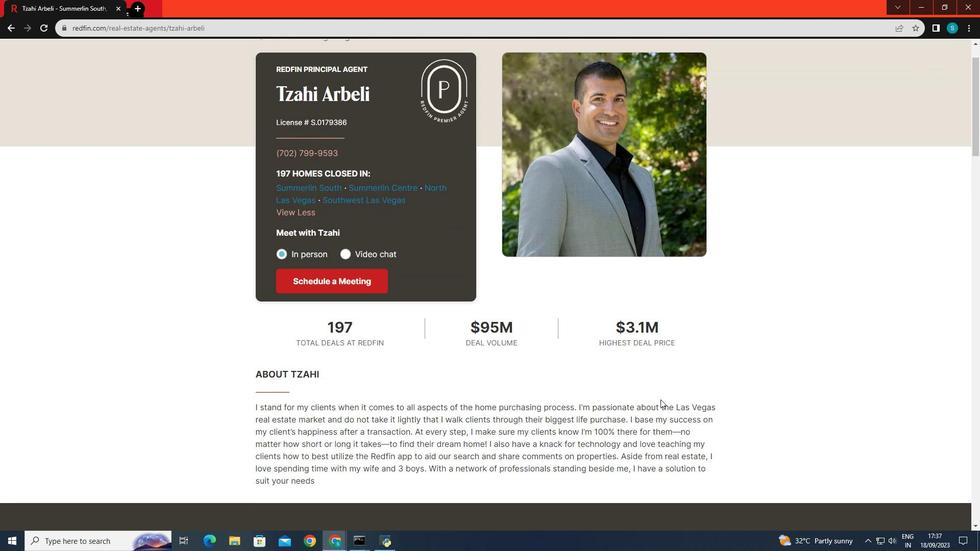 
Action: Mouse scrolled (661, 401) with delta (0, 0)
Screenshot: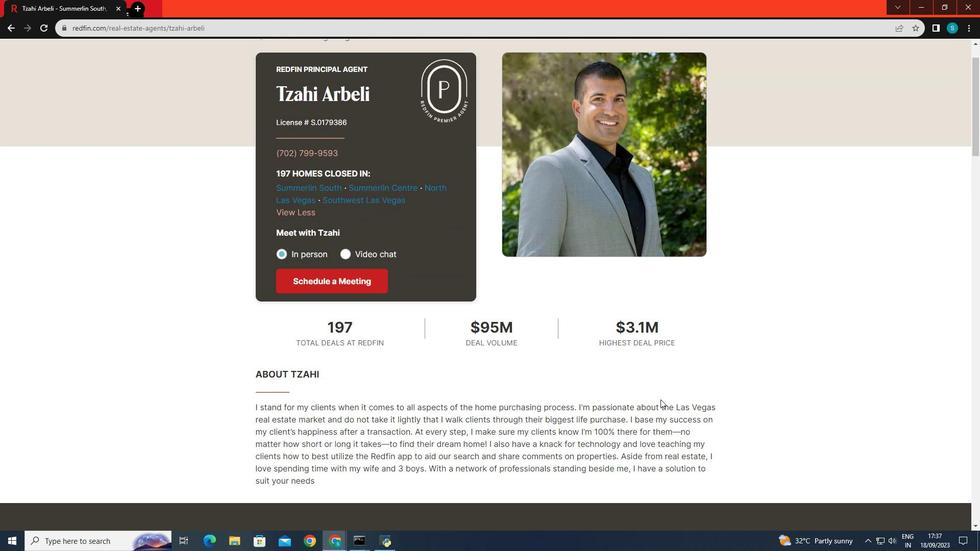 
Action: Mouse scrolled (661, 401) with delta (0, 0)
Screenshot: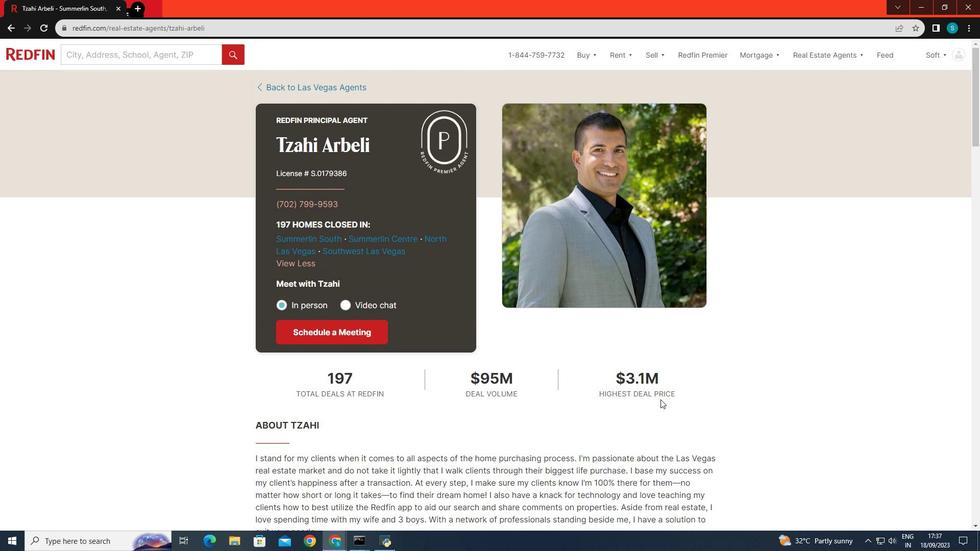 
Action: Mouse scrolled (661, 401) with delta (0, 0)
Screenshot: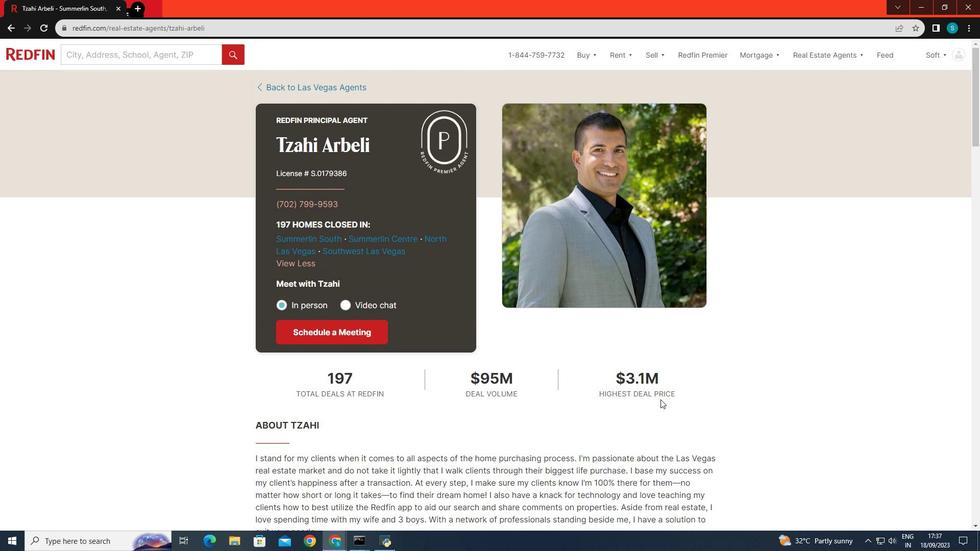 
Action: Mouse scrolled (661, 401) with delta (0, 0)
Screenshot: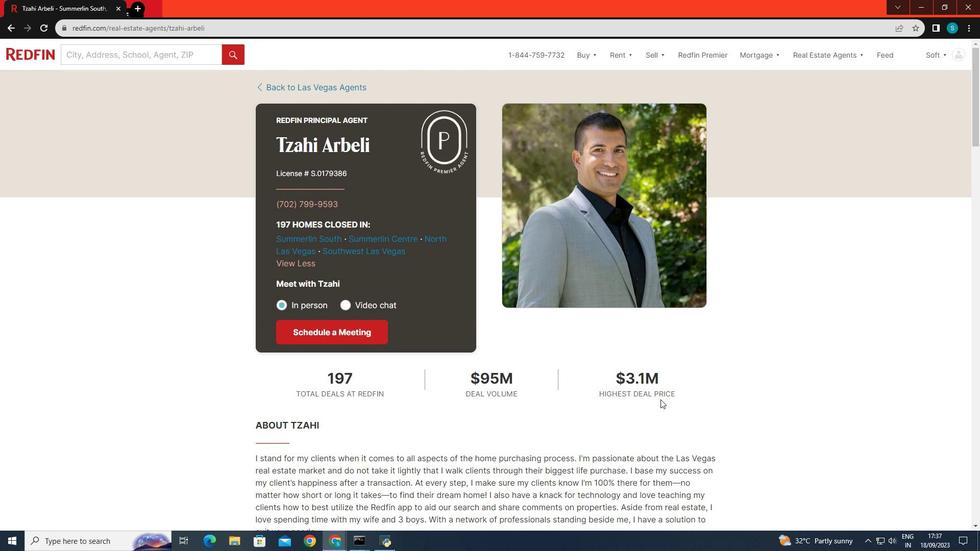 
Action: Mouse scrolled (661, 401) with delta (0, 0)
Screenshot: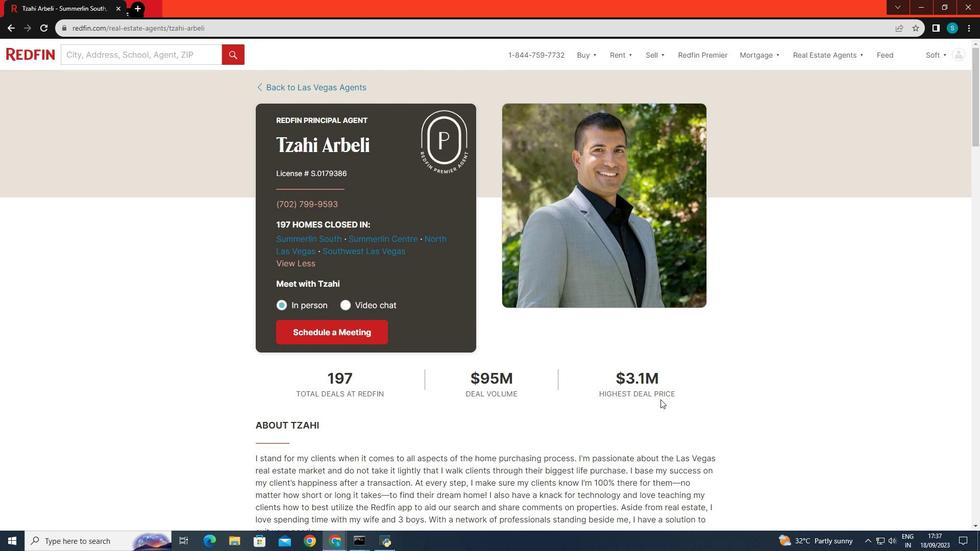 
Action: Mouse moved to (9, 30)
Screenshot: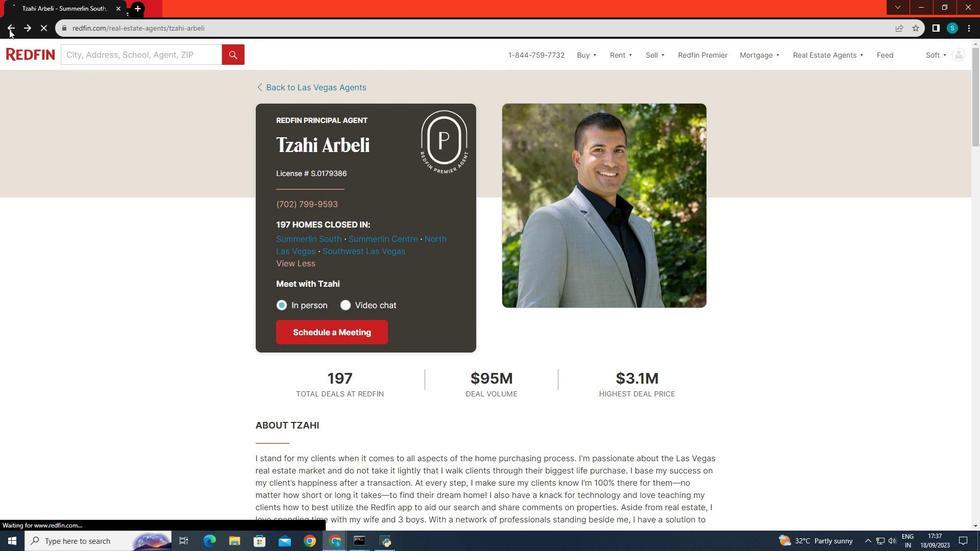 
Action: Mouse pressed left at (9, 30)
Screenshot: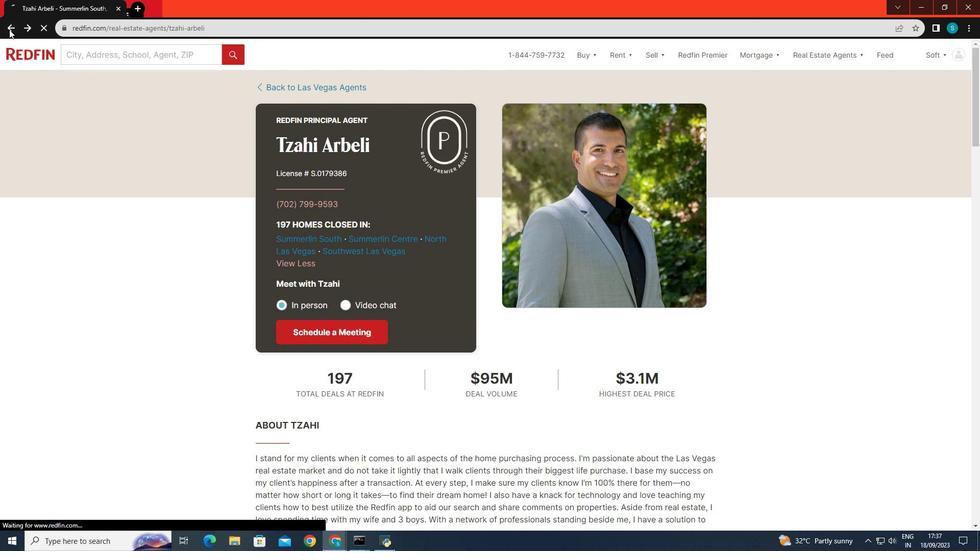 
Action: Mouse moved to (590, 269)
Screenshot: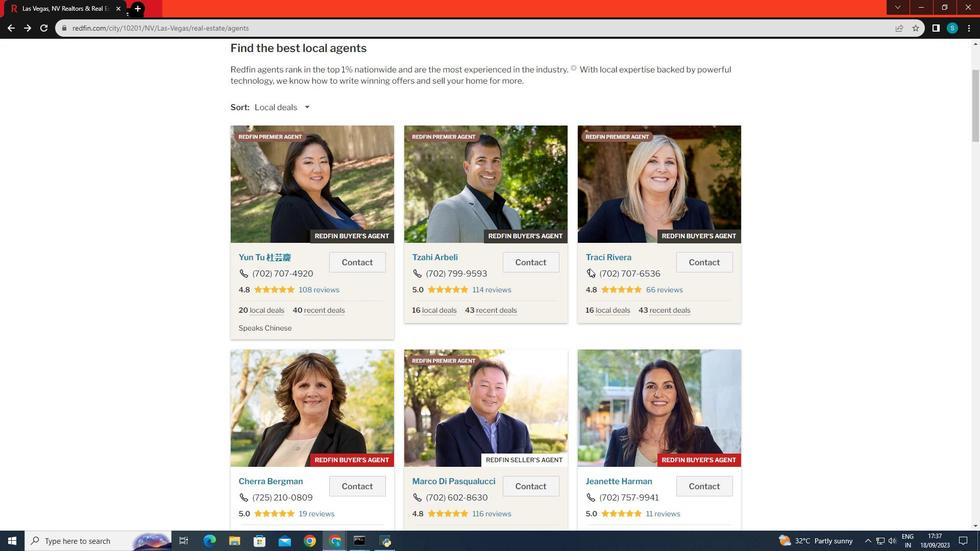 
Action: Mouse scrolled (590, 268) with delta (0, 0)
Screenshot: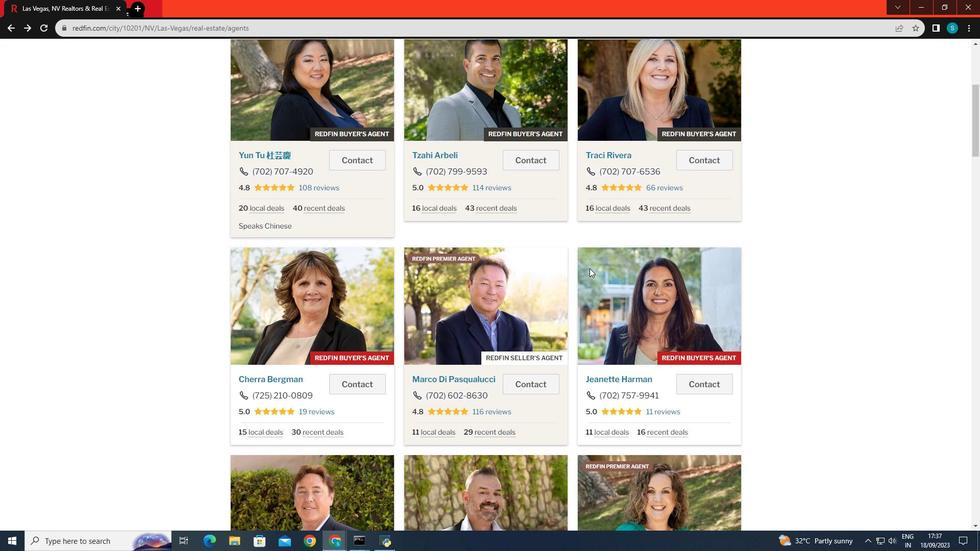 
Action: Mouse scrolled (590, 268) with delta (0, 0)
Screenshot: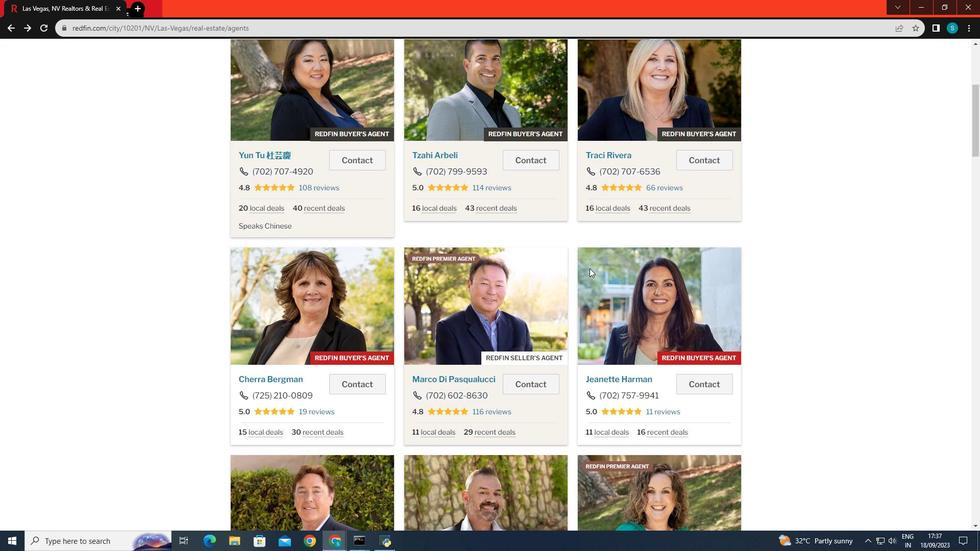 
Action: Mouse moved to (604, 143)
Screenshot: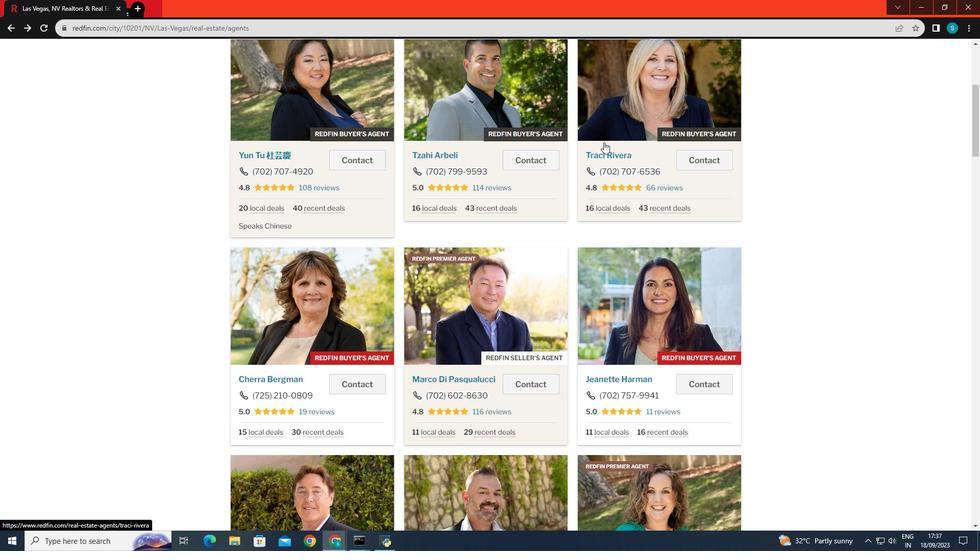 
Action: Mouse pressed left at (604, 143)
Screenshot: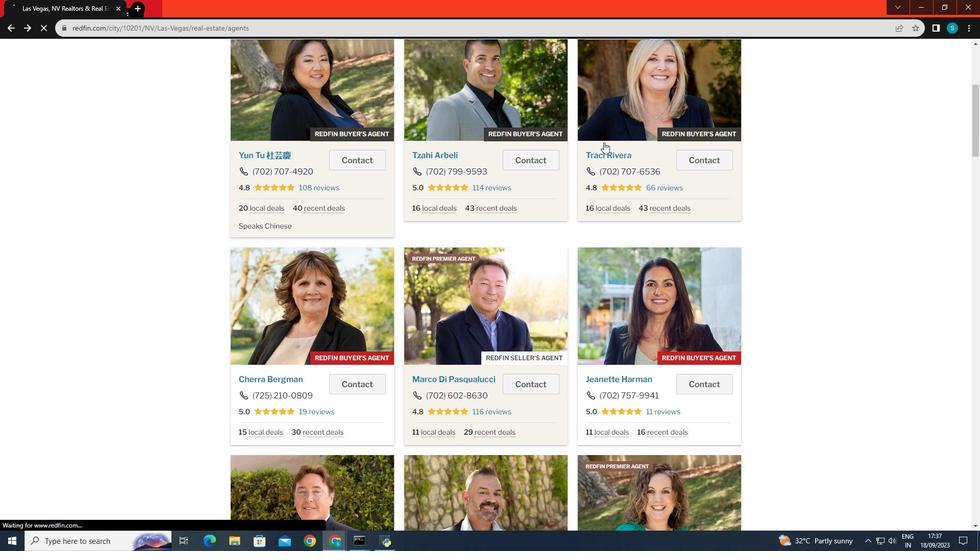 
Action: Mouse moved to (513, 215)
Screenshot: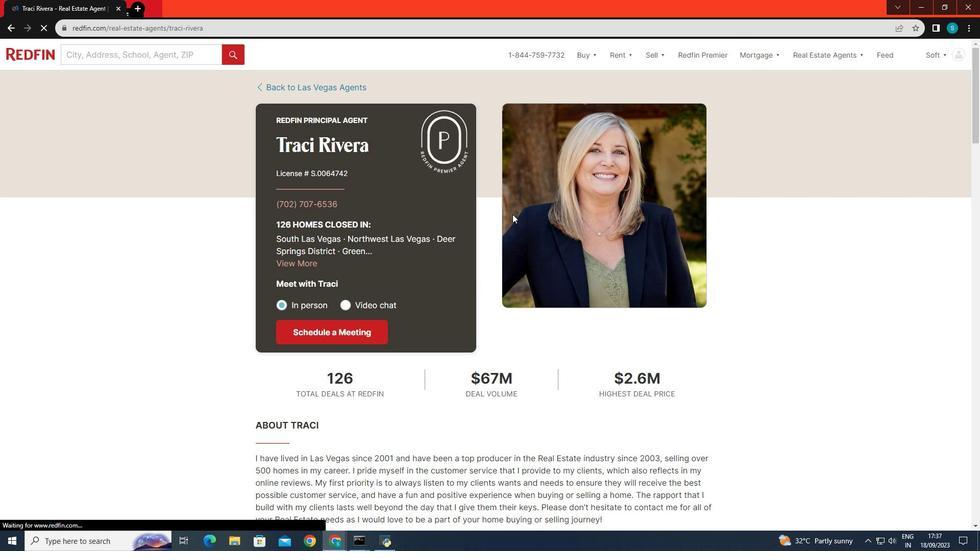 
Action: Mouse scrolled (513, 214) with delta (0, 0)
Screenshot: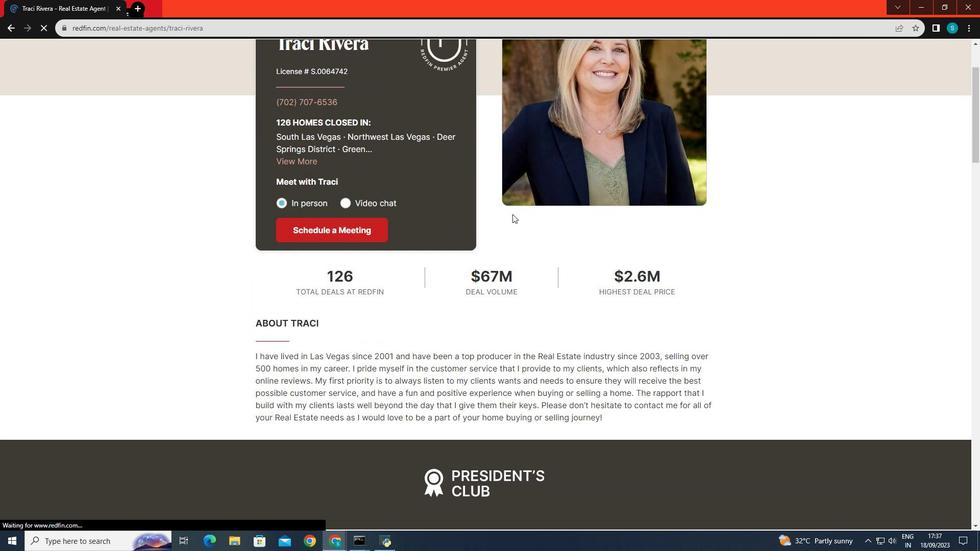 
Action: Mouse scrolled (513, 214) with delta (0, 0)
Screenshot: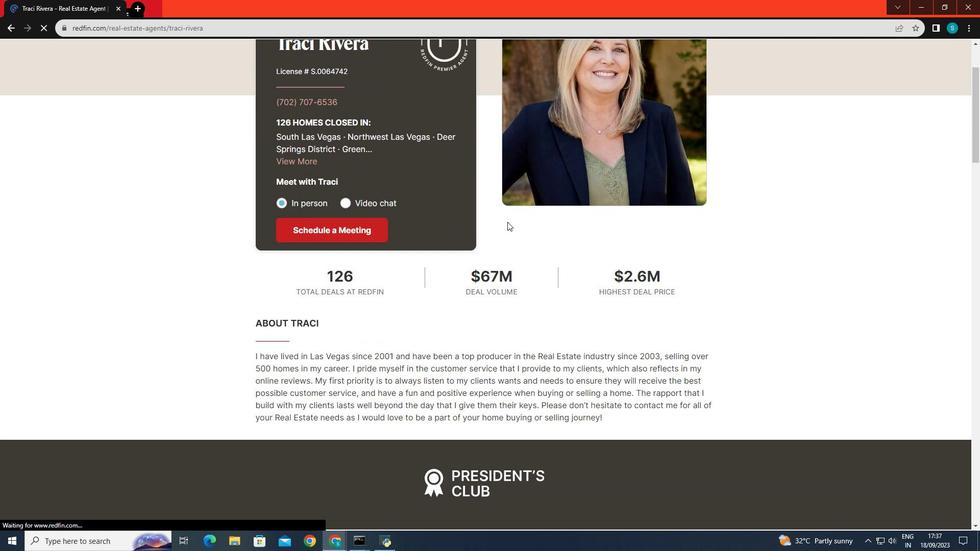 
Action: Mouse moved to (301, 241)
Screenshot: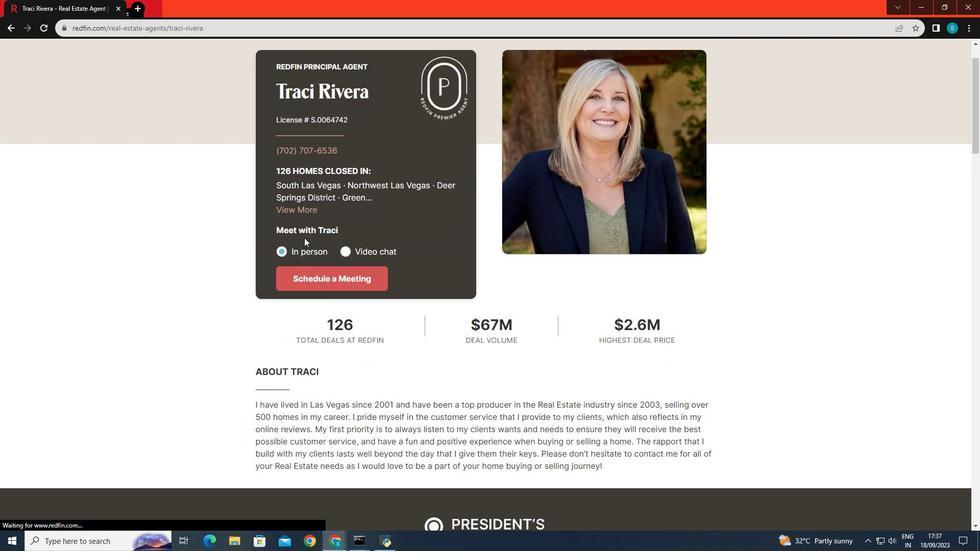 
Action: Mouse scrolled (301, 241) with delta (0, 0)
Screenshot: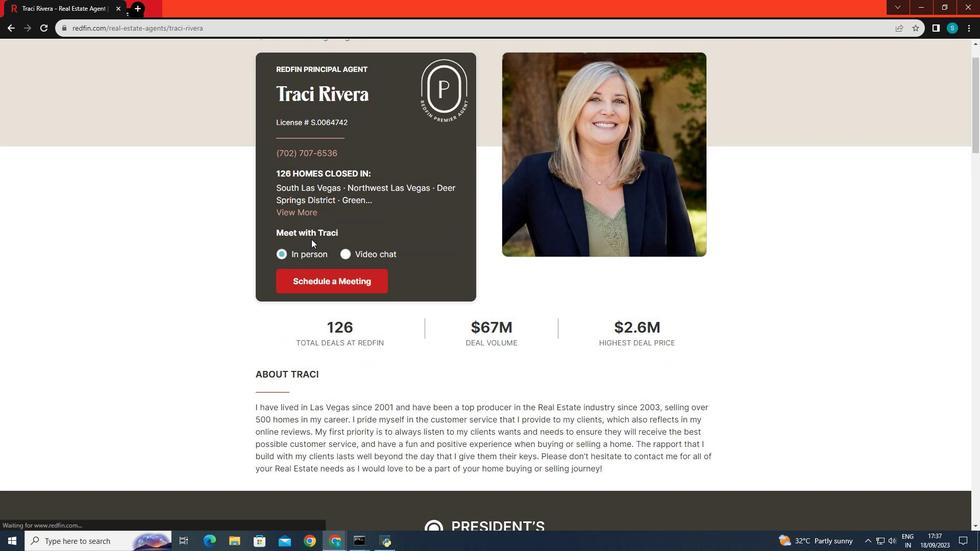 
Action: Mouse moved to (303, 199)
Screenshot: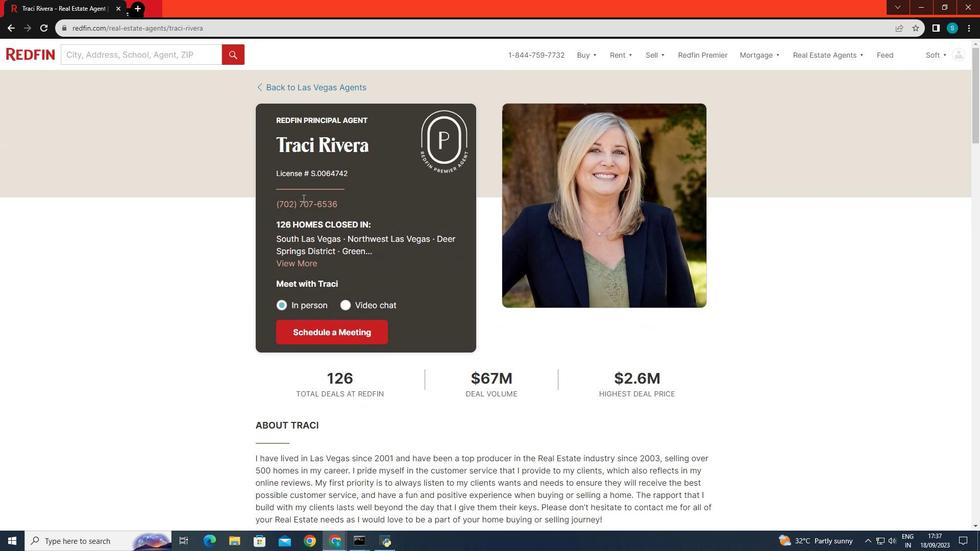 
Action: Mouse scrolled (303, 199) with delta (0, 0)
Screenshot: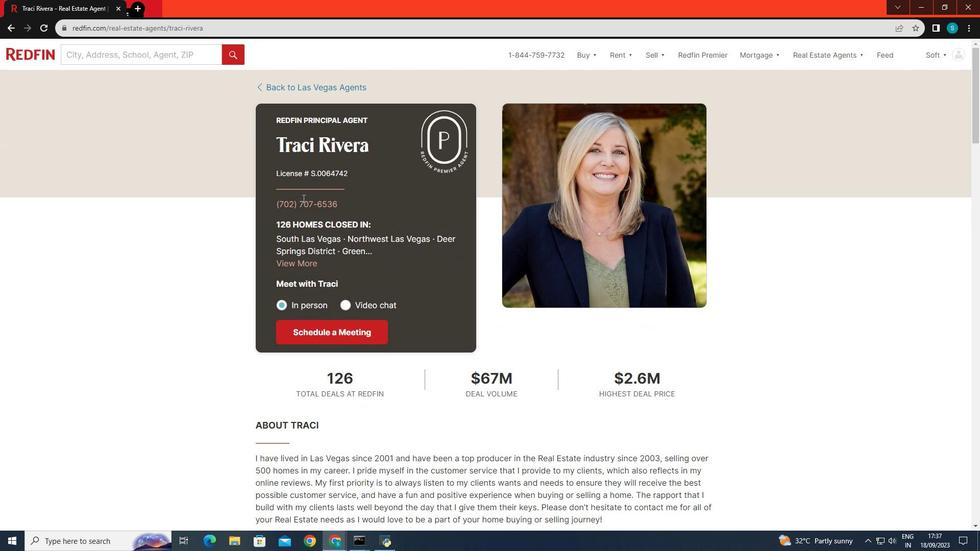
Action: Mouse scrolled (303, 199) with delta (0, 0)
Screenshot: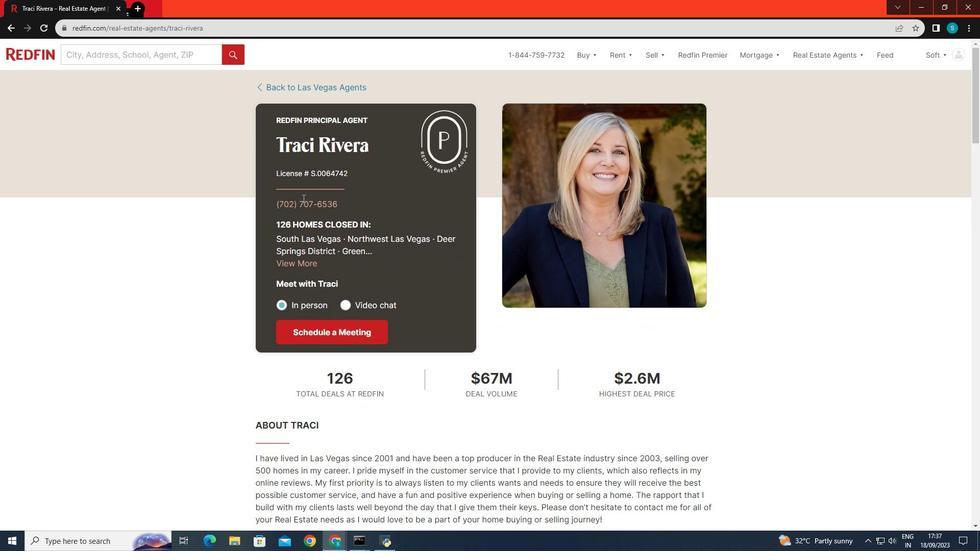 
Action: Mouse moved to (278, 140)
Screenshot: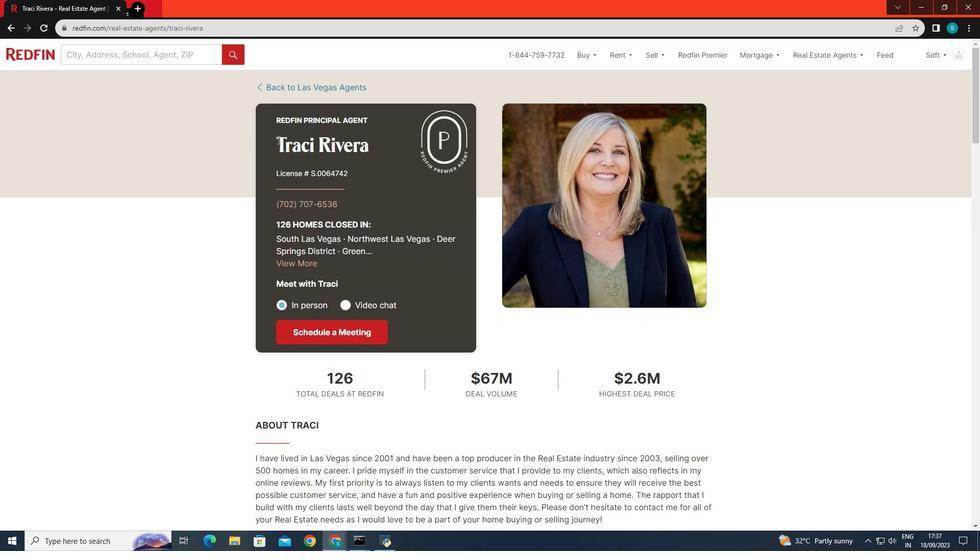 
Action: Mouse pressed left at (278, 140)
Screenshot: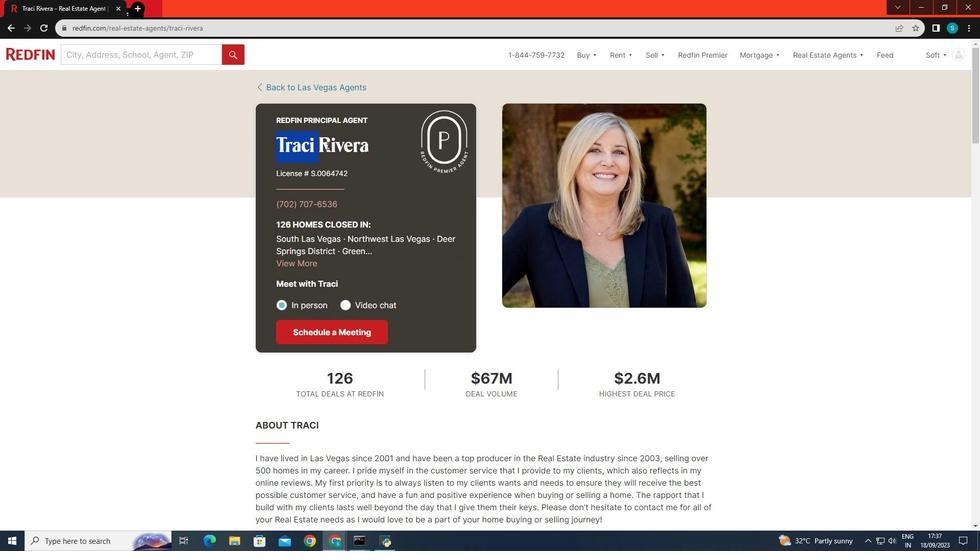 
Action: Mouse moved to (371, 162)
Screenshot: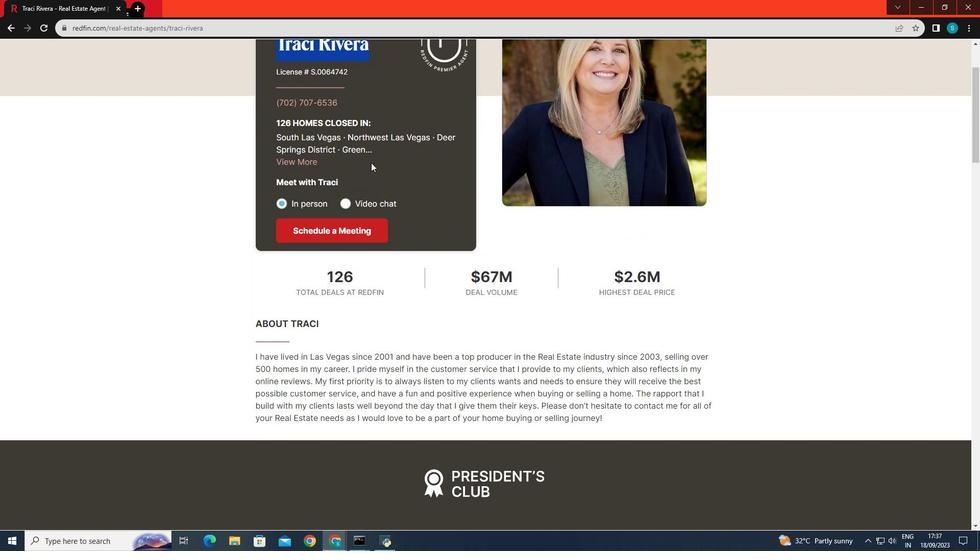 
Action: Mouse scrolled (371, 162) with delta (0, 0)
Screenshot: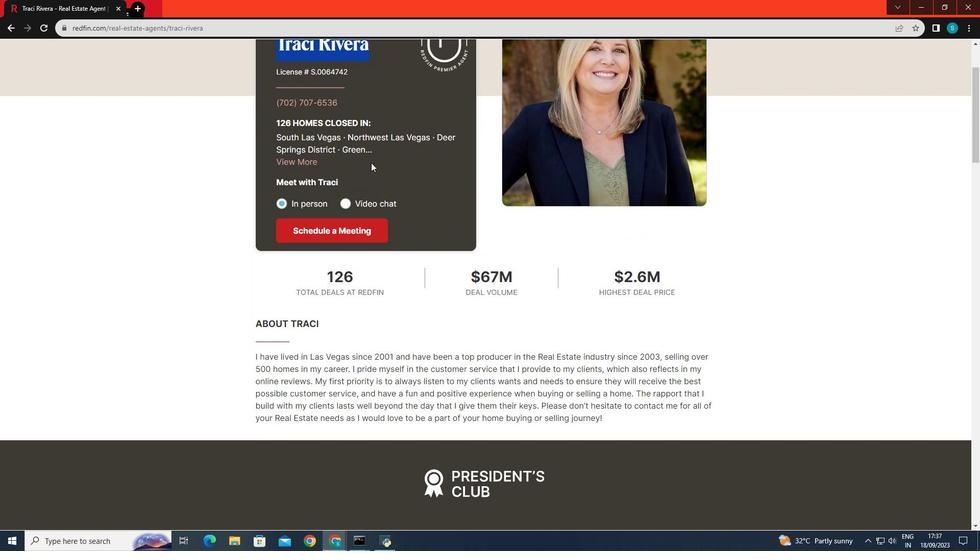 
Action: Mouse moved to (371, 162)
Screenshot: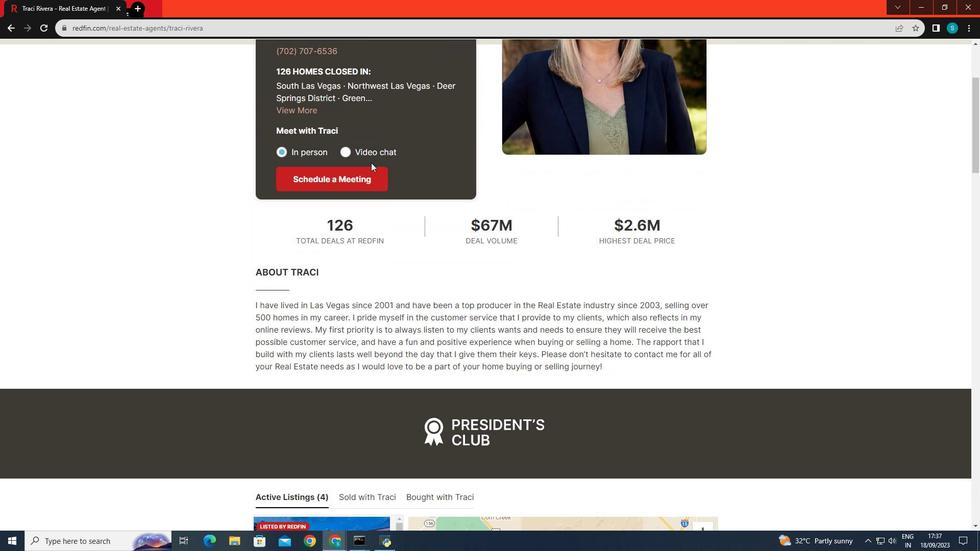 
Action: Mouse scrolled (371, 162) with delta (0, 0)
Screenshot: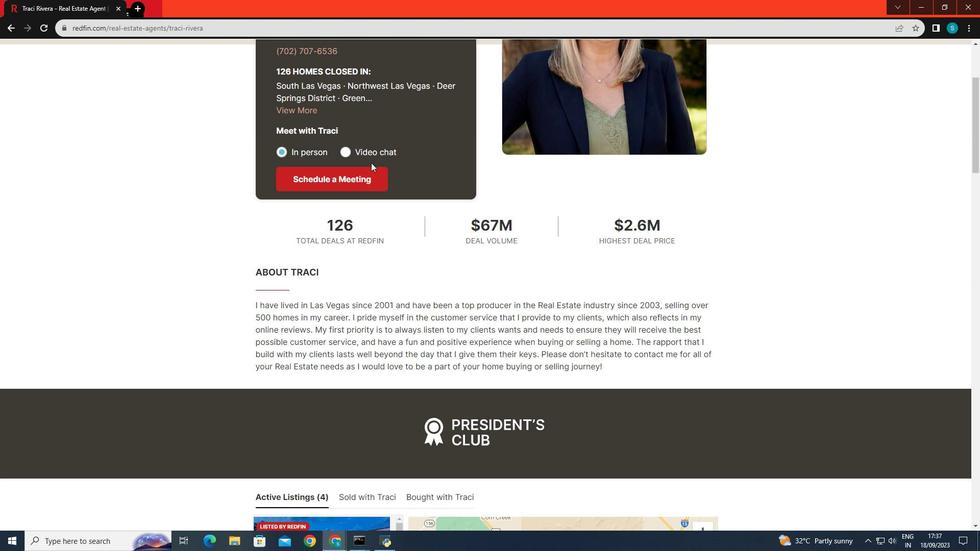 
Action: Mouse moved to (371, 163)
Screenshot: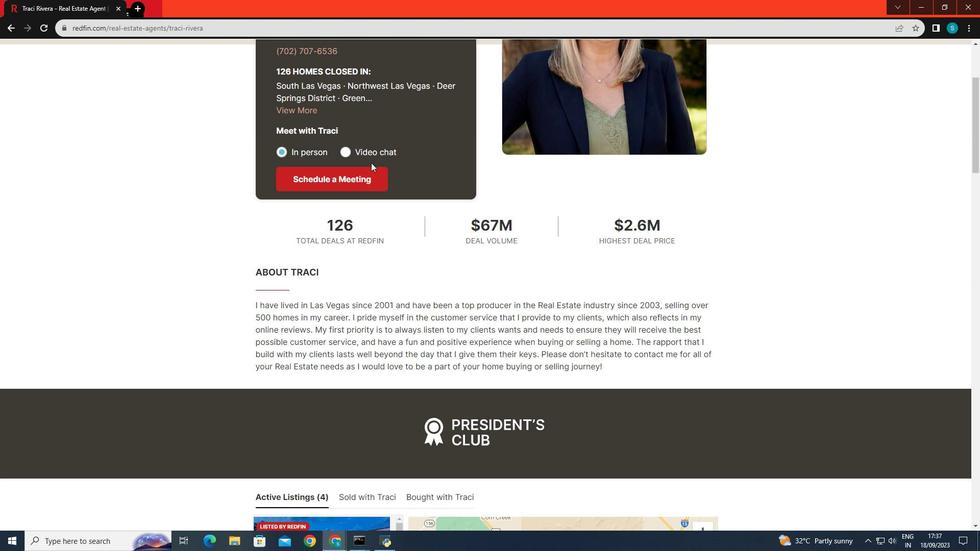 
Action: Mouse scrolled (371, 162) with delta (0, 0)
Screenshot: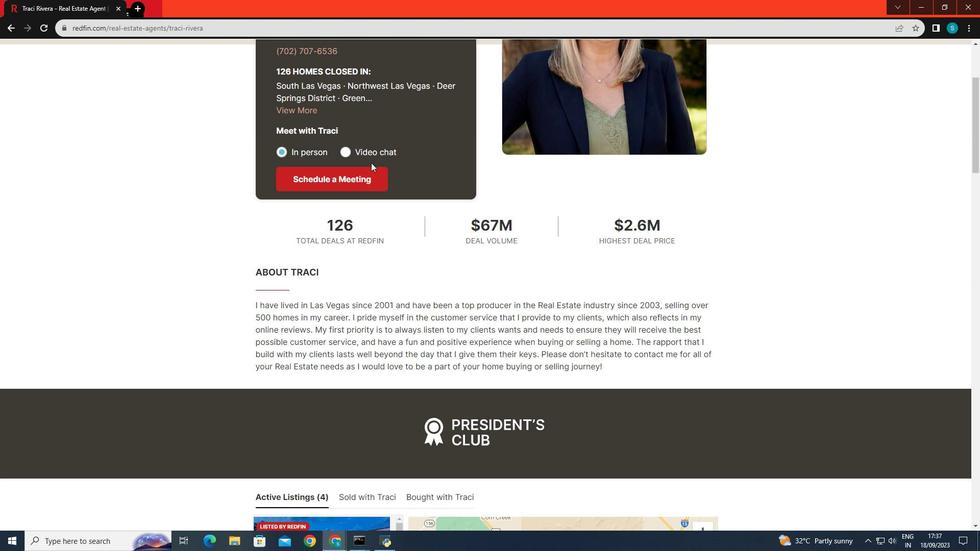 
Action: Mouse moved to (300, 233)
Screenshot: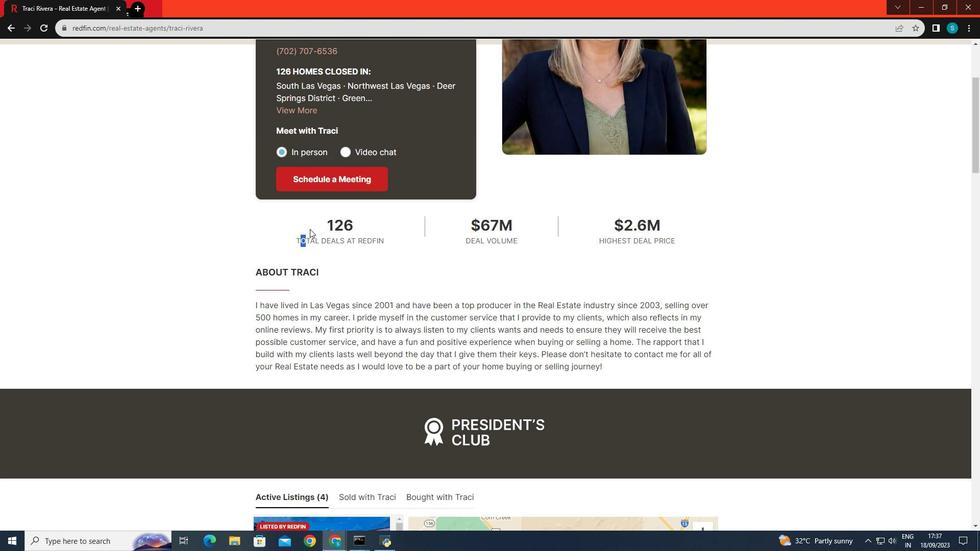 
Action: Mouse pressed left at (300, 233)
Screenshot: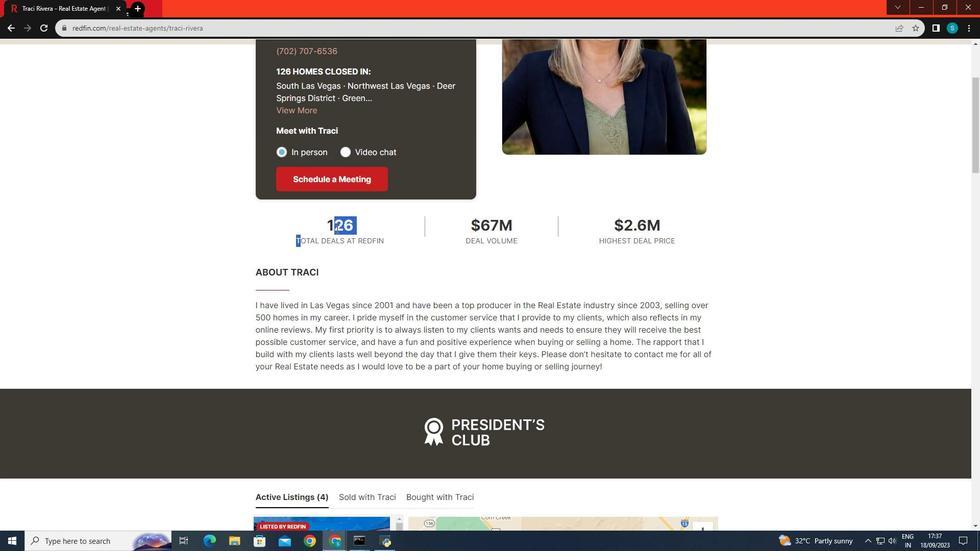 
Action: Mouse moved to (467, 223)
Screenshot: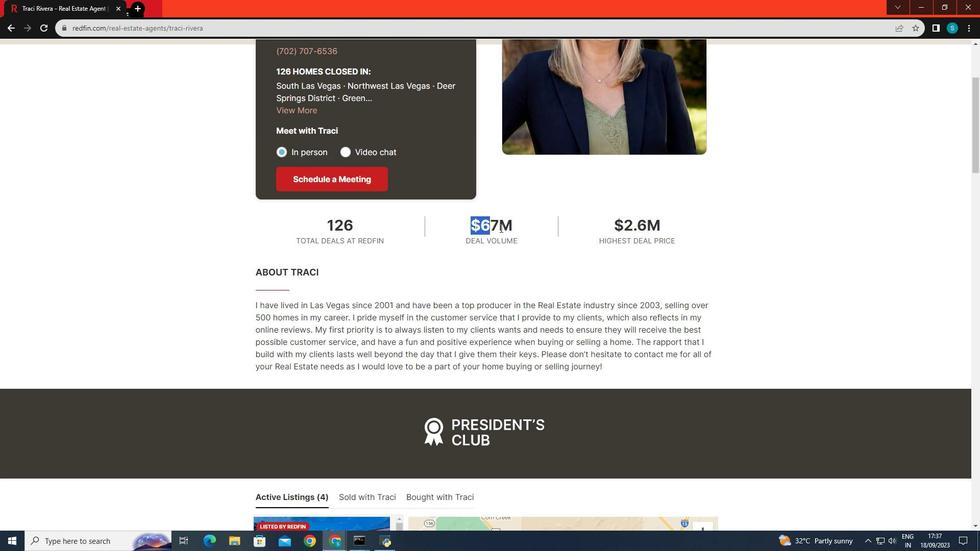 
Action: Mouse pressed left at (467, 223)
Screenshot: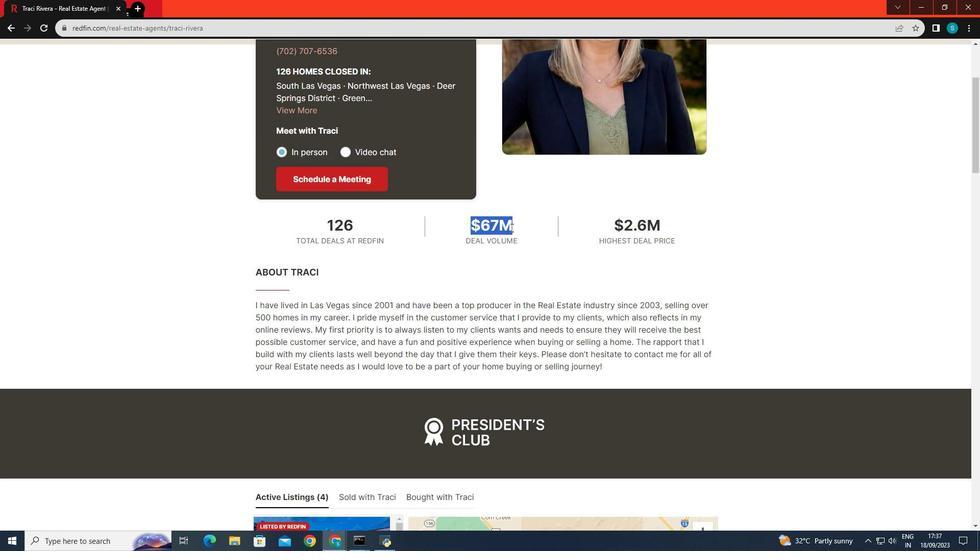 
Action: Mouse moved to (599, 228)
Screenshot: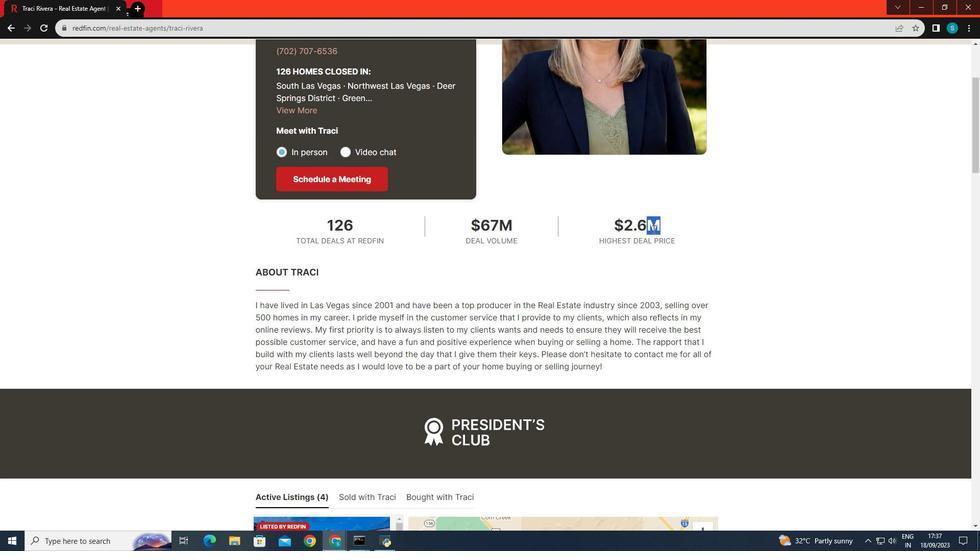 
Action: Mouse pressed left at (599, 228)
Screenshot: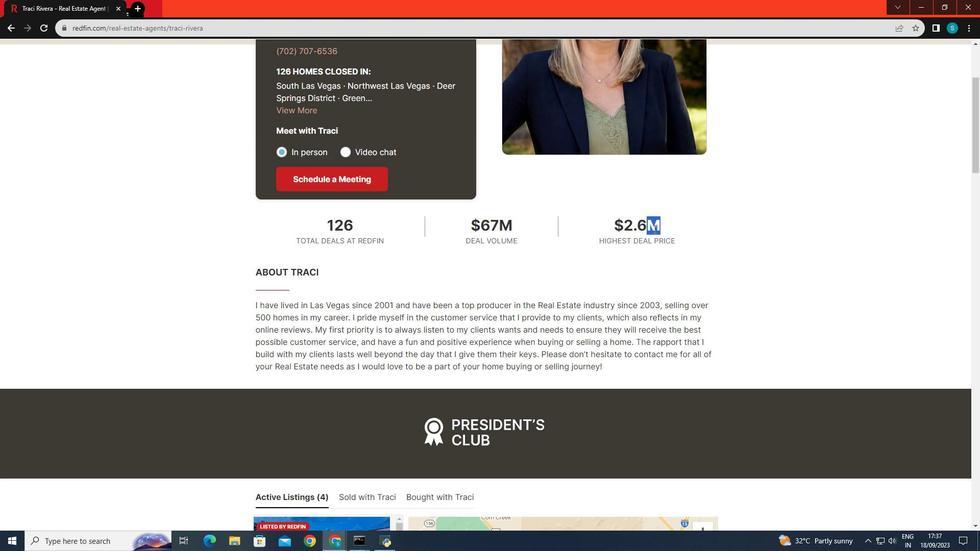 
Action: Mouse moved to (661, 252)
Screenshot: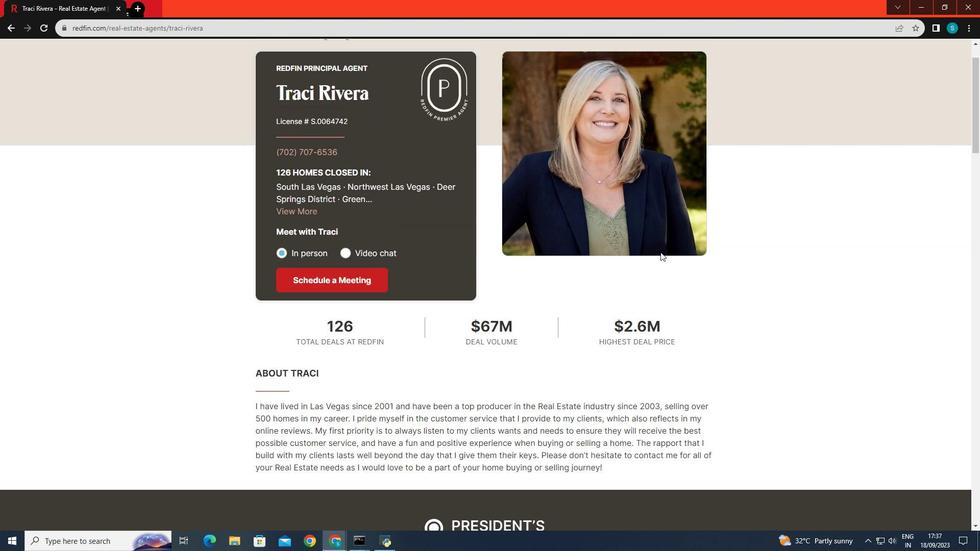 
Action: Mouse scrolled (661, 253) with delta (0, 0)
Screenshot: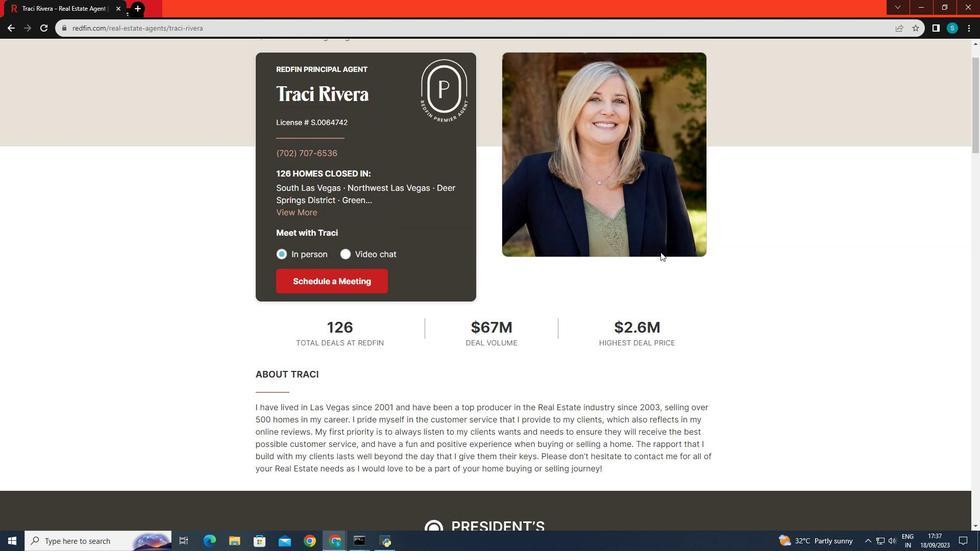 
Action: Mouse scrolled (661, 253) with delta (0, 0)
Screenshot: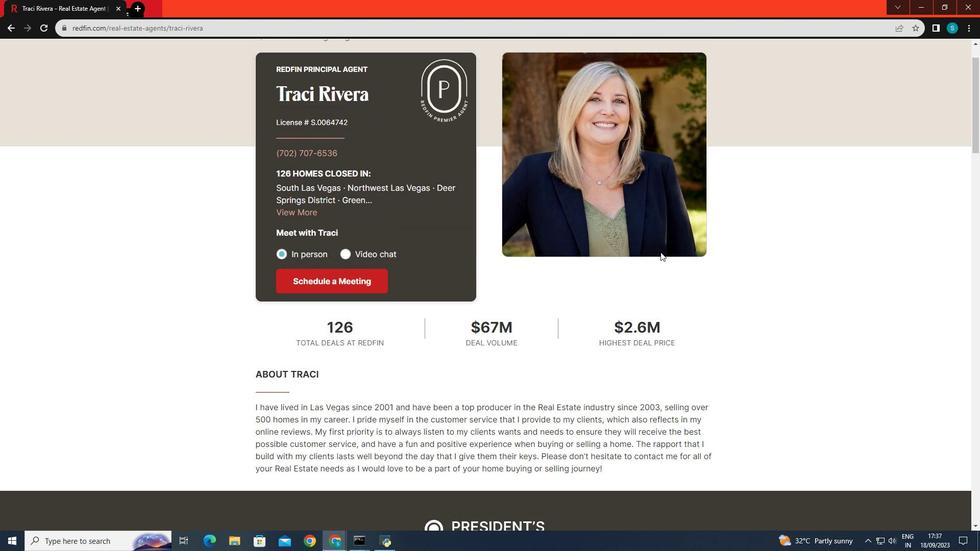 
Action: Mouse scrolled (661, 252) with delta (0, 0)
Screenshot: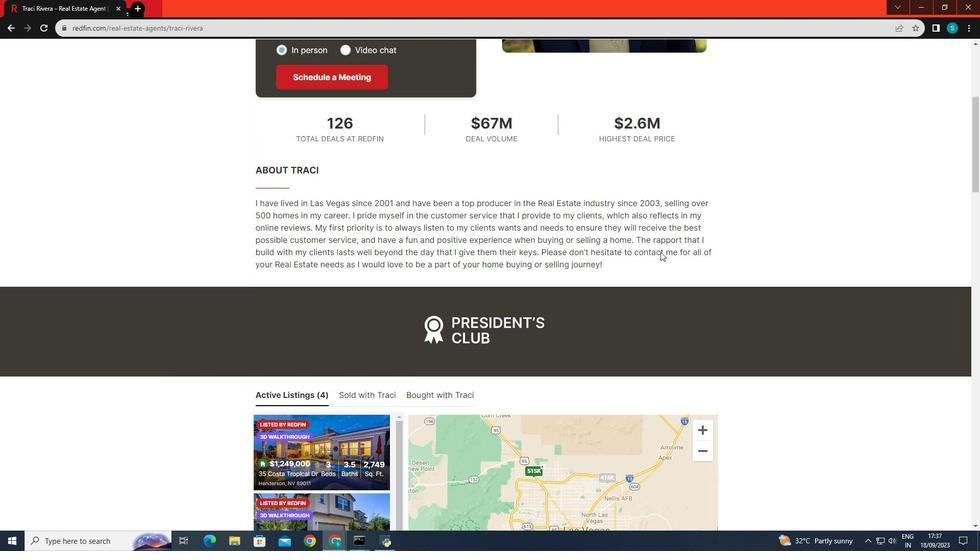 
Action: Mouse scrolled (661, 252) with delta (0, 0)
Screenshot: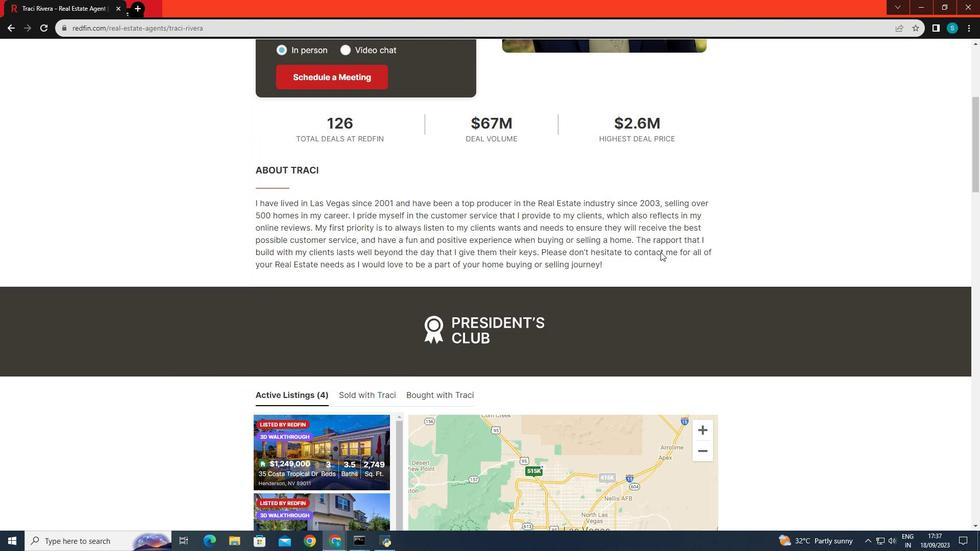 
Action: Mouse scrolled (661, 252) with delta (0, 0)
Screenshot: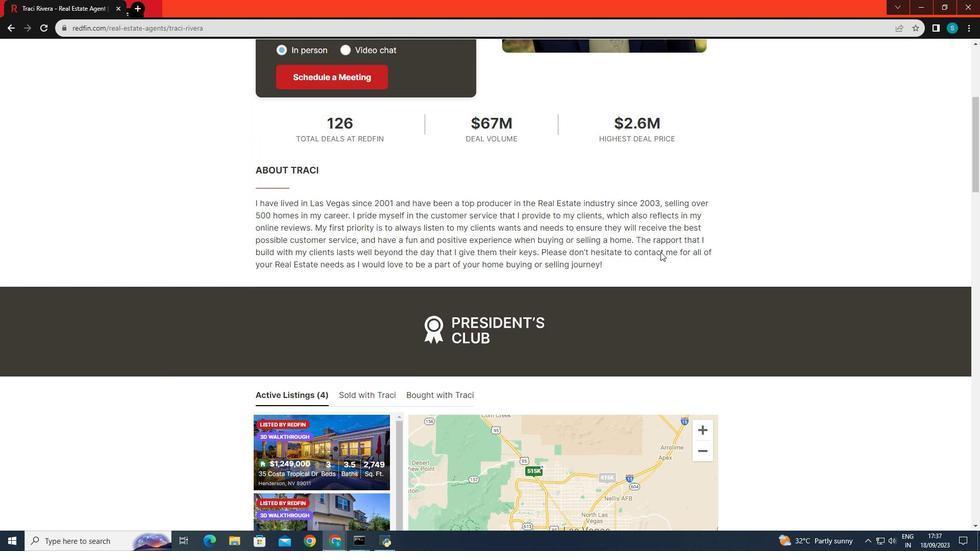 
Action: Mouse scrolled (661, 252) with delta (0, 0)
Screenshot: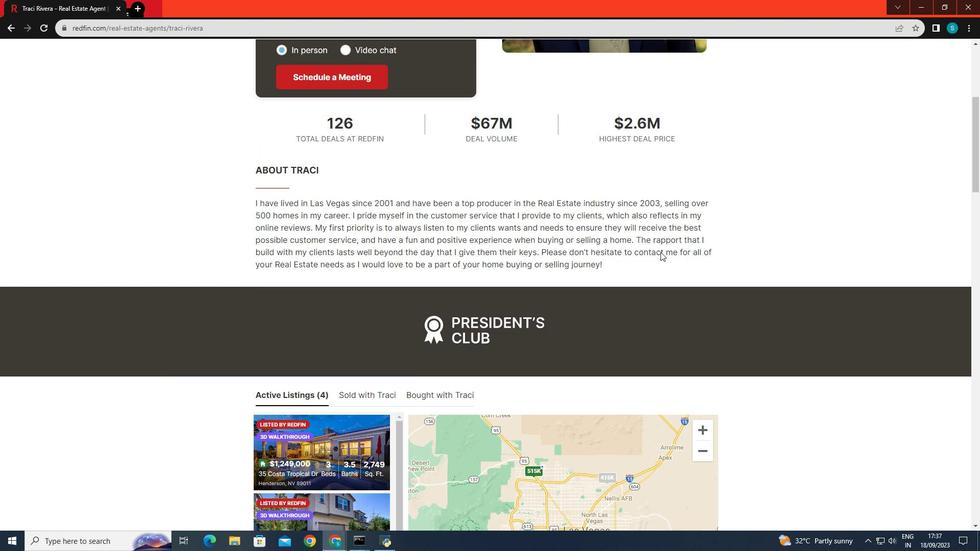 
Action: Mouse scrolled (661, 253) with delta (0, 0)
Screenshot: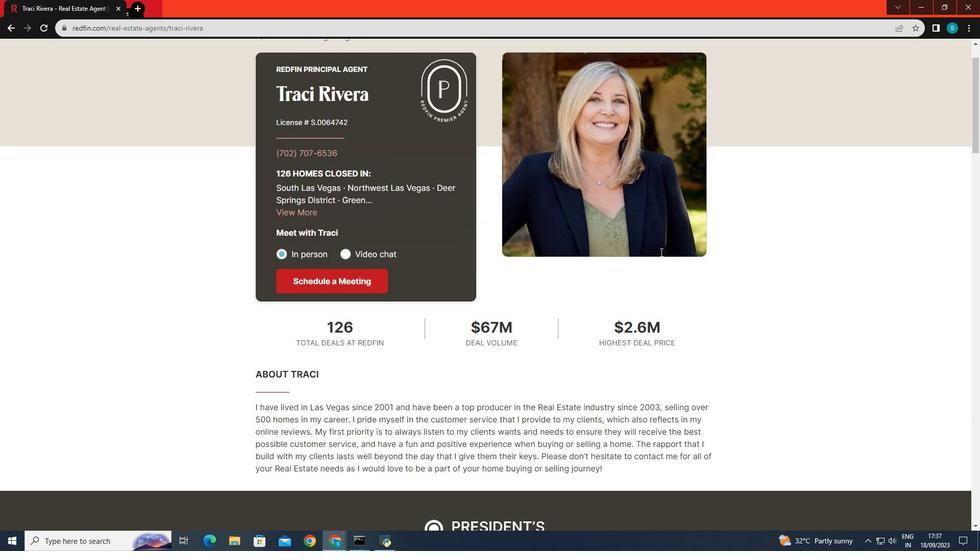 
Action: Mouse scrolled (661, 253) with delta (0, 0)
Screenshot: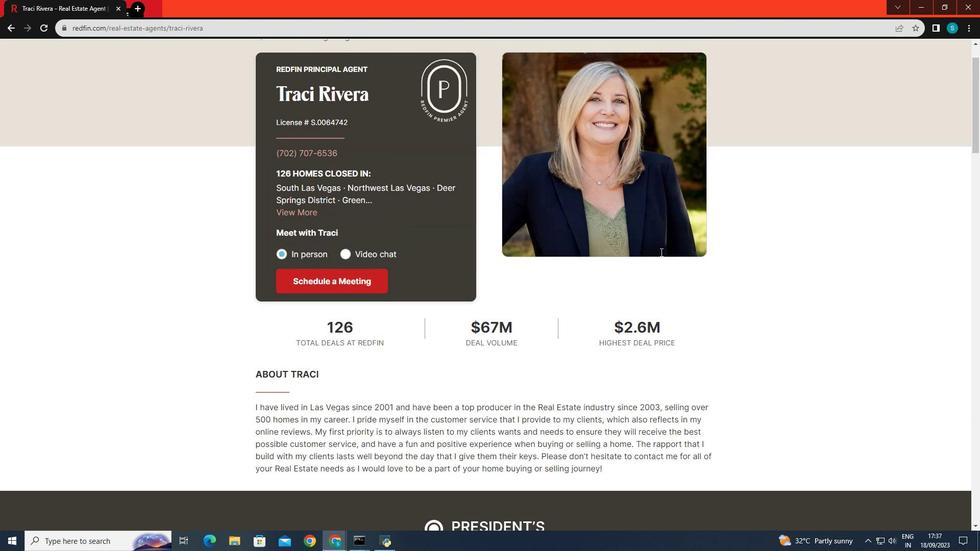 
Action: Mouse scrolled (661, 253) with delta (0, 0)
Screenshot: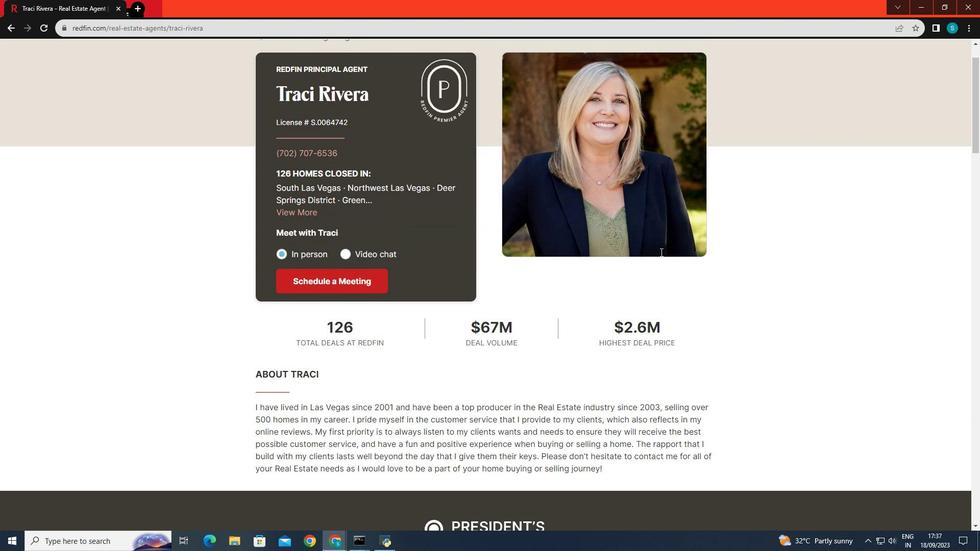 
Action: Mouse scrolled (661, 253) with delta (0, 0)
Screenshot: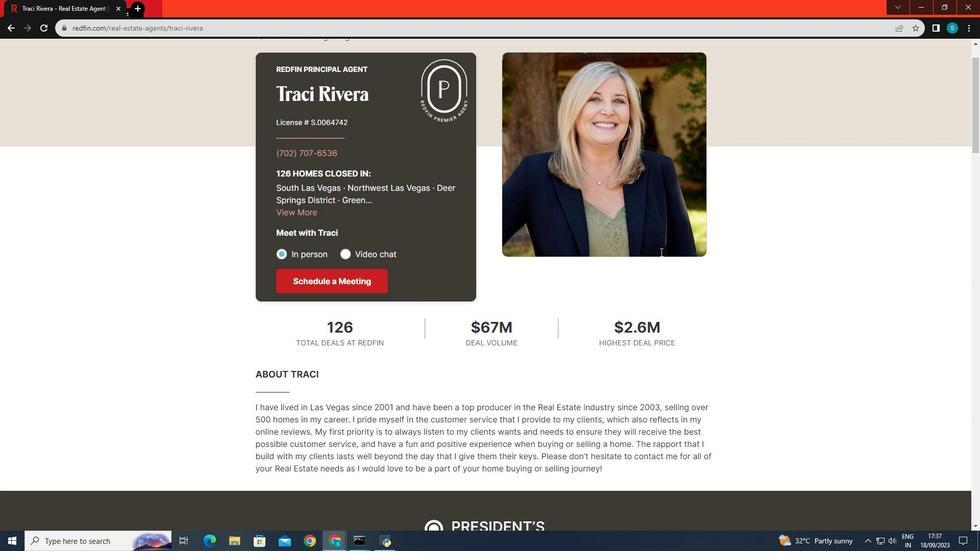 
Action: Mouse moved to (12, 26)
Screenshot: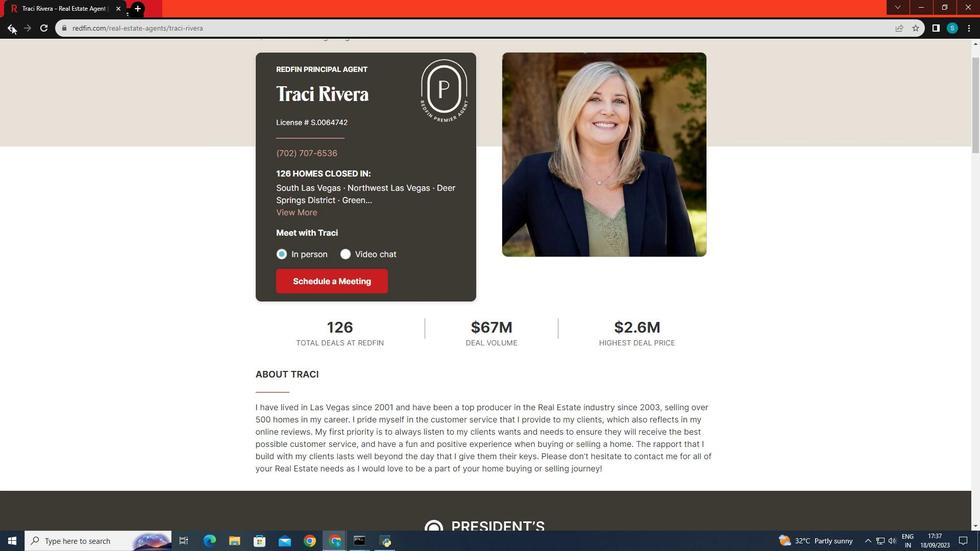 
Action: Mouse pressed left at (12, 26)
Screenshot: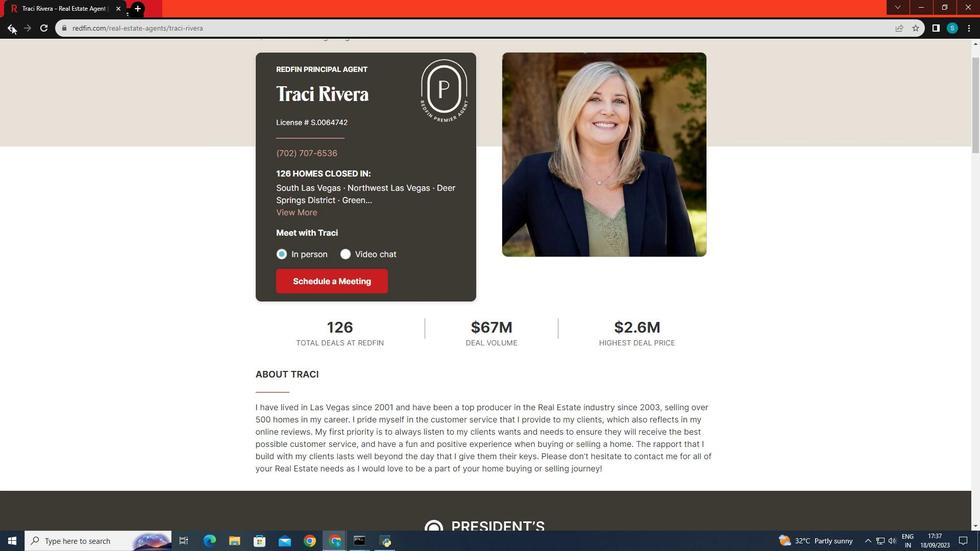 
Action: Mouse moved to (329, 256)
Screenshot: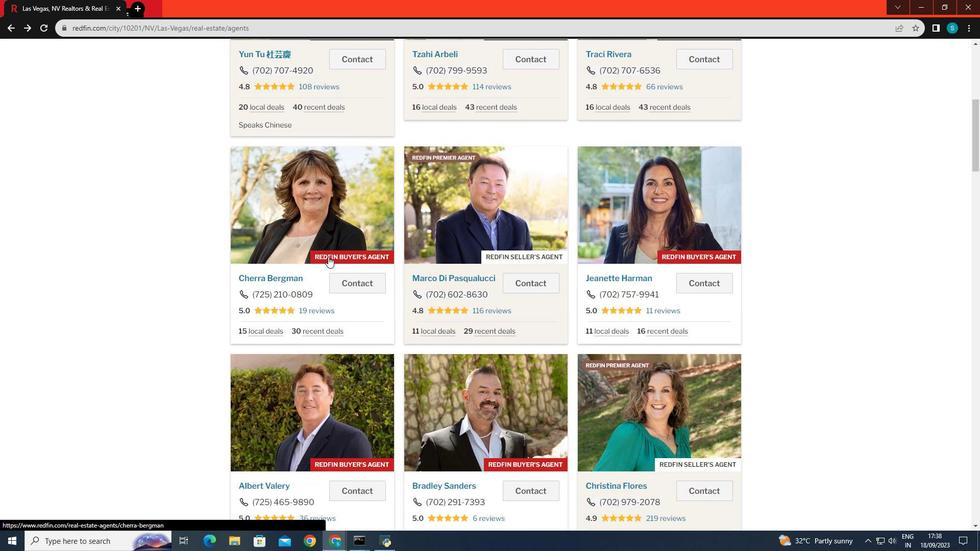 
Action: Mouse scrolled (329, 256) with delta (0, 0)
Screenshot: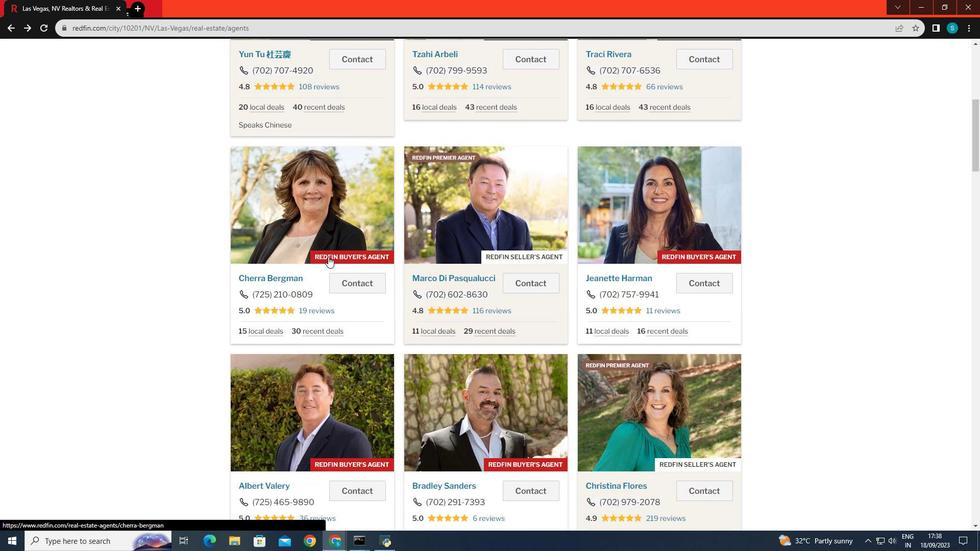 
Action: Mouse moved to (329, 257)
Screenshot: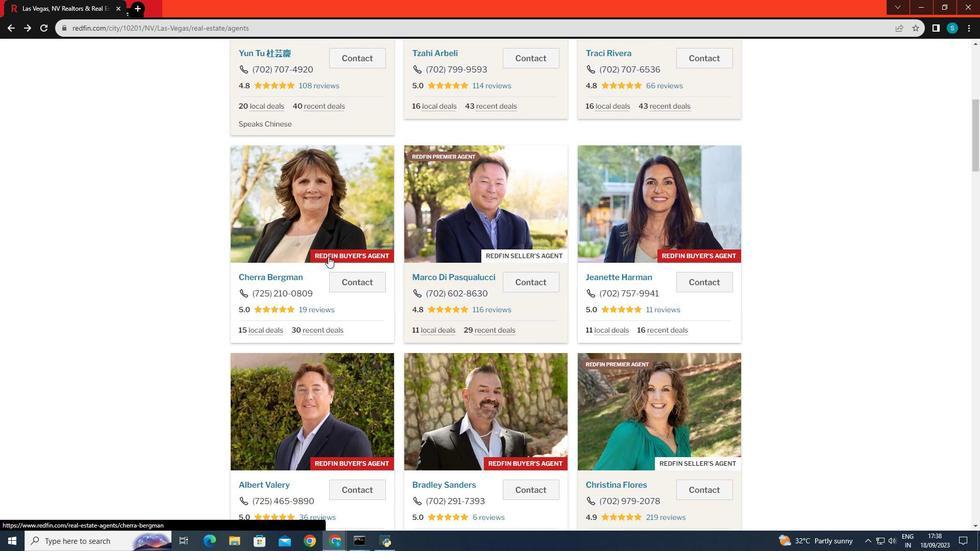 
Action: Mouse scrolled (329, 256) with delta (0, 0)
Screenshot: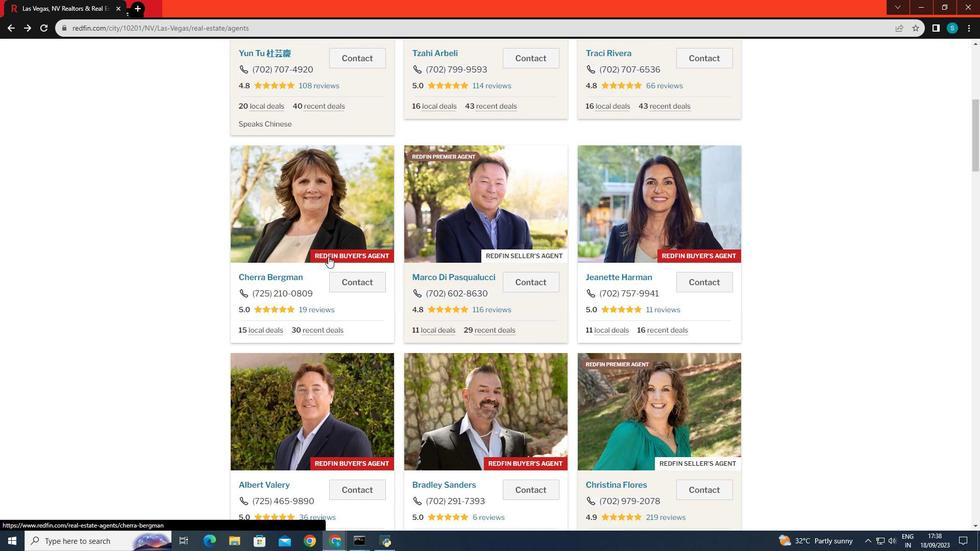 
Action: Mouse moved to (329, 257)
Screenshot: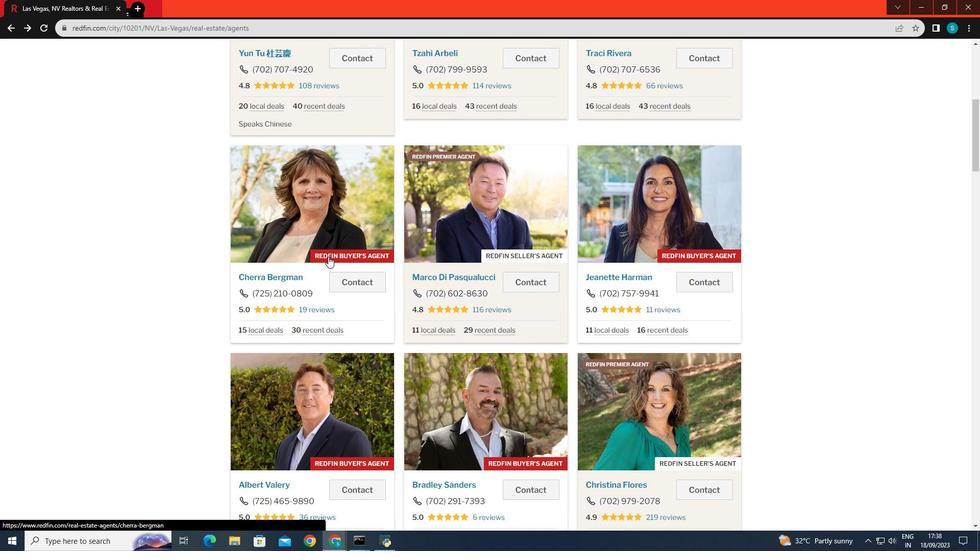 
Action: Mouse scrolled (329, 256) with delta (0, 0)
Screenshot: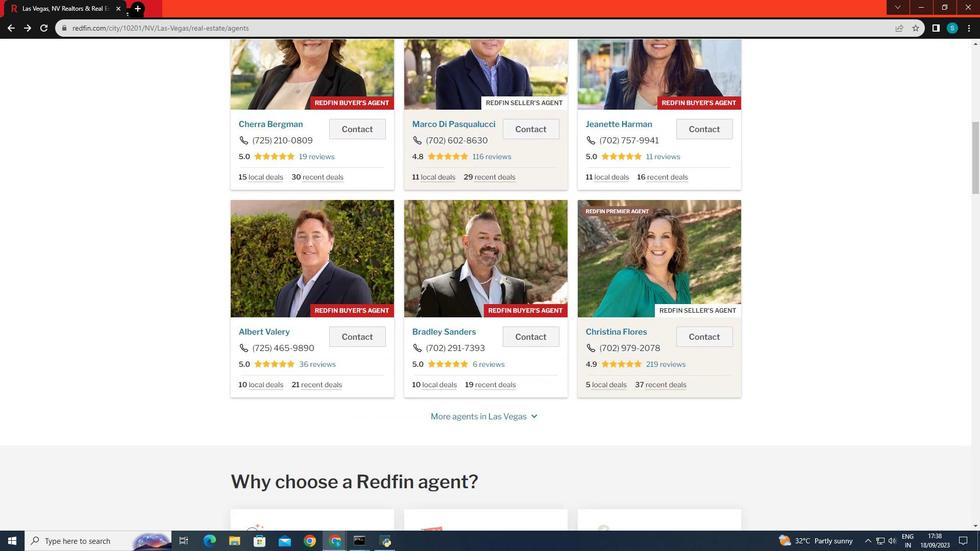 
Action: Mouse scrolled (329, 256) with delta (0, 0)
Screenshot: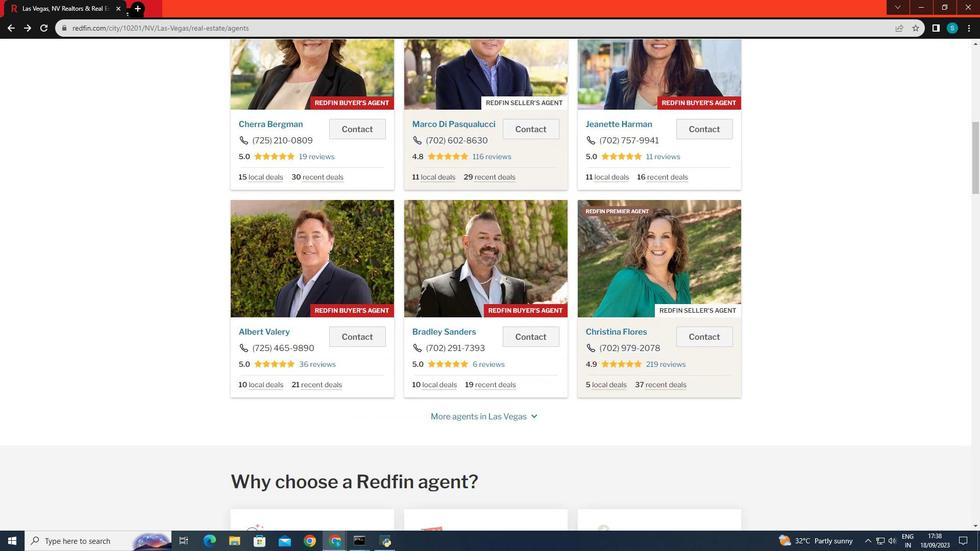
Action: Mouse scrolled (329, 256) with delta (0, 0)
Screenshot: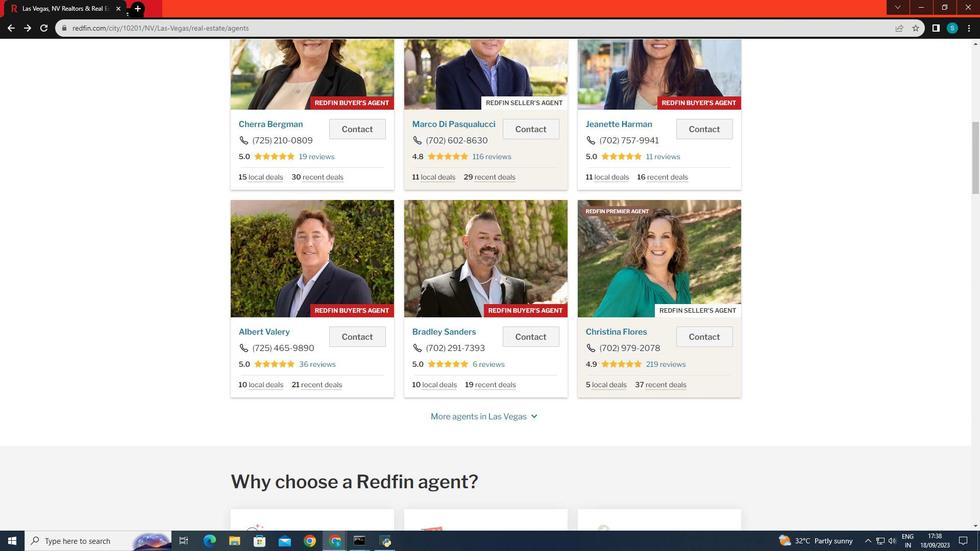 
Action: Mouse moved to (532, 412)
Screenshot: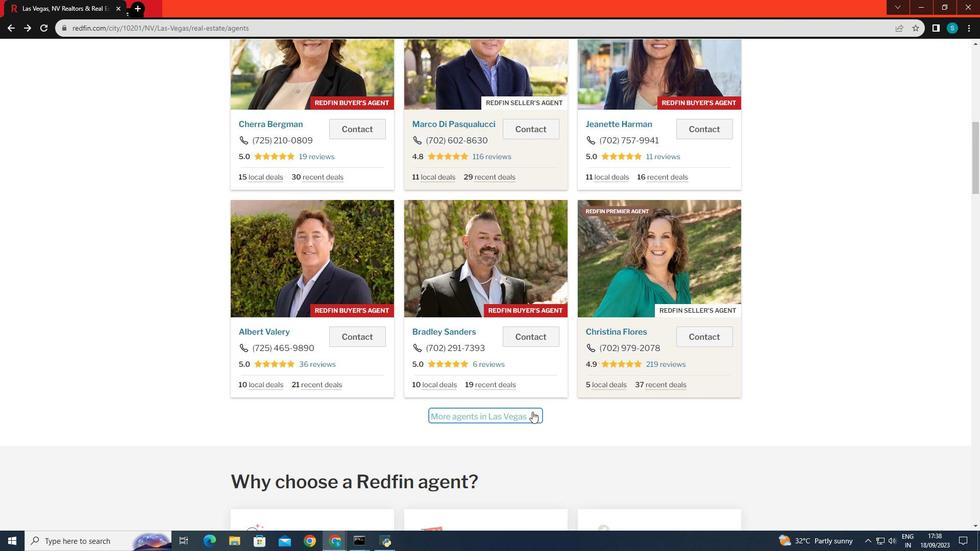 
Action: Mouse pressed left at (532, 412)
Screenshot: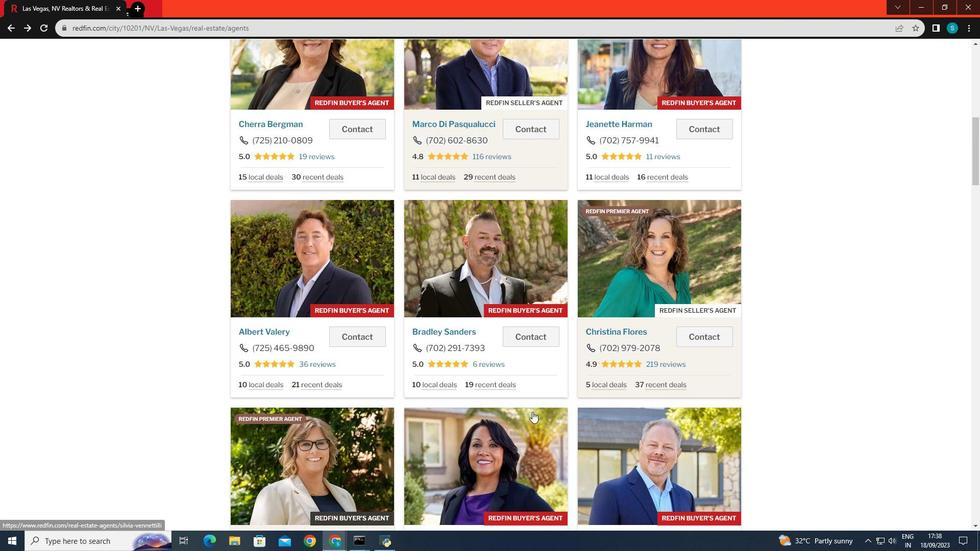 
Action: Mouse moved to (388, 357)
Screenshot: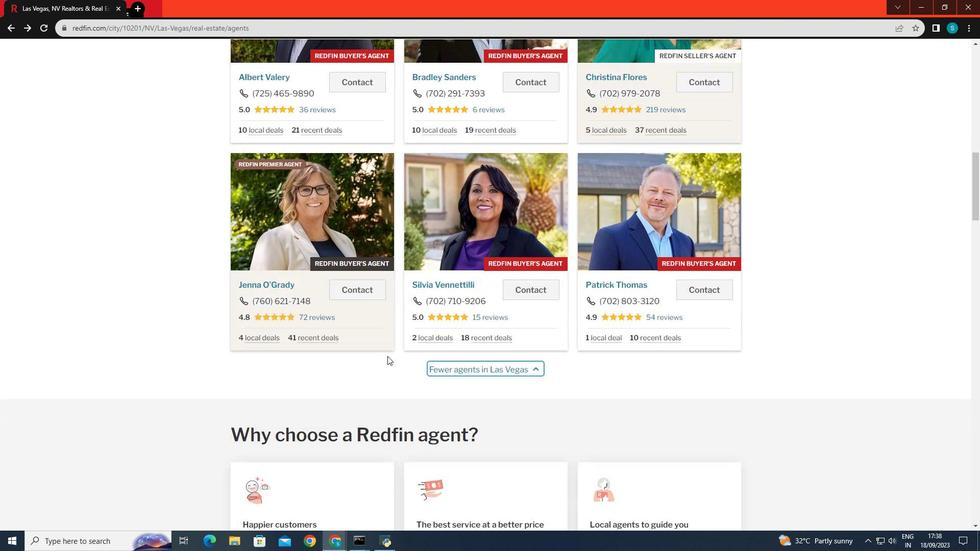 
Action: Mouse scrolled (388, 356) with delta (0, 0)
Screenshot: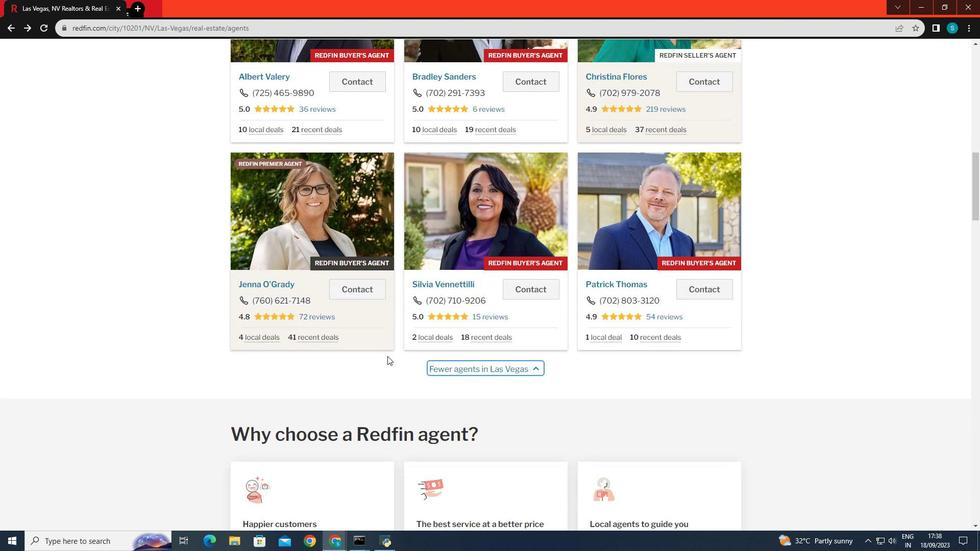 
Action: Mouse scrolled (388, 356) with delta (0, 0)
Screenshot: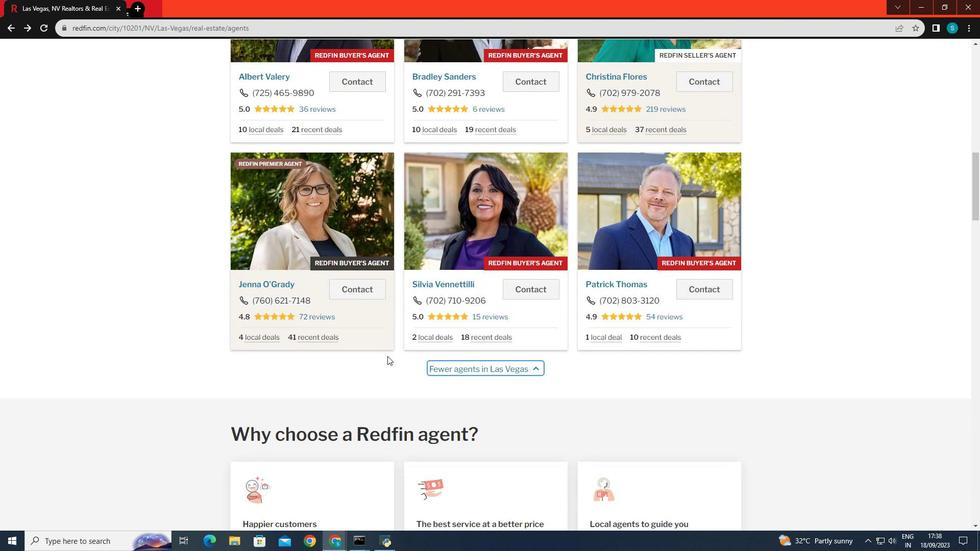 
Action: Mouse scrolled (388, 356) with delta (0, 0)
Screenshot: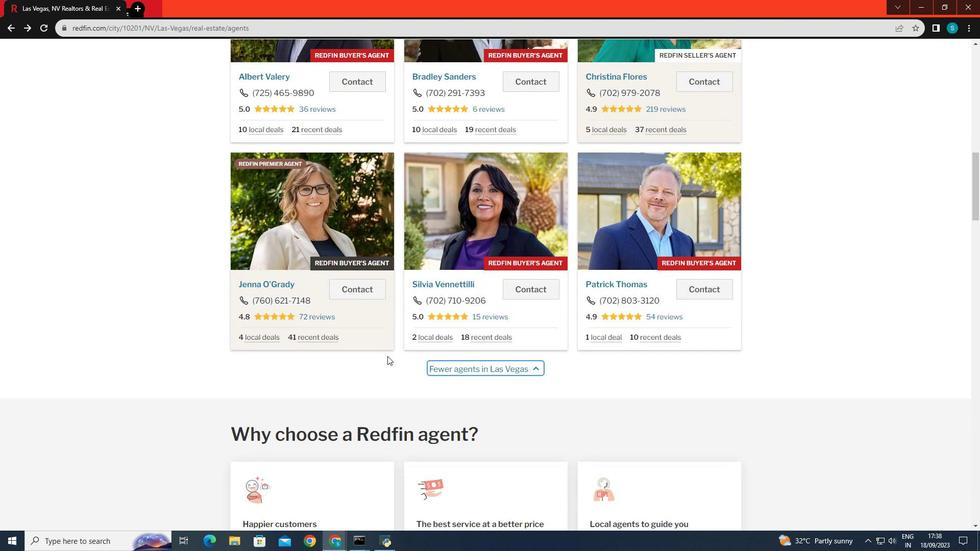 
Action: Mouse scrolled (388, 356) with delta (0, 0)
Screenshot: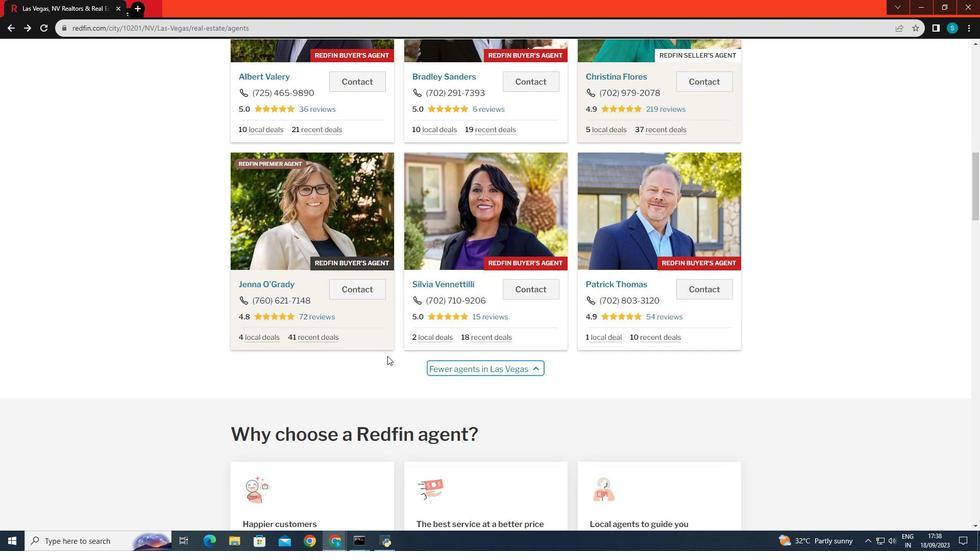 
Action: Mouse scrolled (388, 356) with delta (0, 0)
Screenshot: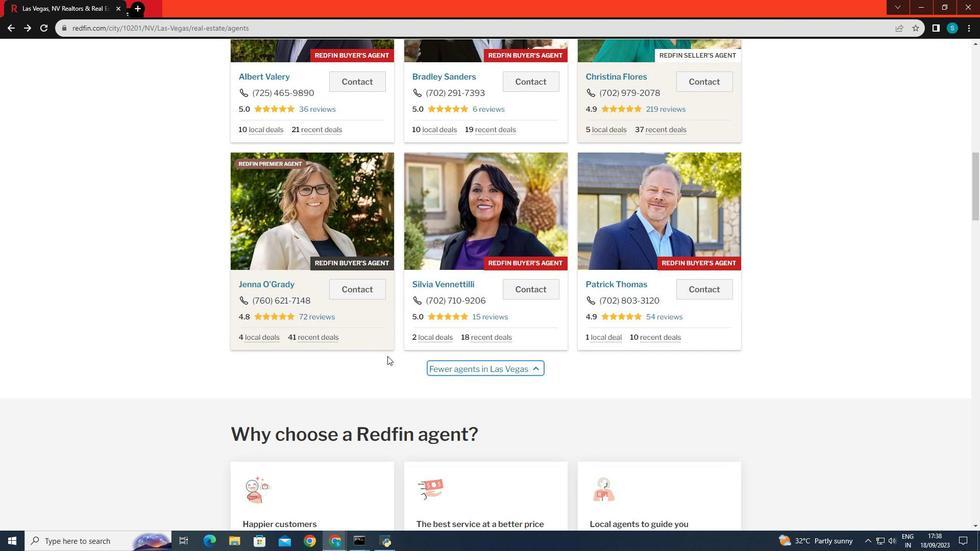 
Action: Mouse moved to (427, 350)
Screenshot: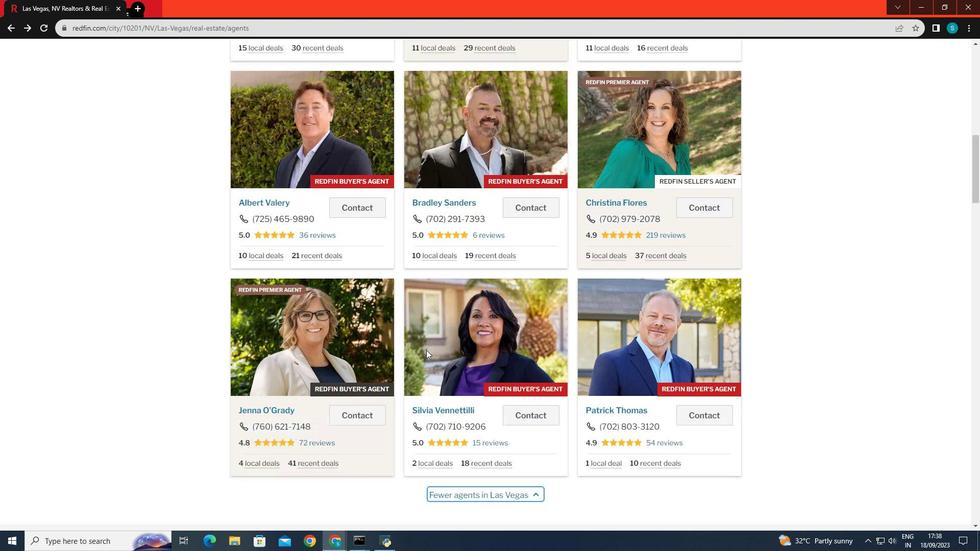 
Action: Mouse scrolled (427, 351) with delta (0, 0)
Screenshot: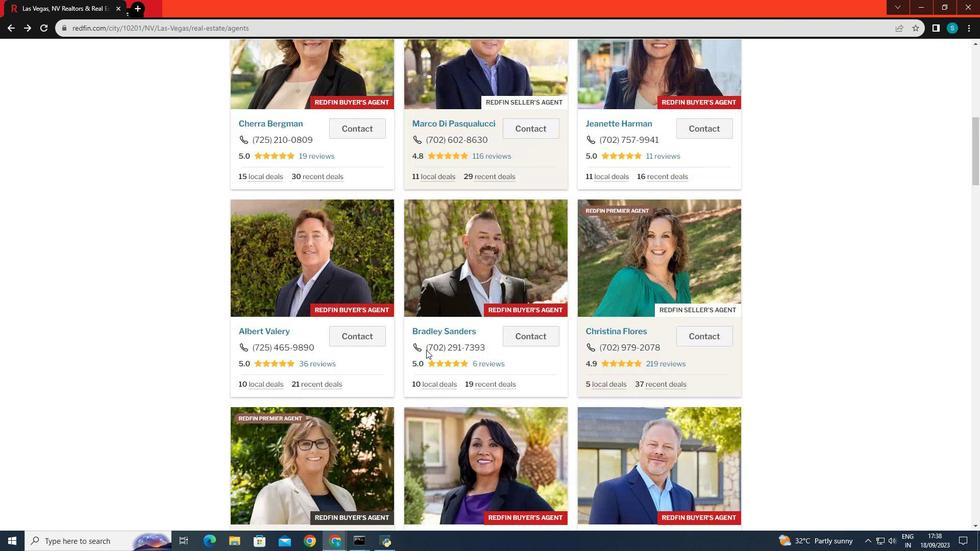 
Action: Mouse scrolled (427, 351) with delta (0, 0)
Screenshot: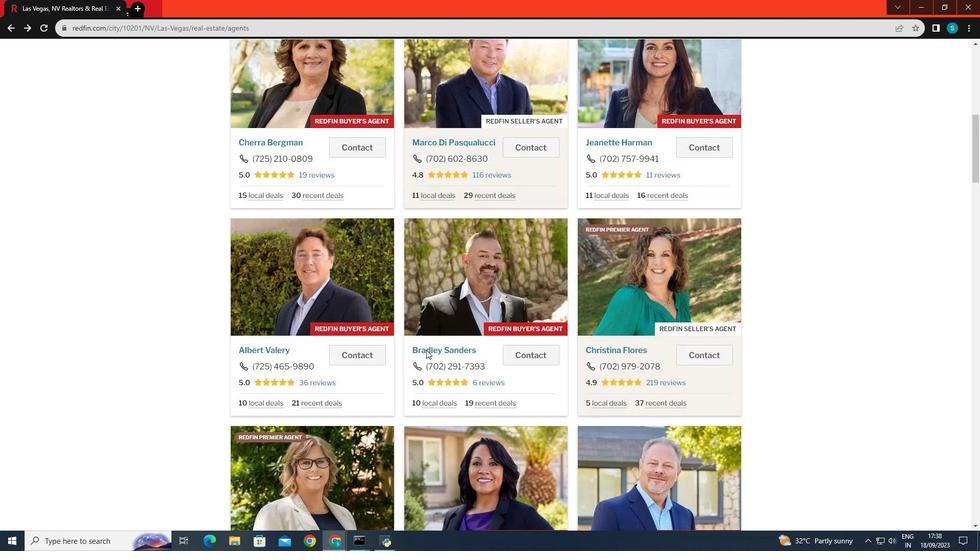 
Action: Mouse scrolled (427, 351) with delta (0, 0)
Screenshot: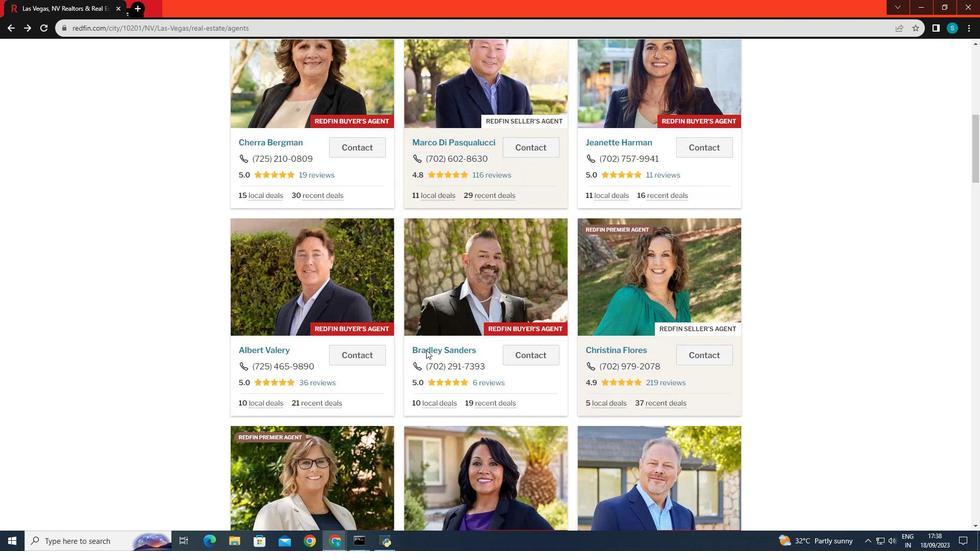 
Action: Mouse scrolled (427, 351) with delta (0, 0)
Screenshot: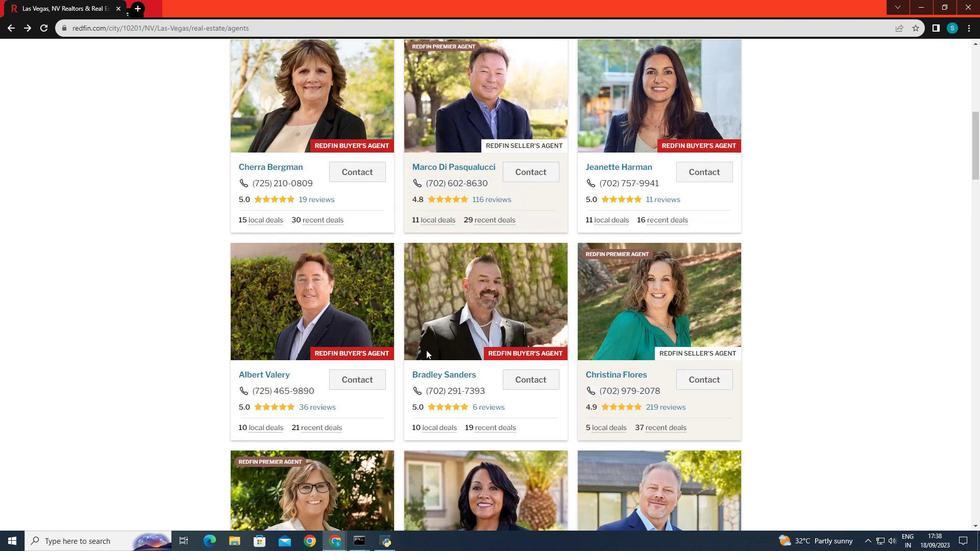 
Action: Mouse scrolled (427, 351) with delta (0, 0)
Screenshot: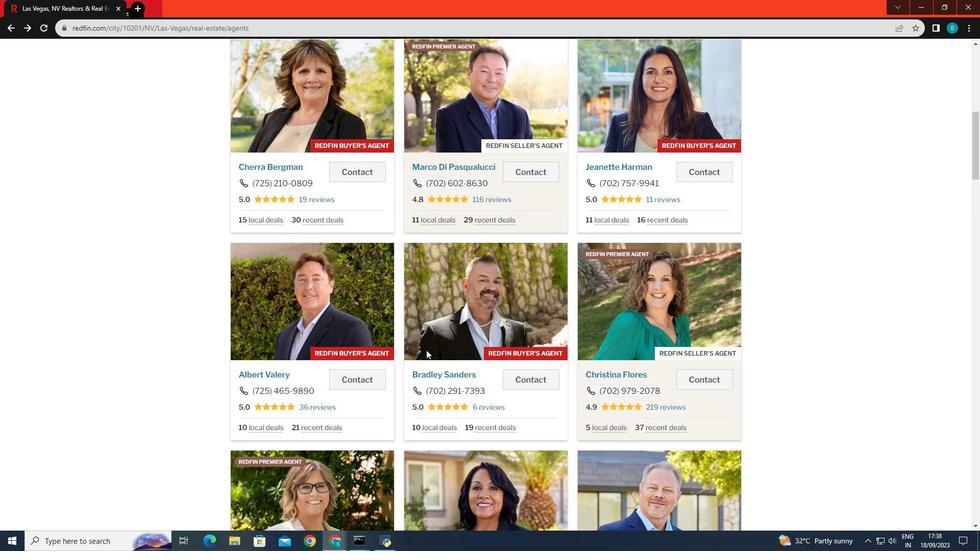 
Action: Mouse scrolled (427, 351) with delta (0, 0)
Screenshot: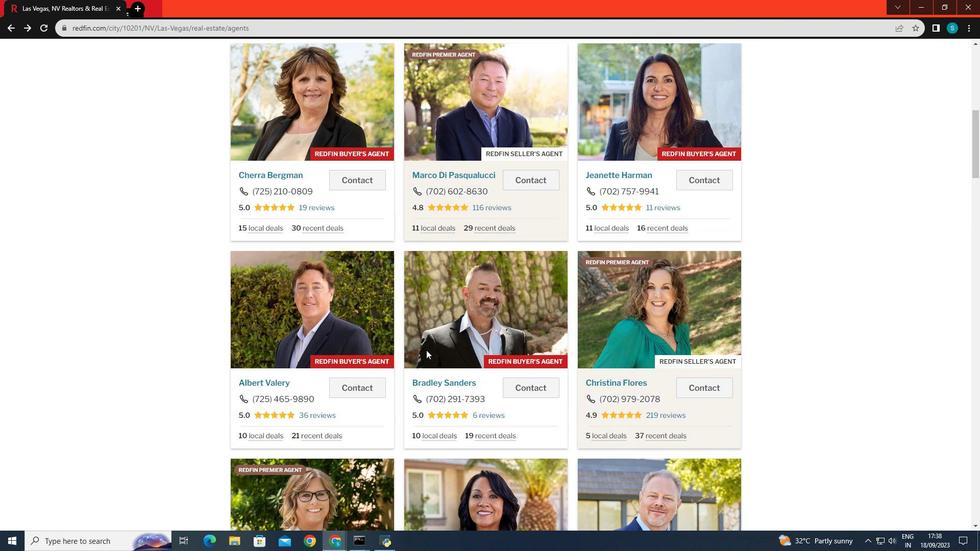 
Action: Mouse scrolled (427, 351) with delta (0, 0)
Screenshot: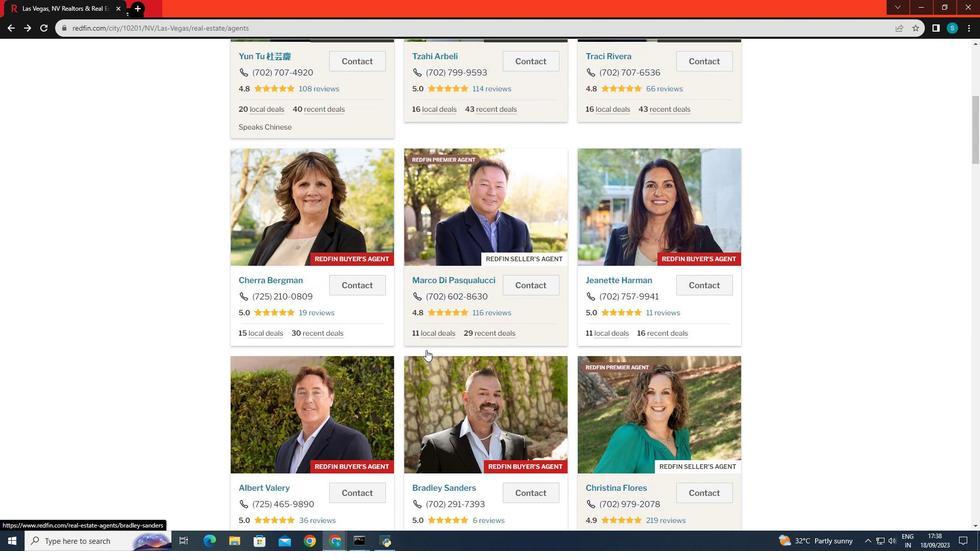 
Action: Mouse scrolled (427, 351) with delta (0, 0)
Screenshot: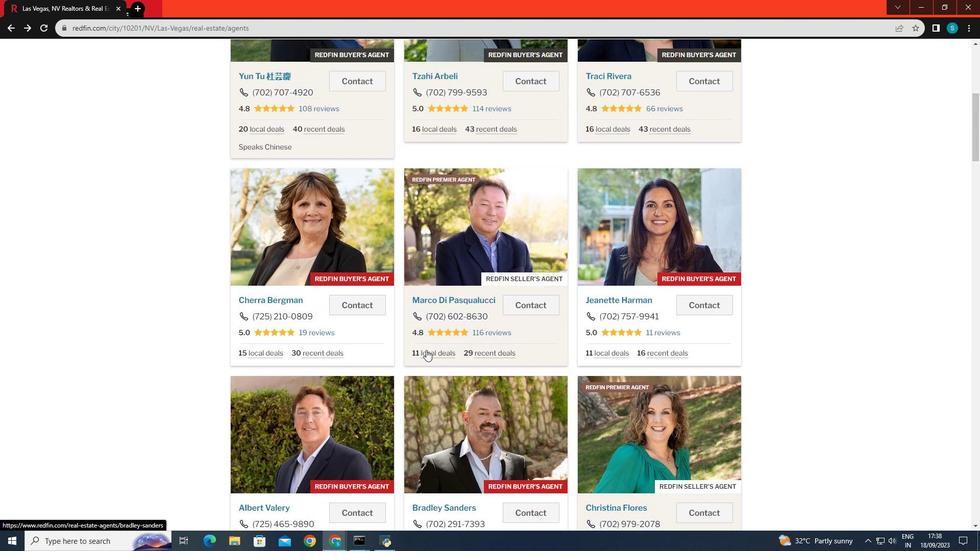 
Action: Mouse scrolled (427, 351) with delta (0, 0)
Screenshot: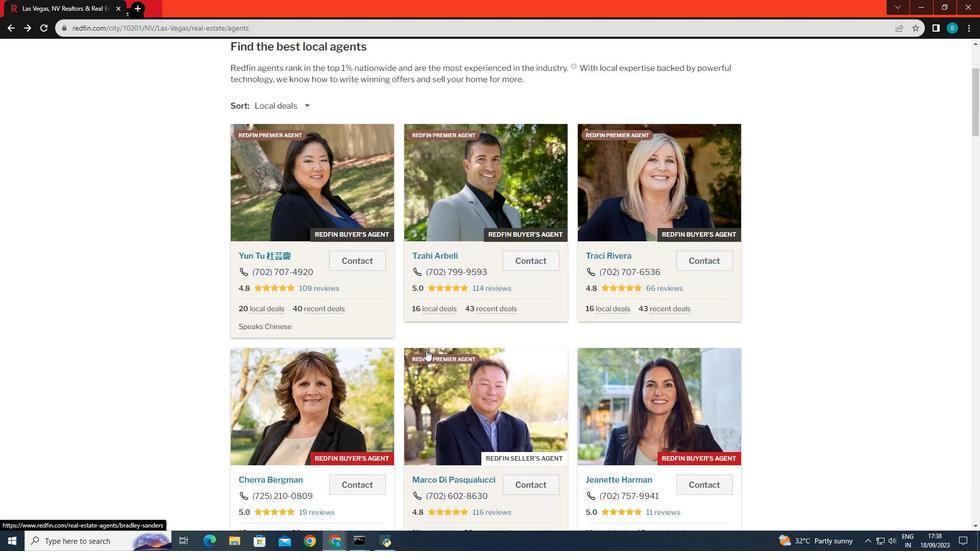 
Action: Mouse scrolled (427, 351) with delta (0, 0)
Screenshot: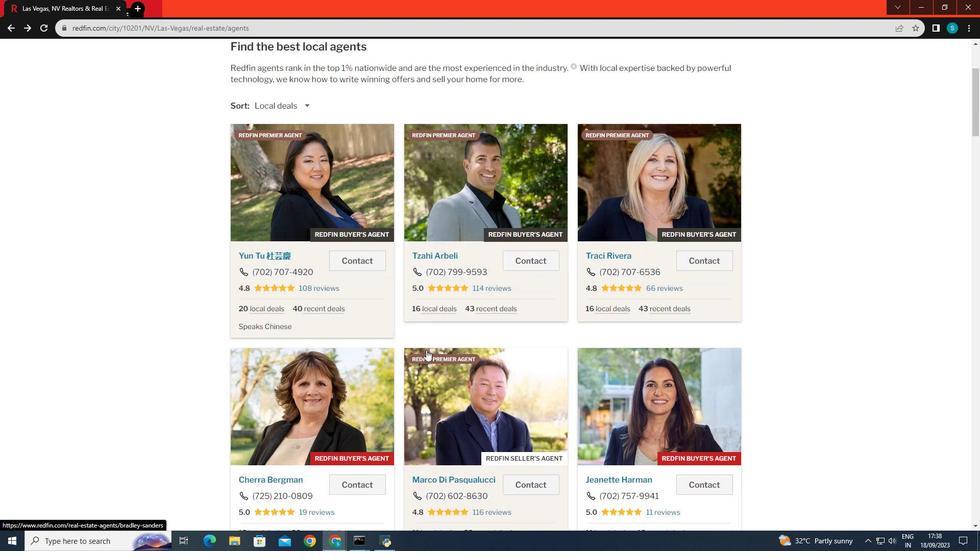 
Action: Mouse scrolled (427, 351) with delta (0, 0)
Screenshot: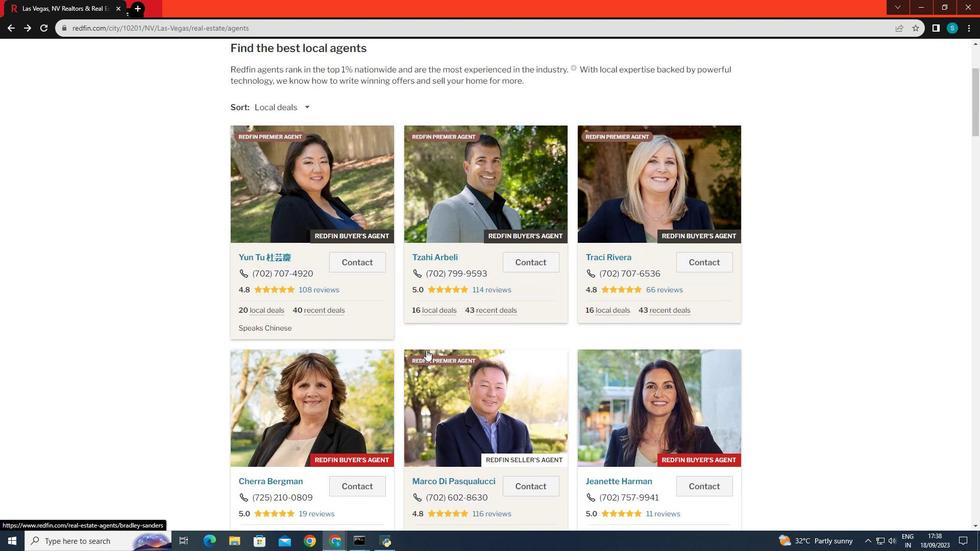 
Action: Mouse scrolled (427, 351) with delta (0, 0)
Screenshot: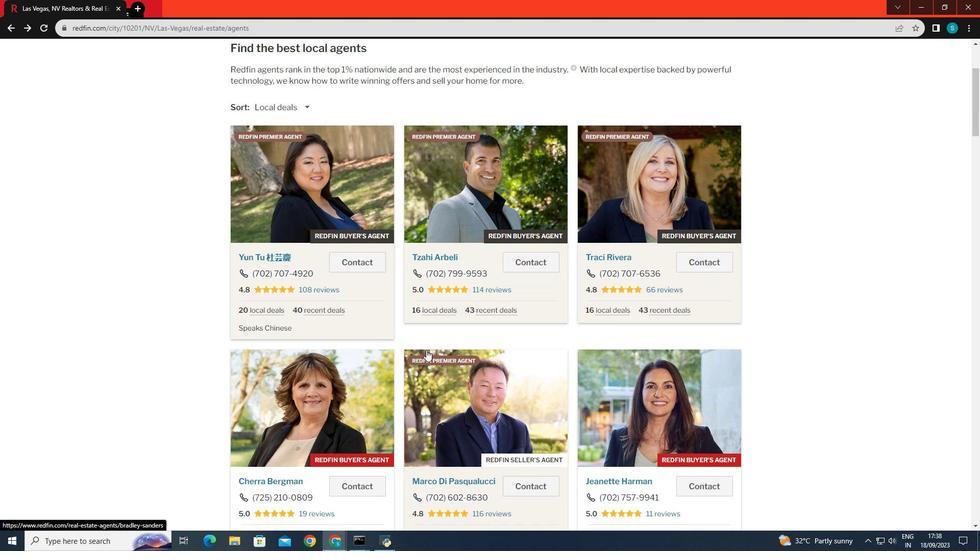 
Action: Mouse scrolled (427, 350) with delta (0, 0)
Screenshot: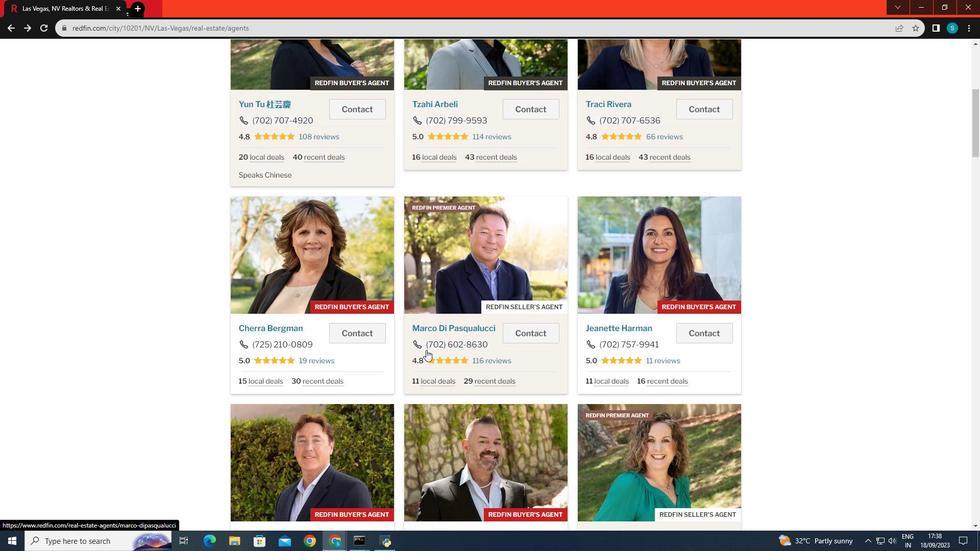 
Action: Mouse scrolled (427, 350) with delta (0, 0)
Screenshot: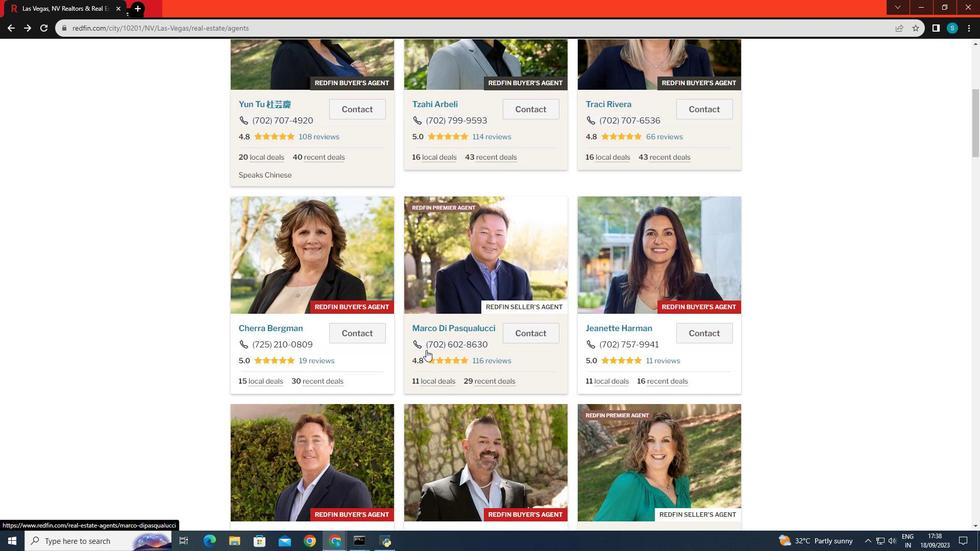 
Action: Mouse scrolled (427, 350) with delta (0, 0)
Screenshot: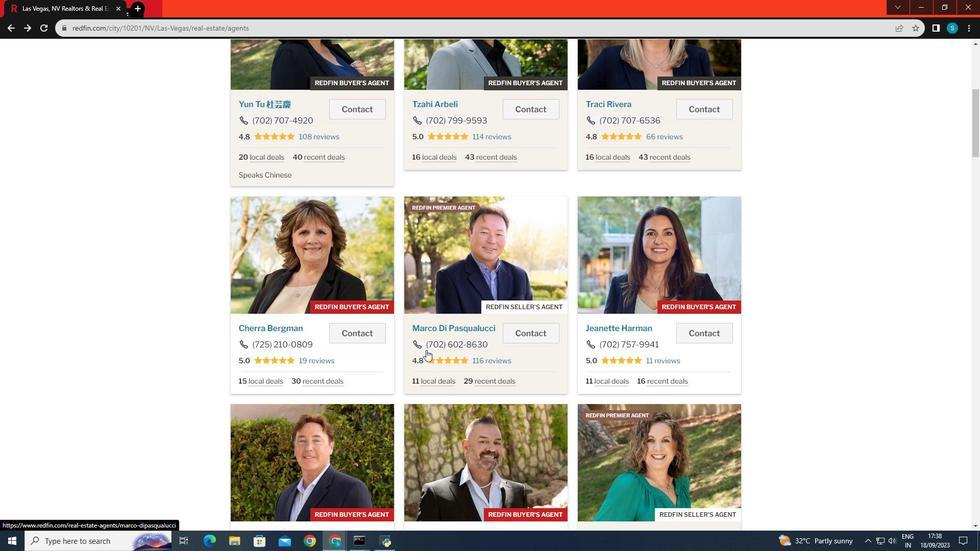 
Action: Mouse moved to (348, 288)
Screenshot: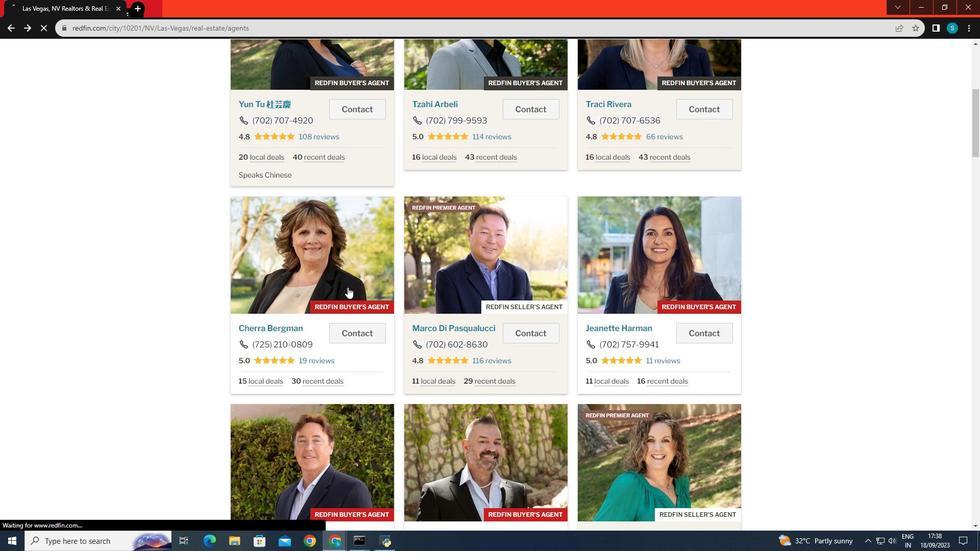 
Action: Mouse pressed left at (348, 288)
Screenshot: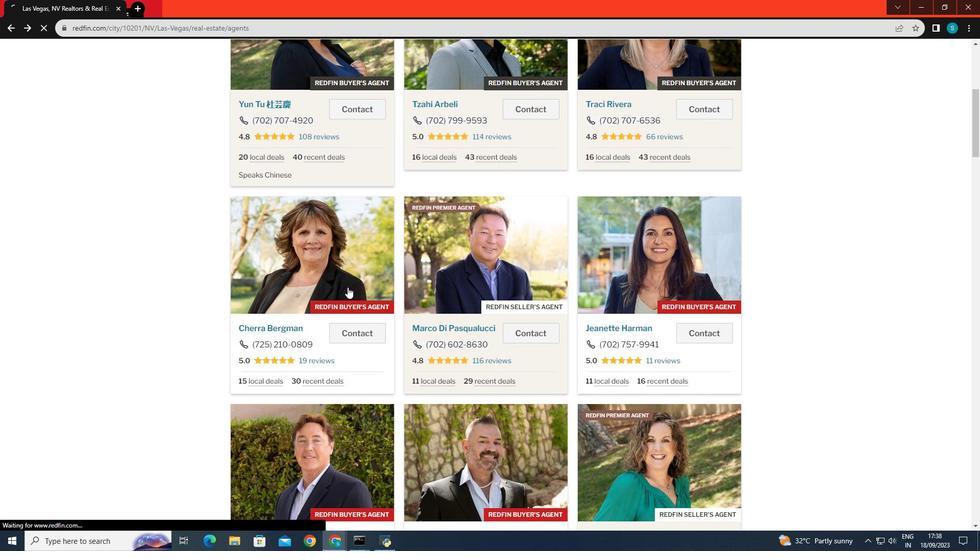 
Action: Mouse moved to (441, 334)
Screenshot: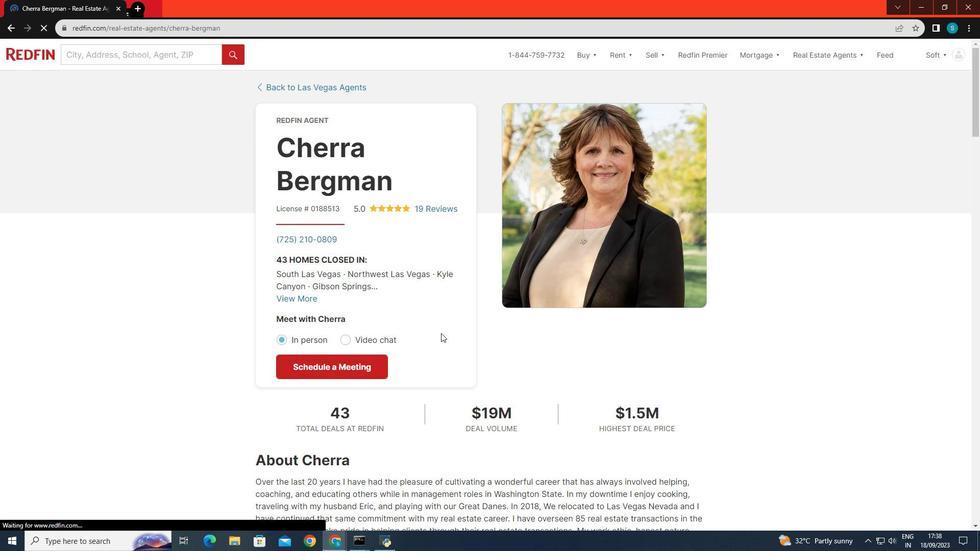 
Action: Mouse scrolled (441, 333) with delta (0, 0)
Screenshot: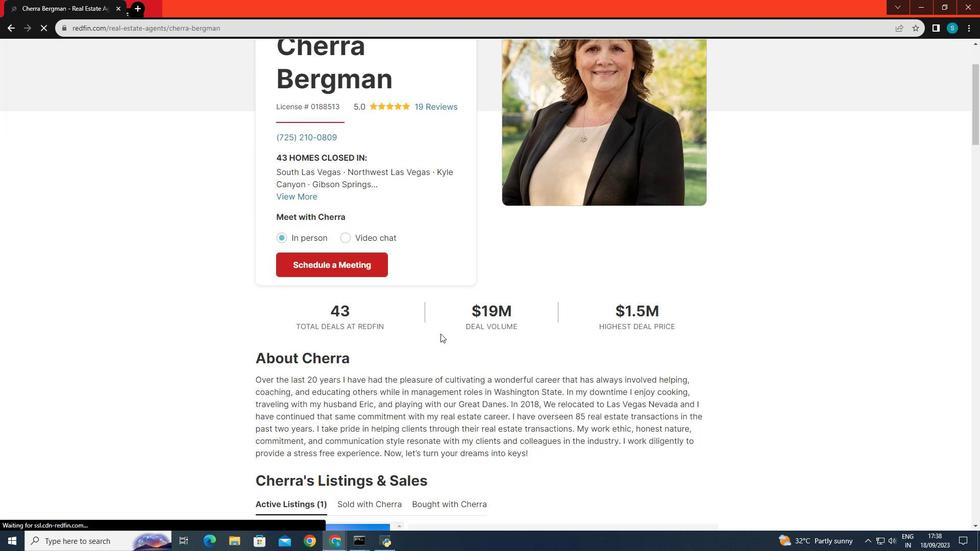
Action: Mouse scrolled (441, 333) with delta (0, 0)
Screenshot: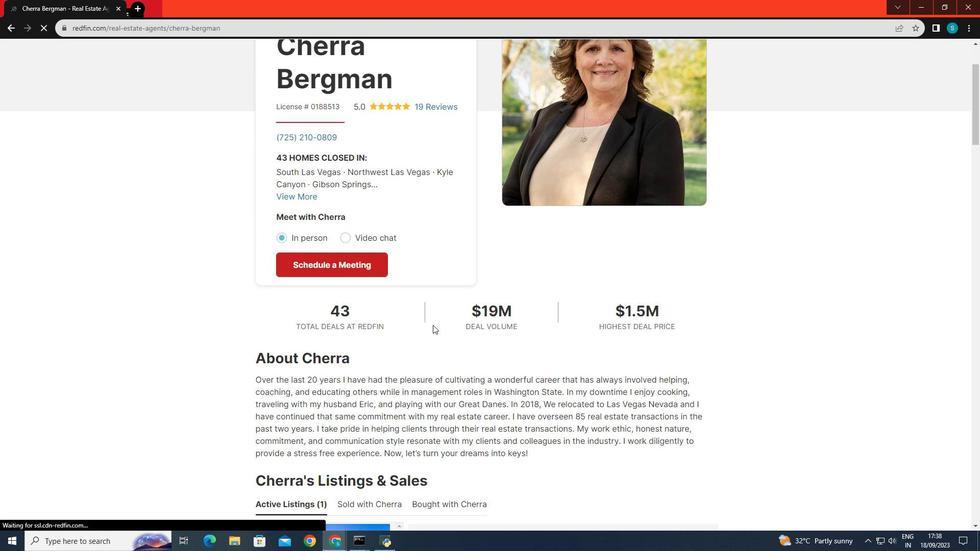 
Action: Mouse moved to (624, 328)
Screenshot: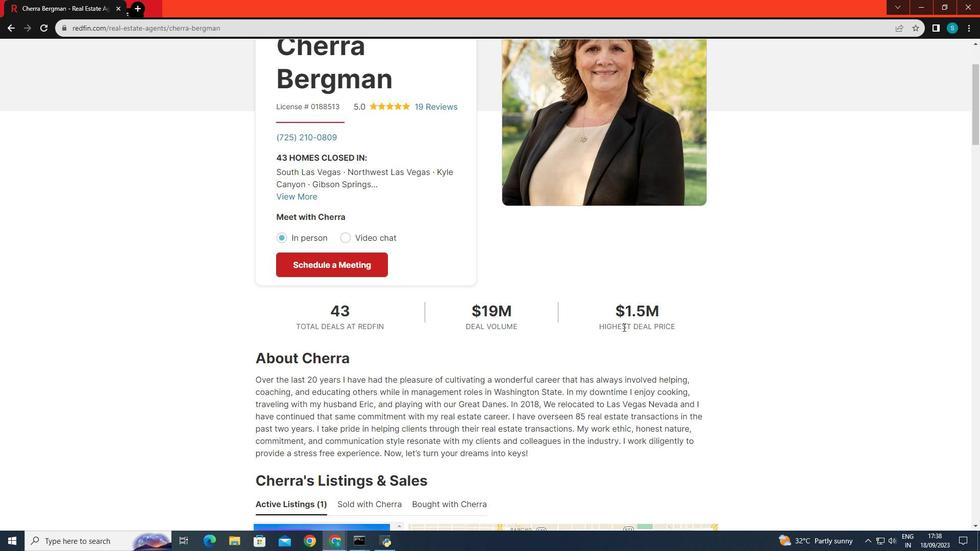 
Action: Mouse scrolled (624, 328) with delta (0, 0)
Screenshot: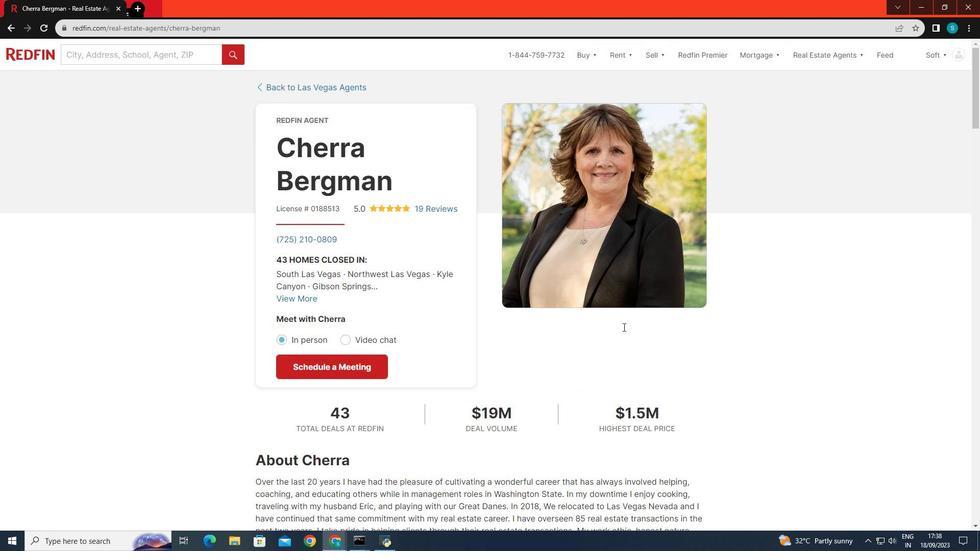 
Action: Mouse scrolled (624, 328) with delta (0, 0)
Screenshot: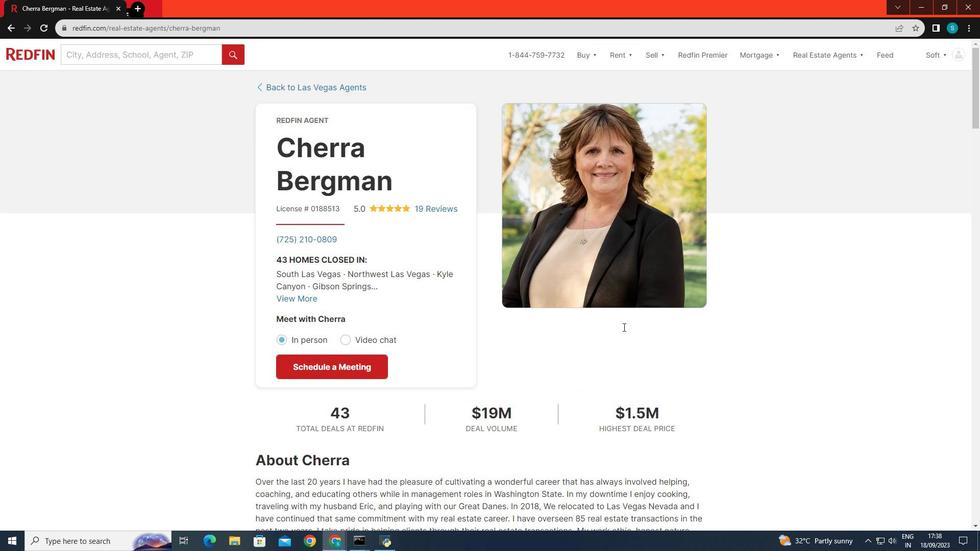 
Action: Mouse scrolled (624, 328) with delta (0, 0)
Screenshot: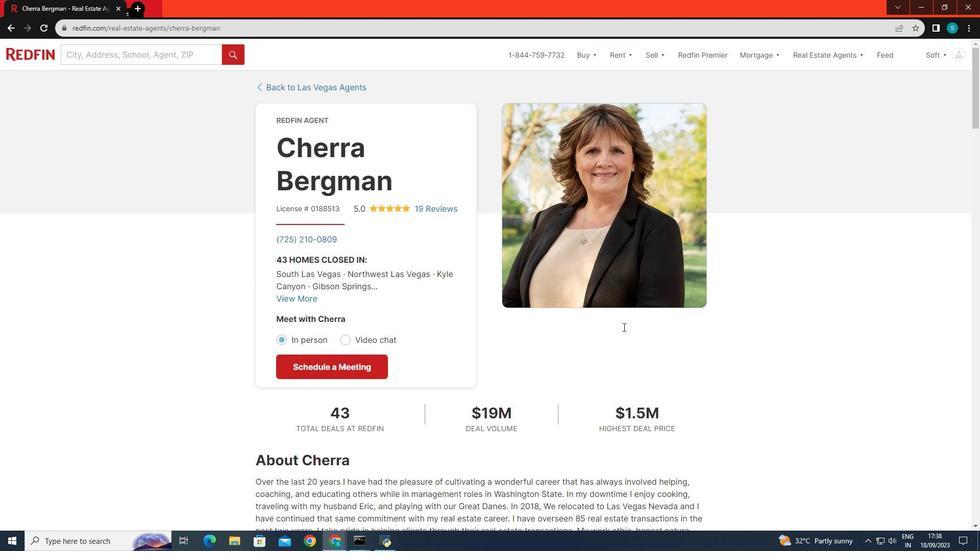 
Action: Mouse moved to (15, 26)
Screenshot: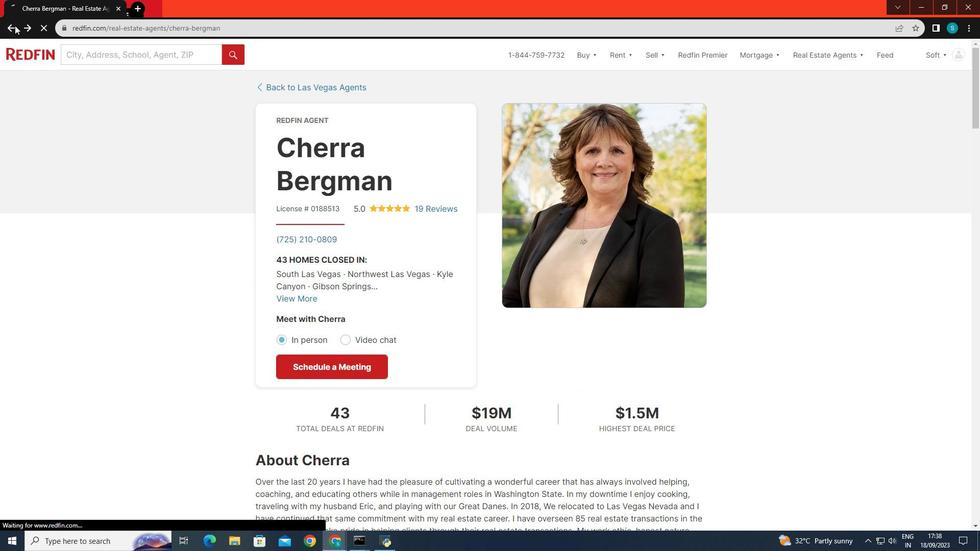 
Action: Mouse pressed left at (15, 26)
Screenshot: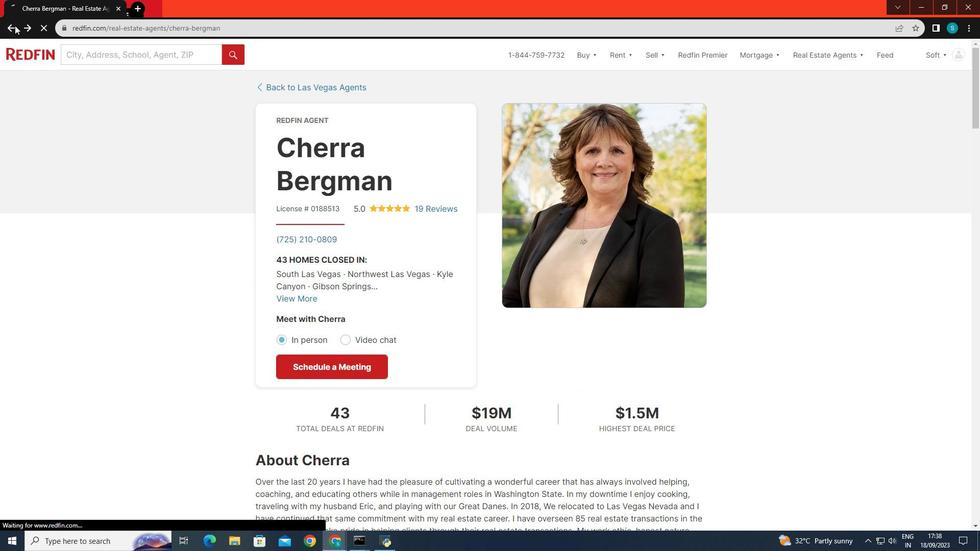 
Action: Mouse moved to (445, 286)
Screenshot: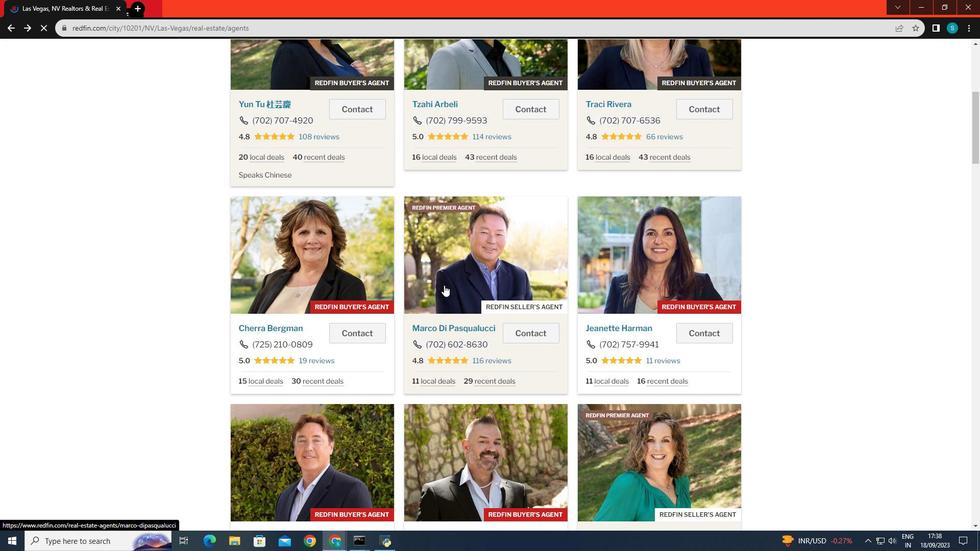 
Action: Mouse scrolled (445, 285) with delta (0, 0)
Screenshot: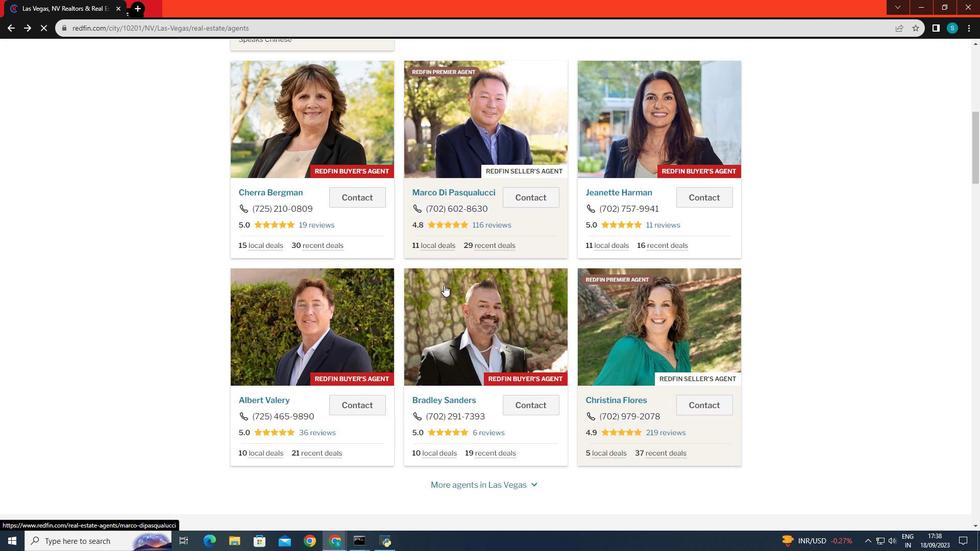 
Action: Mouse scrolled (445, 285) with delta (0, 0)
Screenshot: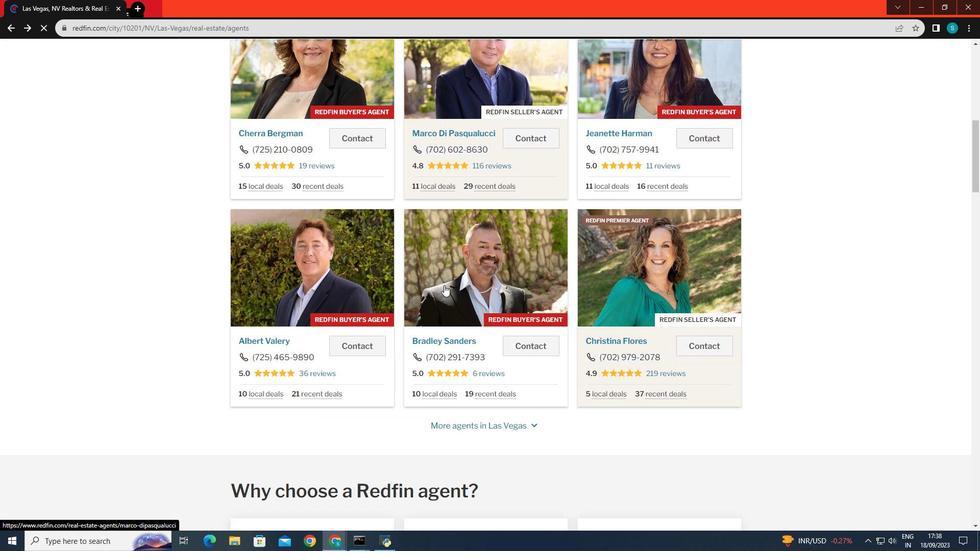 
Action: Mouse scrolled (445, 285) with delta (0, 0)
Screenshot: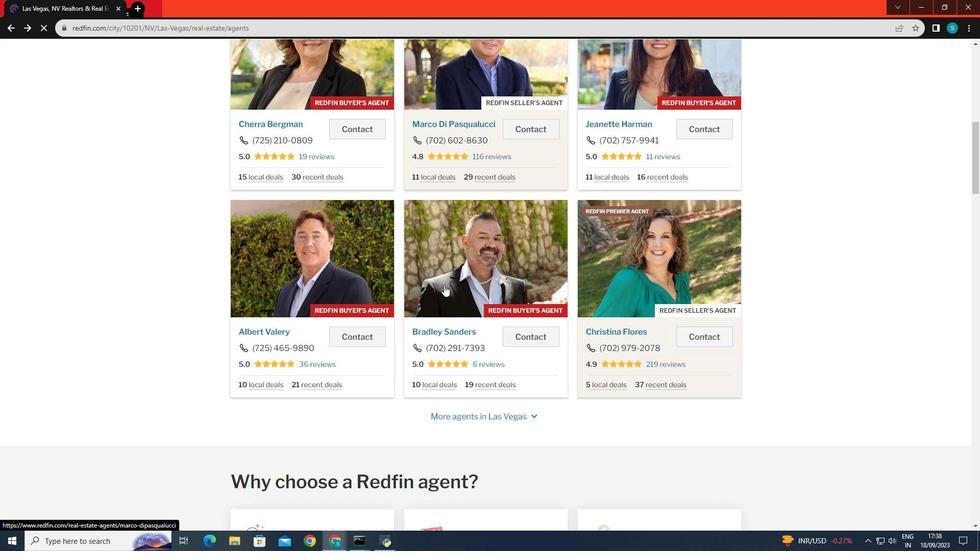
Action: Mouse scrolled (445, 285) with delta (0, 0)
Screenshot: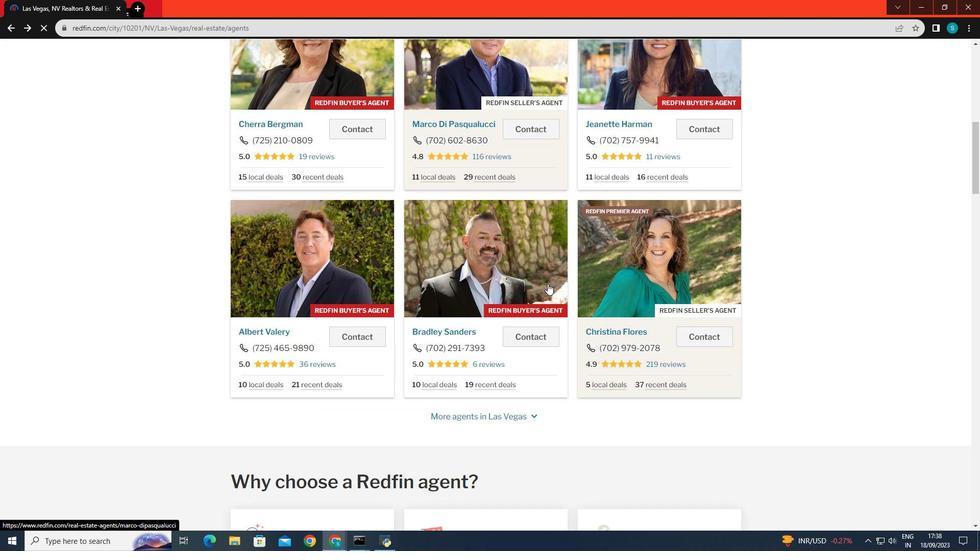 
Action: Mouse moved to (585, 258)
Screenshot: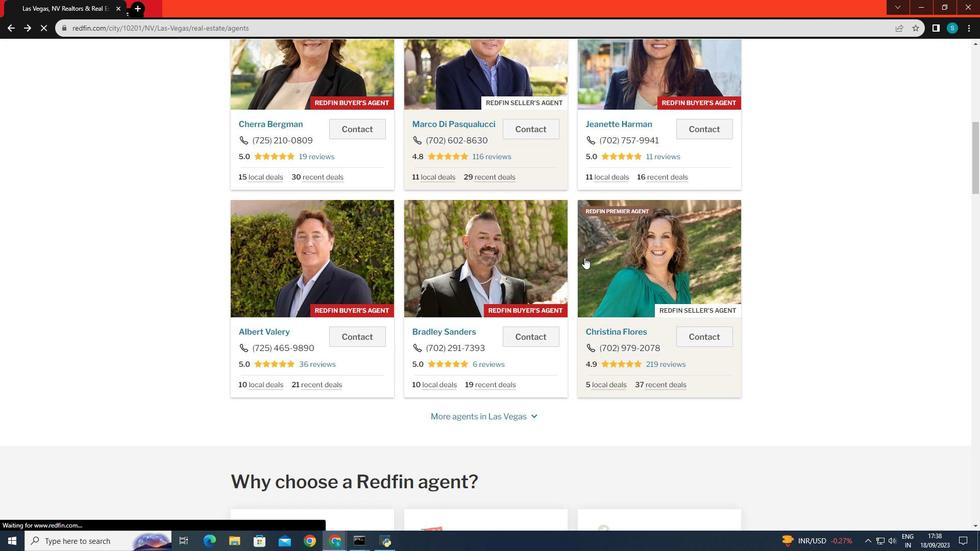 
Action: Mouse pressed left at (585, 258)
Screenshot: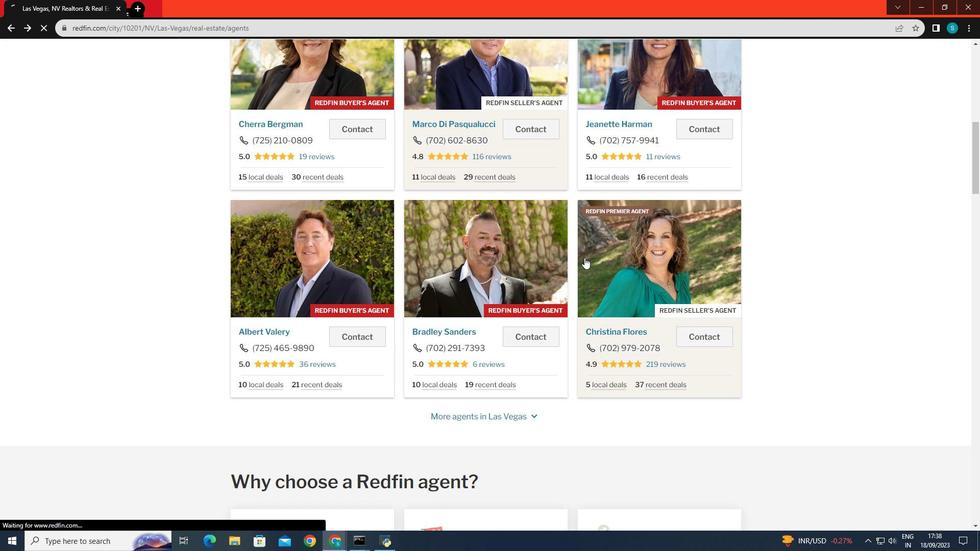 
Action: Mouse moved to (622, 246)
Screenshot: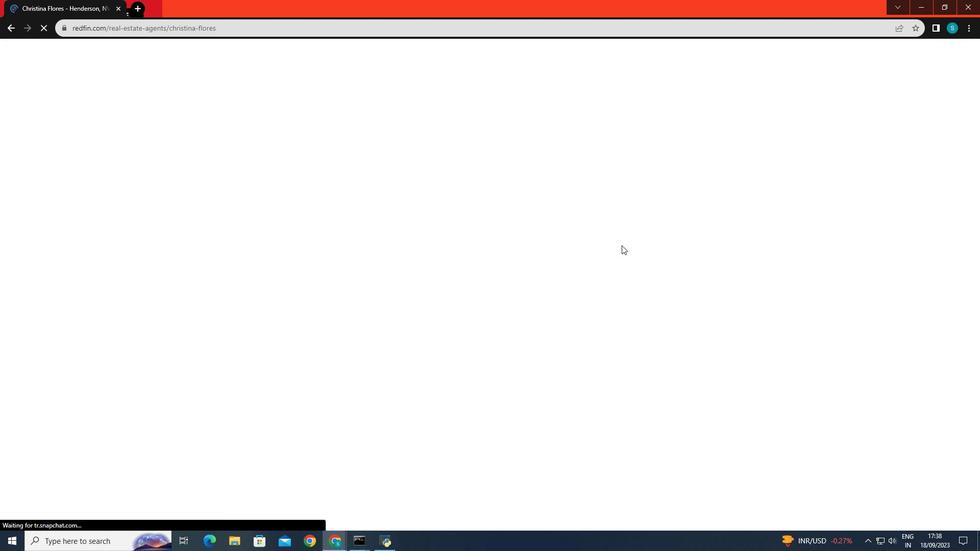 
Action: Mouse pressed left at (622, 246)
Screenshot: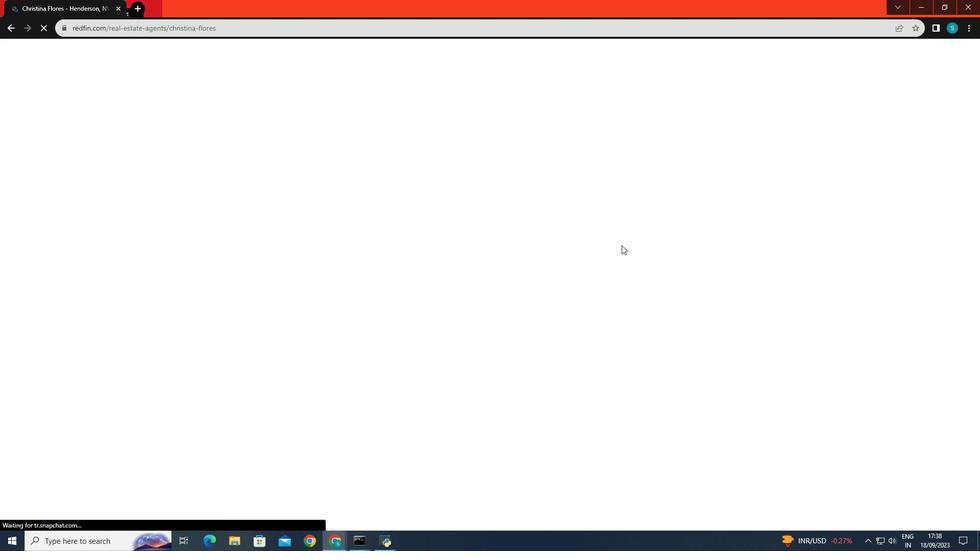 
Action: Mouse moved to (275, 199)
Screenshot: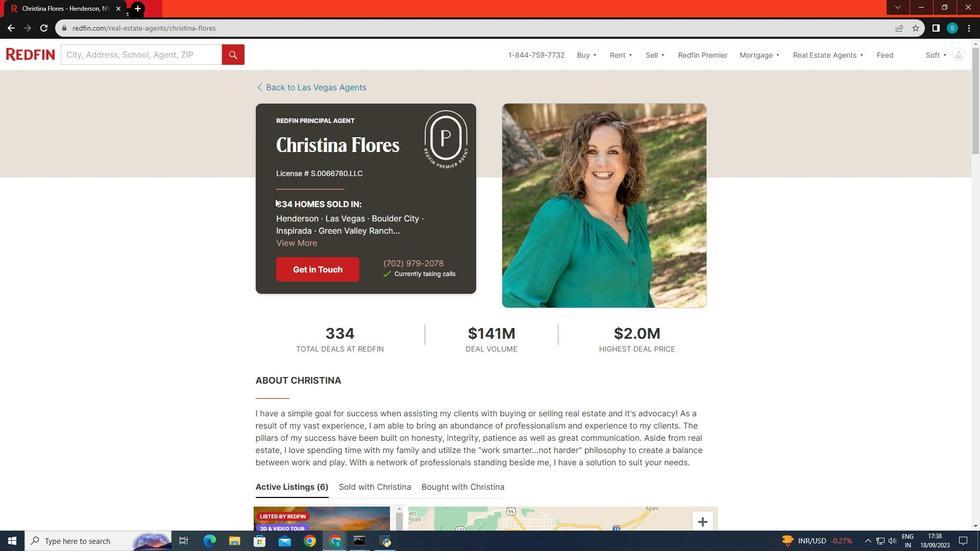 
Action: Mouse pressed left at (275, 199)
Screenshot: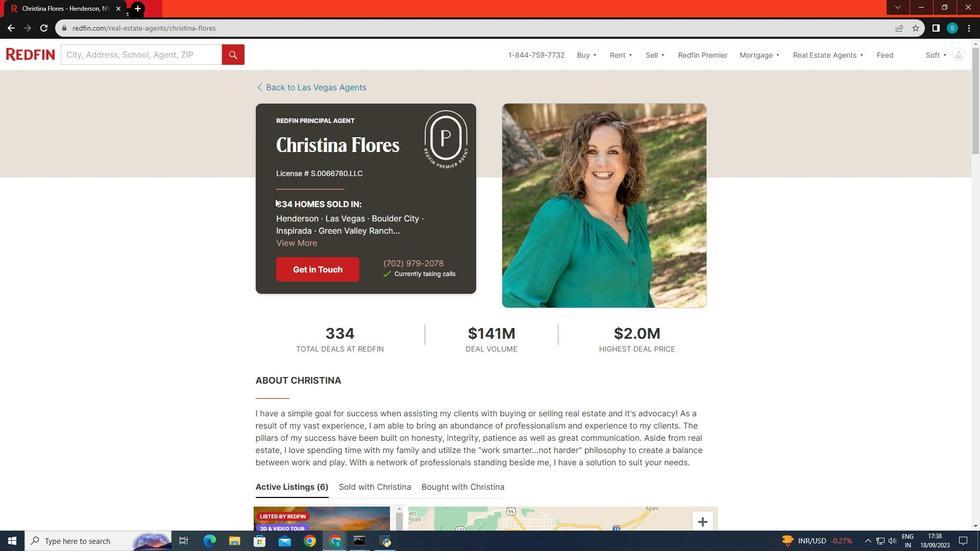 
Action: Mouse moved to (437, 236)
Screenshot: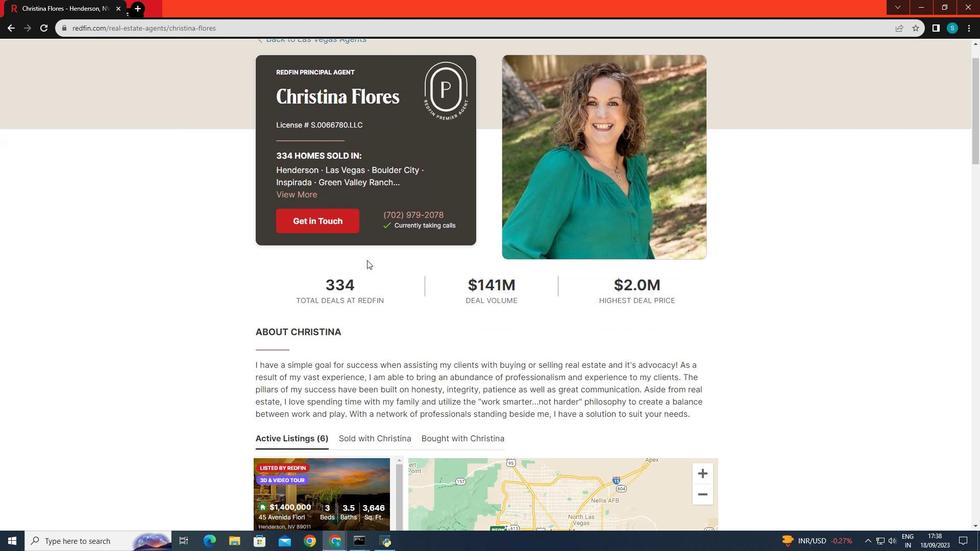 
Action: Mouse scrolled (437, 235) with delta (0, 0)
Screenshot: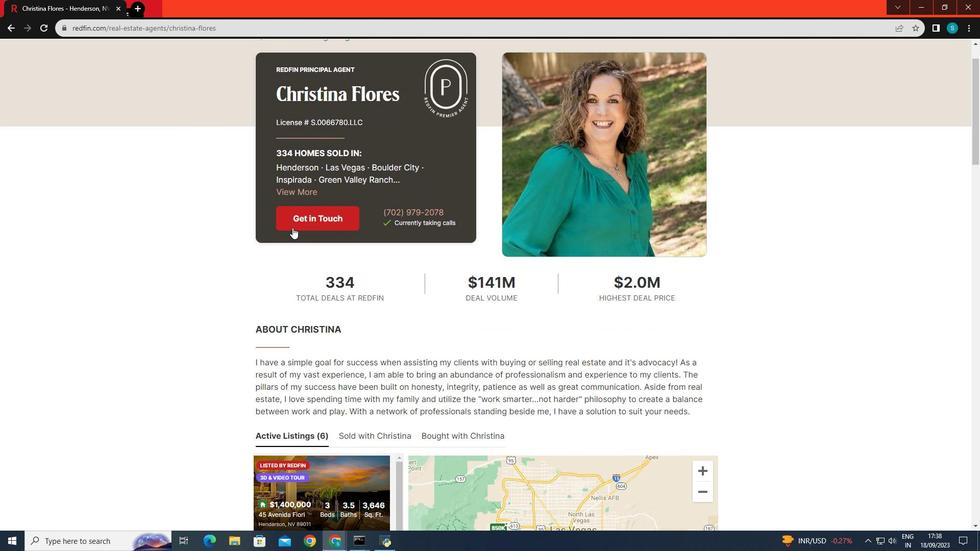 
Action: Mouse moved to (295, 195)
Screenshot: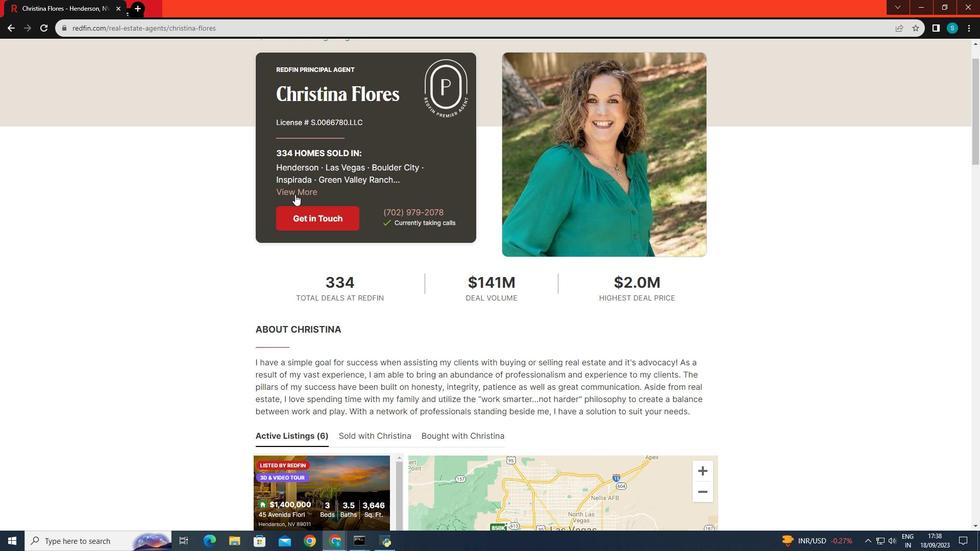 
Action: Mouse pressed left at (295, 195)
Screenshot: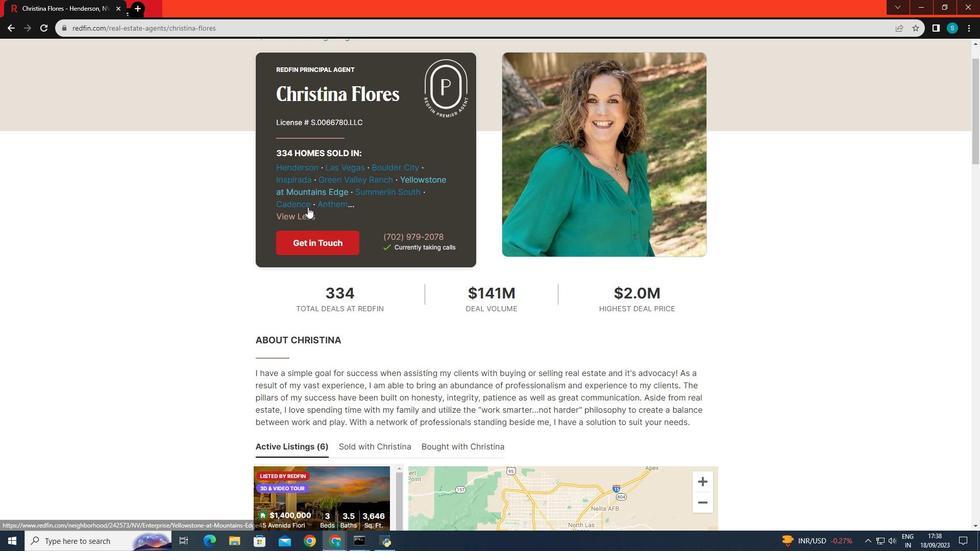 
Action: Mouse moved to (493, 333)
Screenshot: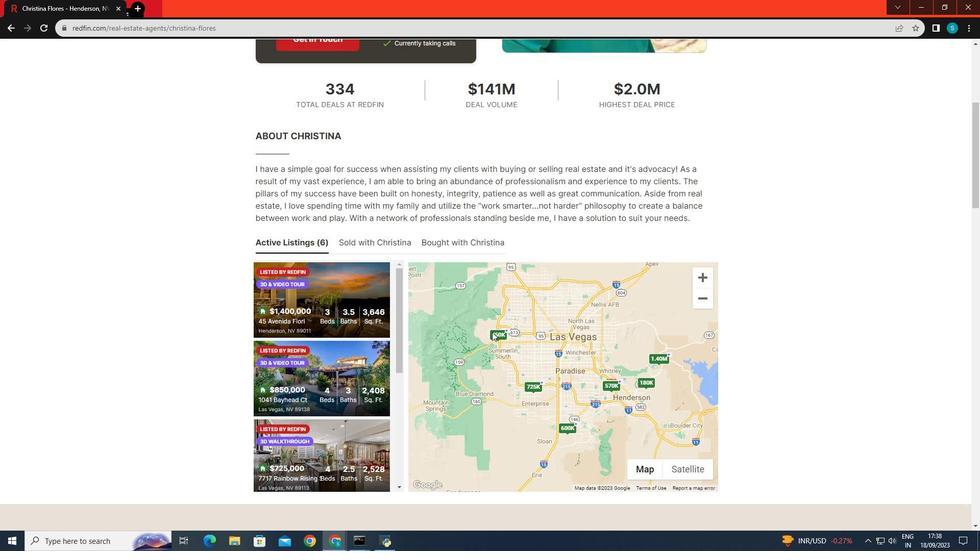 
Action: Mouse scrolled (493, 332) with delta (0, 0)
Screenshot: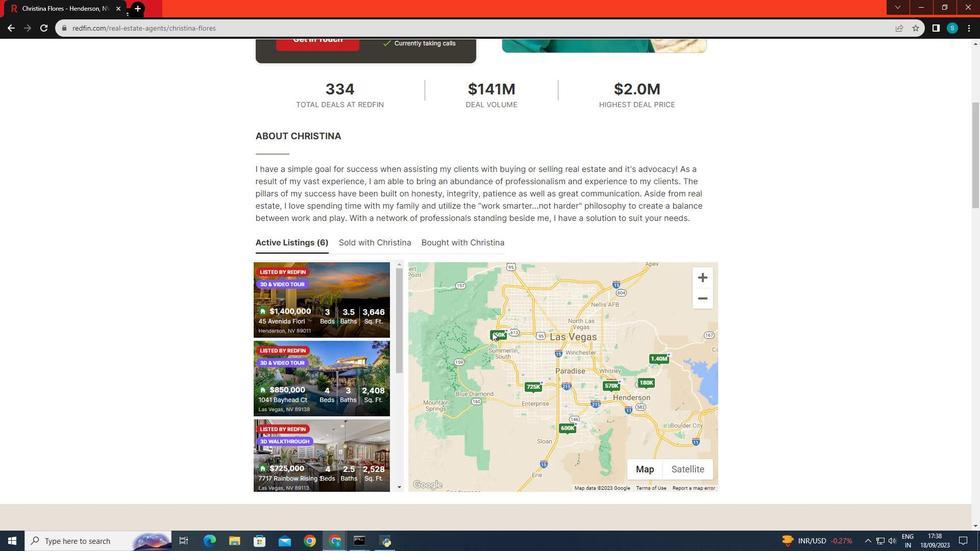 
Action: Mouse scrolled (493, 332) with delta (0, 0)
Screenshot: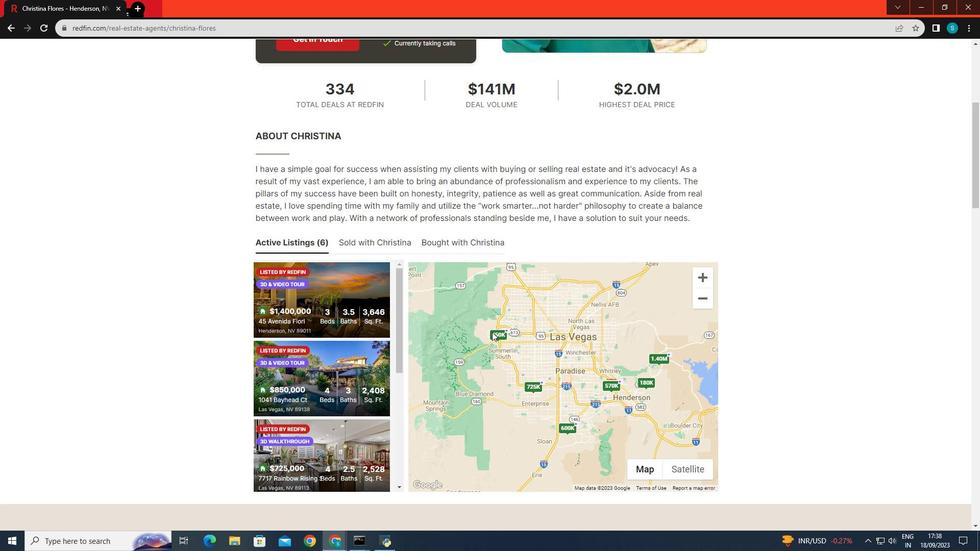 
Action: Mouse scrolled (493, 332) with delta (0, 0)
Screenshot: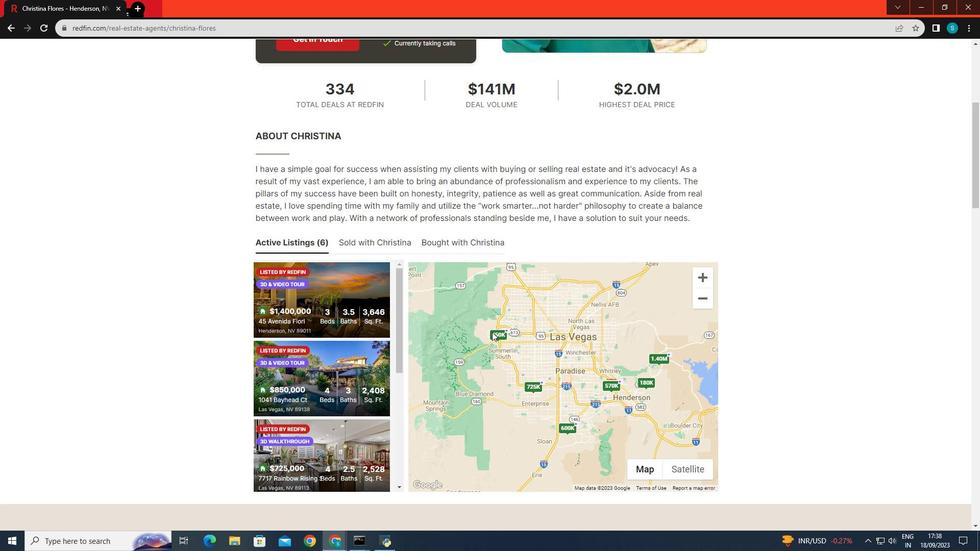 
Action: Mouse scrolled (493, 332) with delta (0, 0)
Screenshot: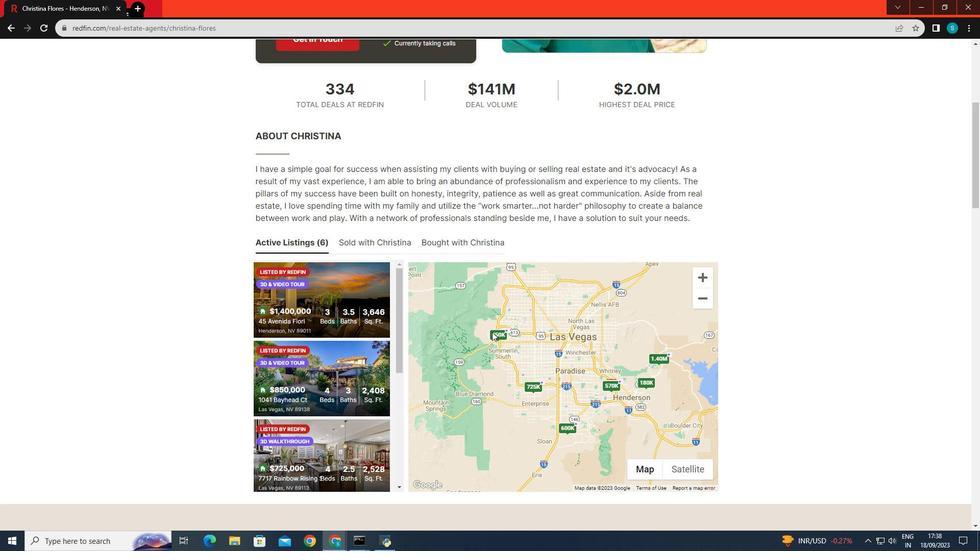 
Action: Mouse scrolled (493, 333) with delta (0, 0)
Screenshot: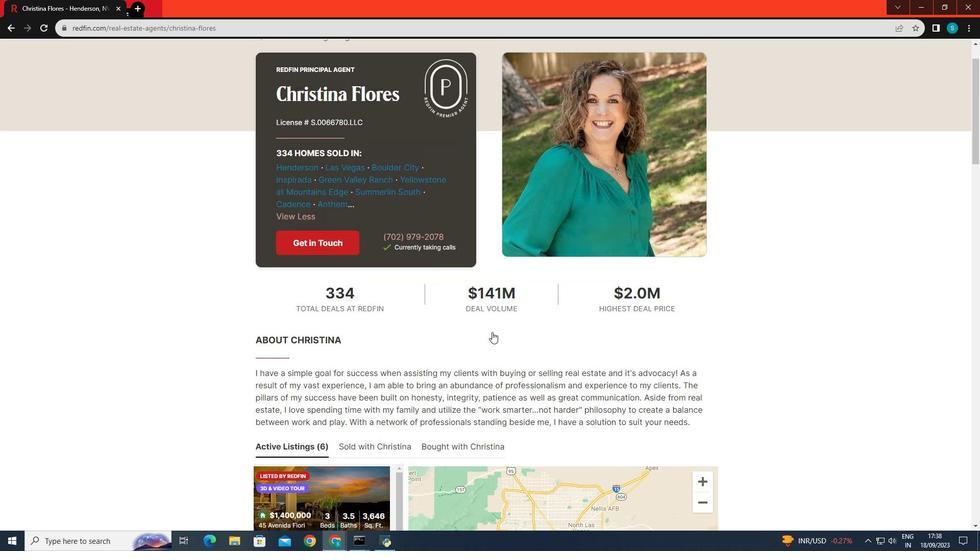
Action: Mouse scrolled (493, 333) with delta (0, 0)
Screenshot: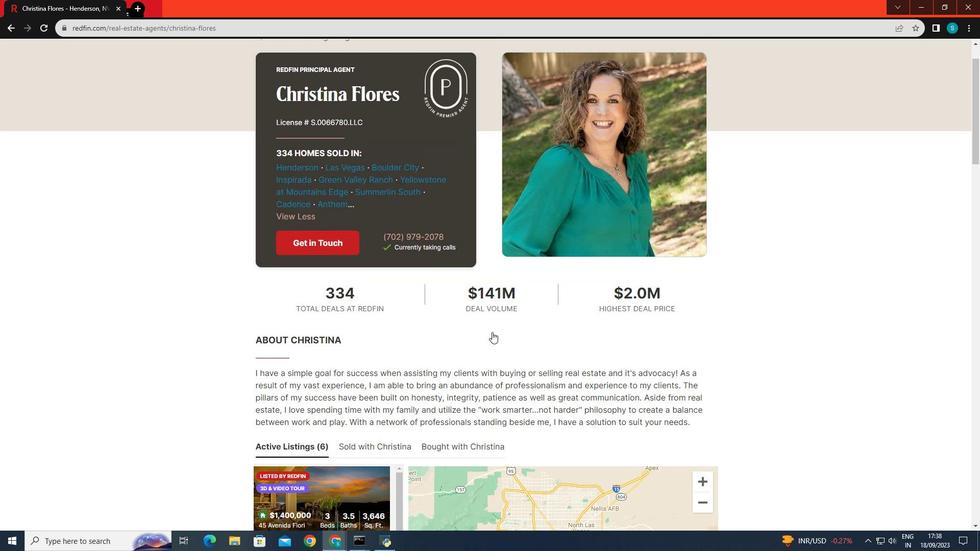 
Action: Mouse scrolled (493, 333) with delta (0, 0)
Screenshot: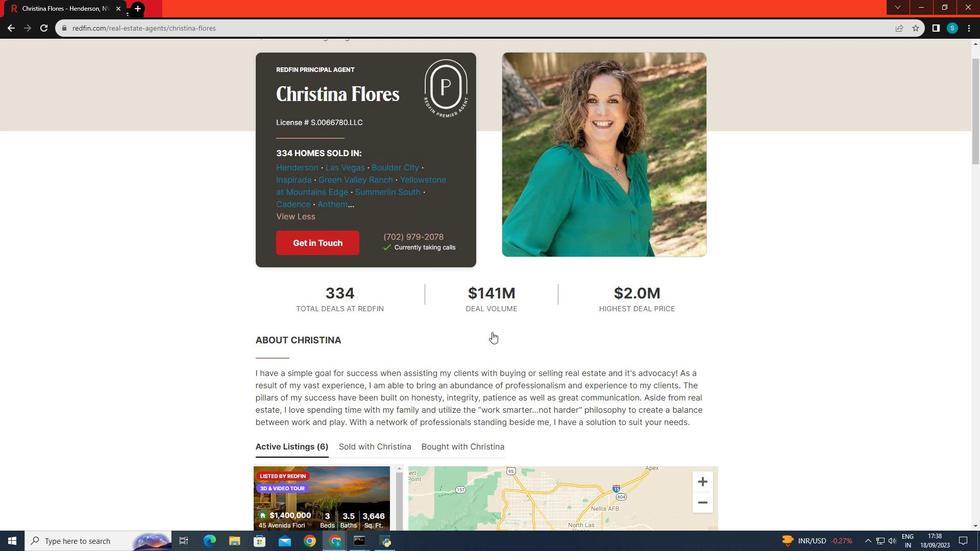 
Action: Mouse scrolled (493, 333) with delta (0, 0)
Screenshot: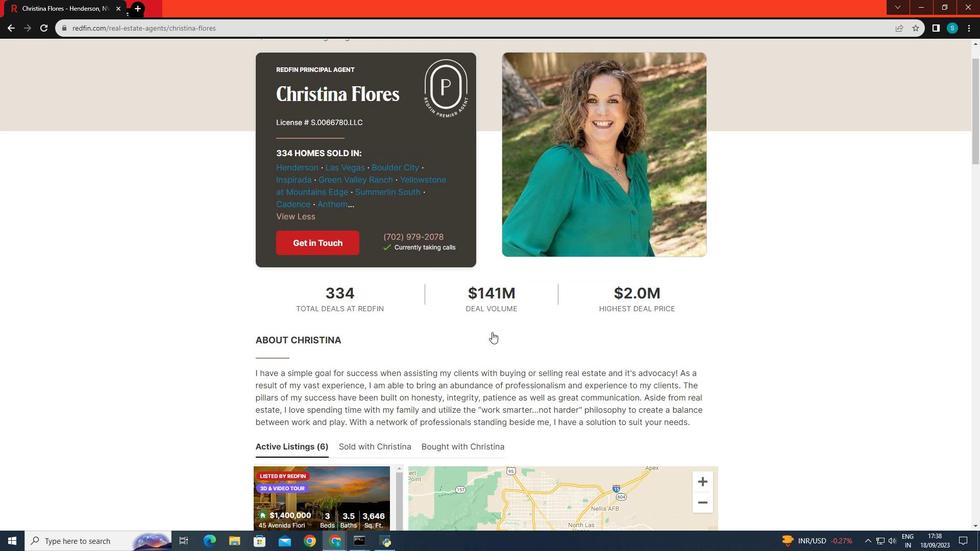 
Action: Mouse moved to (333, 403)
Screenshot: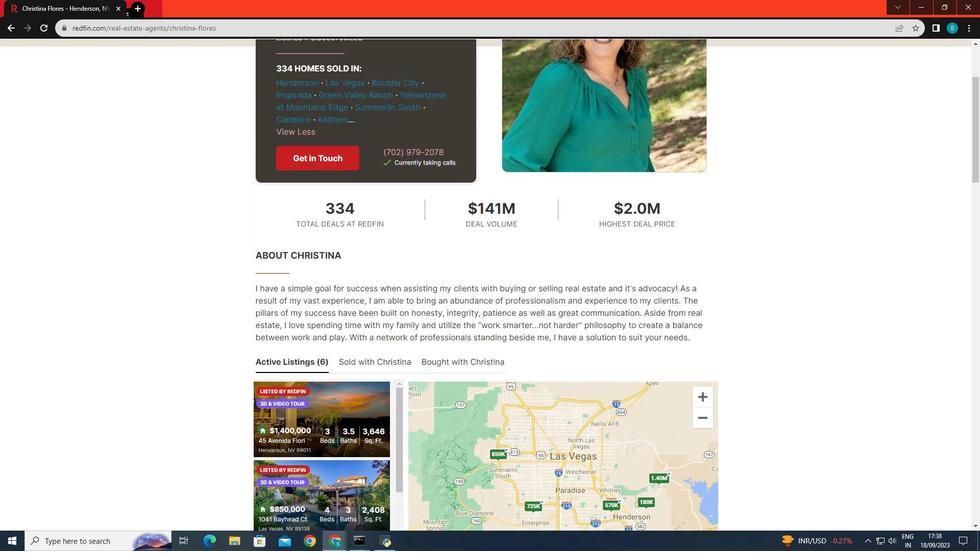 
Action: Mouse scrolled (333, 402) with delta (0, 0)
Screenshot: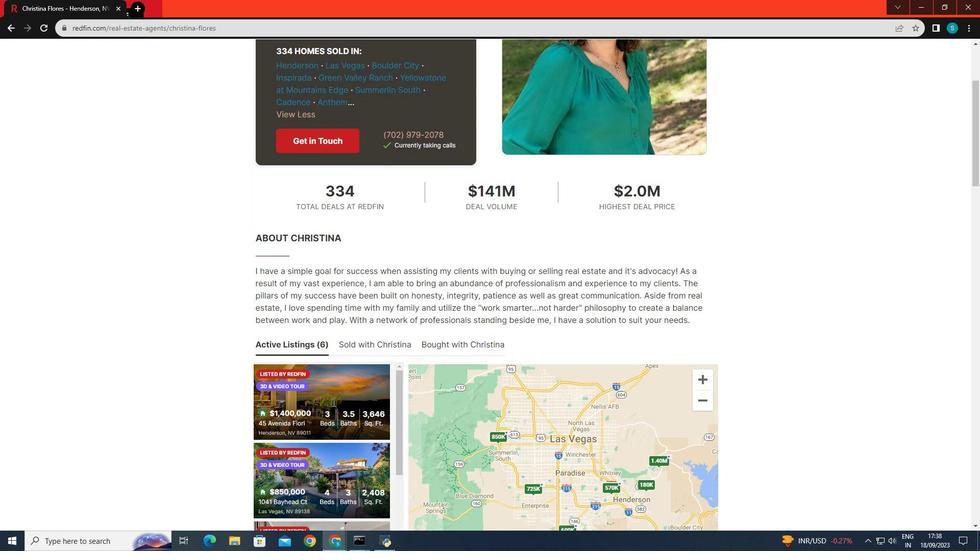 
Action: Mouse scrolled (333, 402) with delta (0, 0)
Screenshot: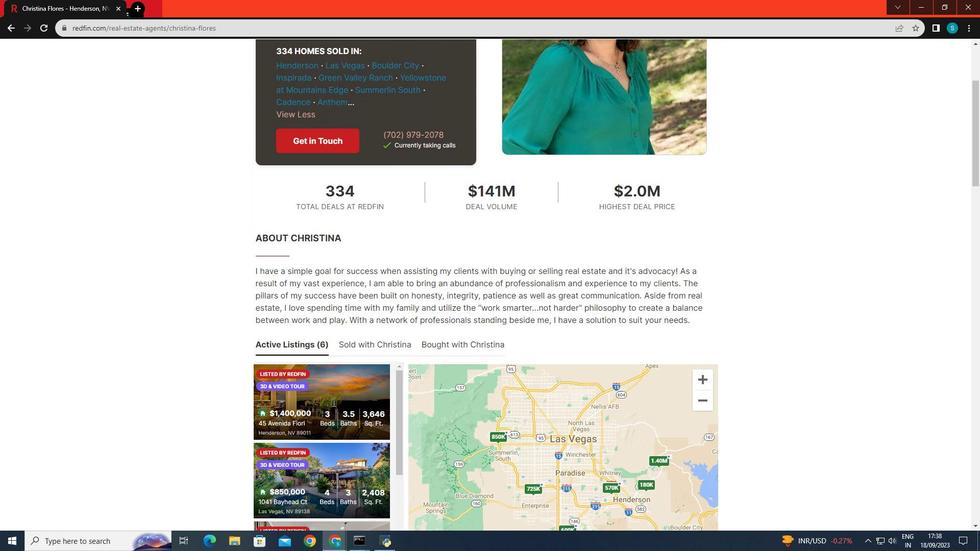 
Action: Mouse moved to (14, 26)
Screenshot: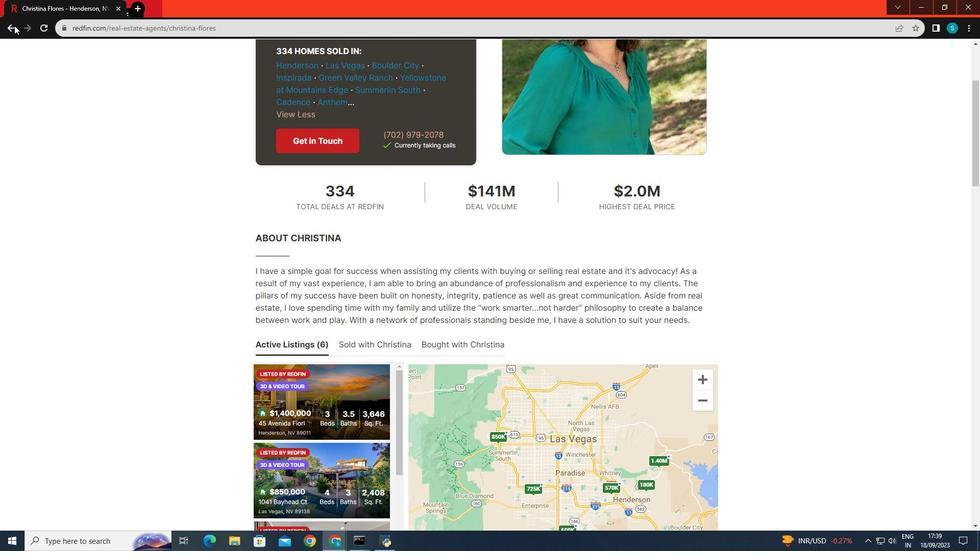 
Action: Mouse pressed left at (14, 26)
Screenshot: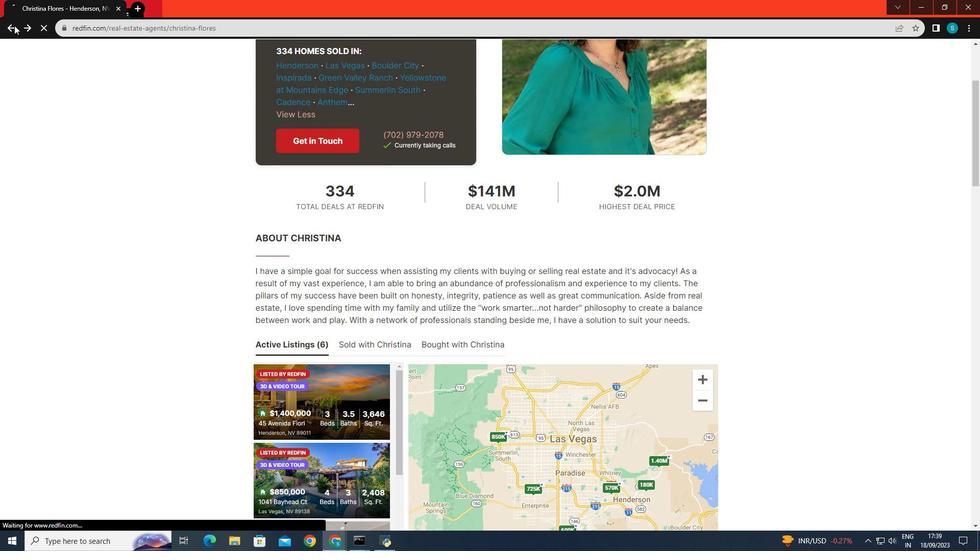 
Action: Mouse moved to (660, 330)
Screenshot: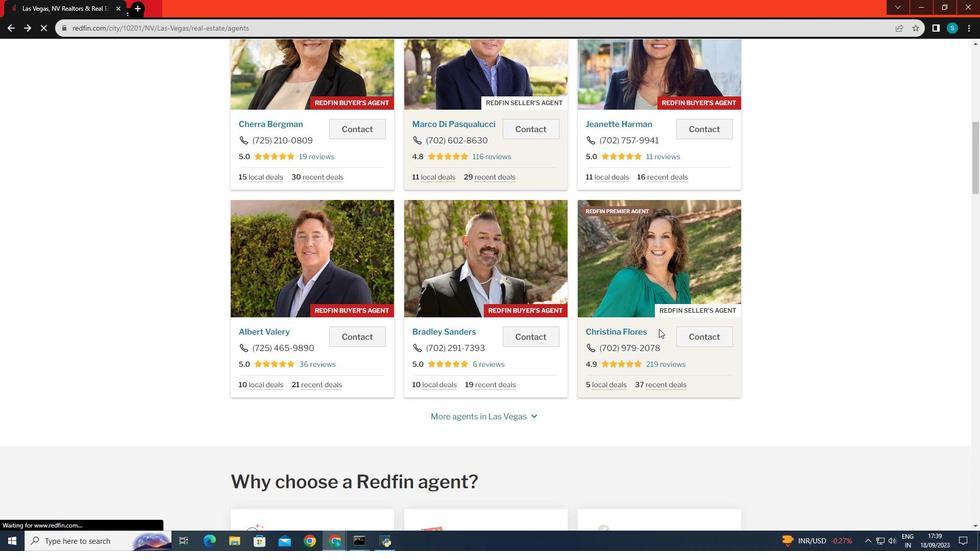 
Action: Mouse scrolled (660, 329) with delta (0, 0)
Screenshot: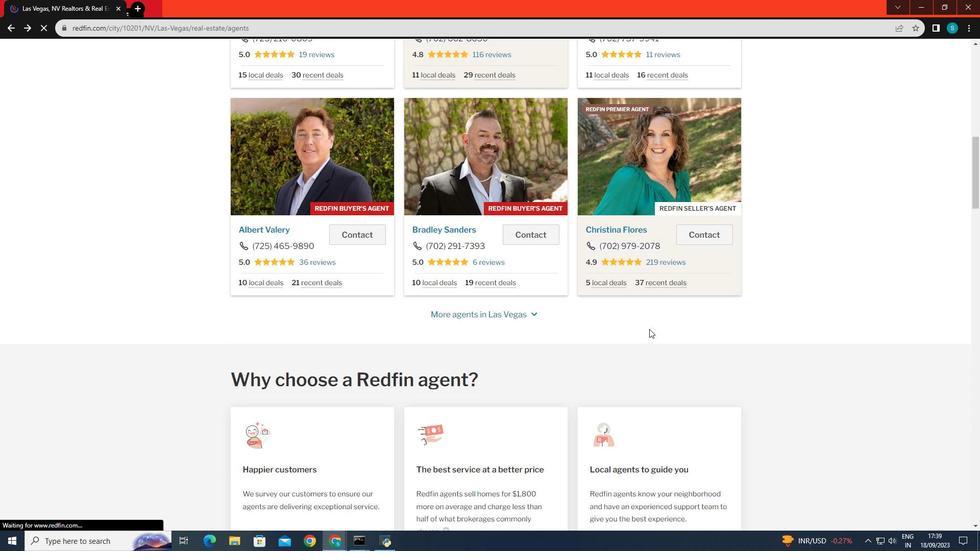 
Action: Mouse scrolled (660, 329) with delta (0, 0)
Screenshot: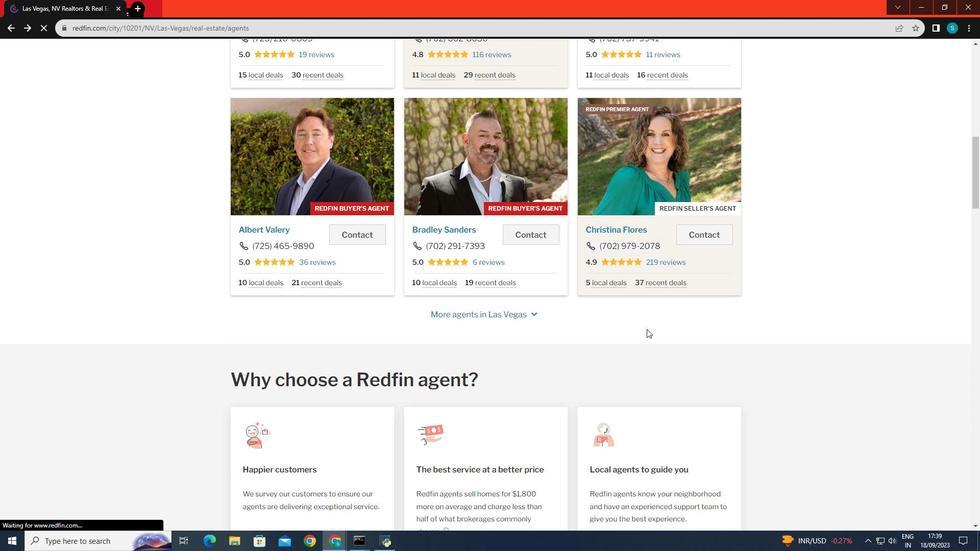 
Action: Mouse moved to (526, 315)
Screenshot: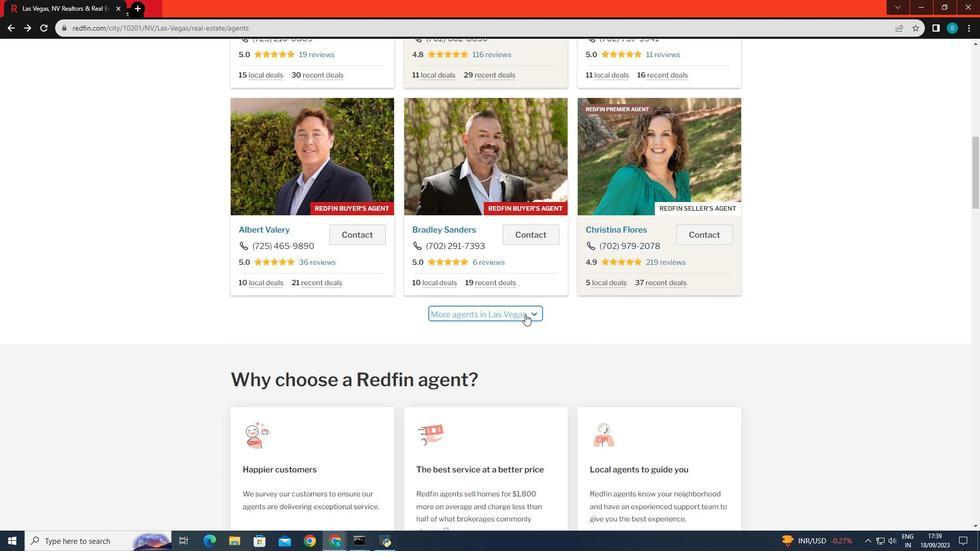 
Action: Mouse pressed left at (526, 315)
Screenshot: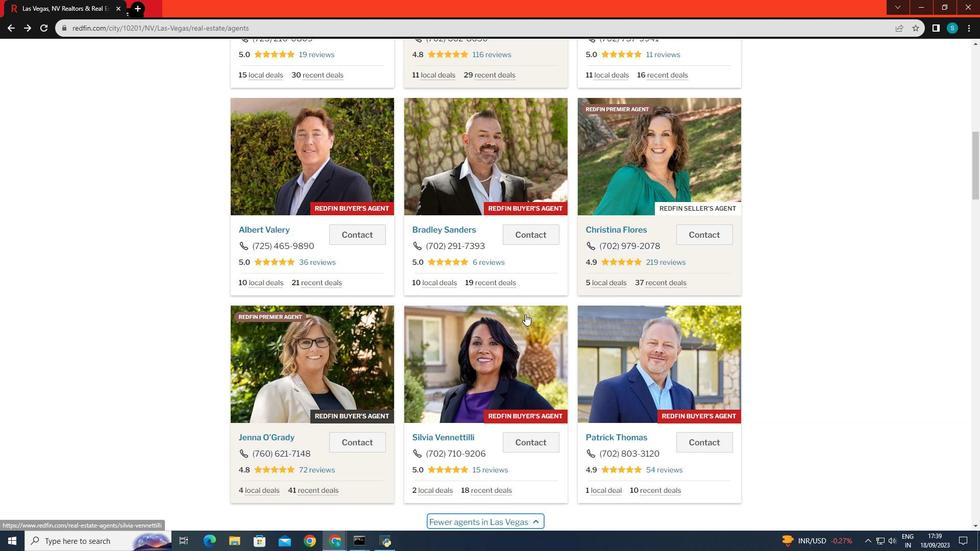 
Action: Mouse moved to (536, 329)
Screenshot: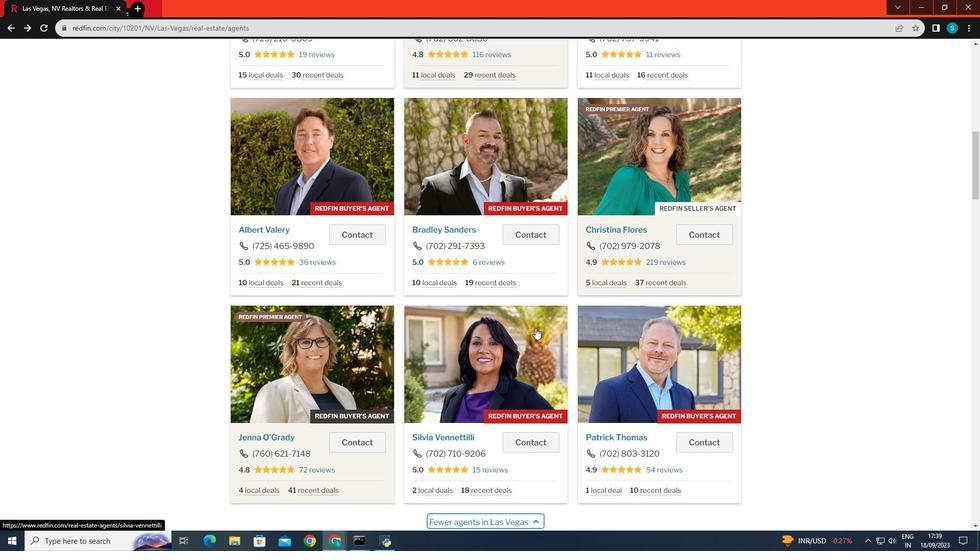 
Action: Mouse scrolled (536, 328) with delta (0, 0)
Screenshot: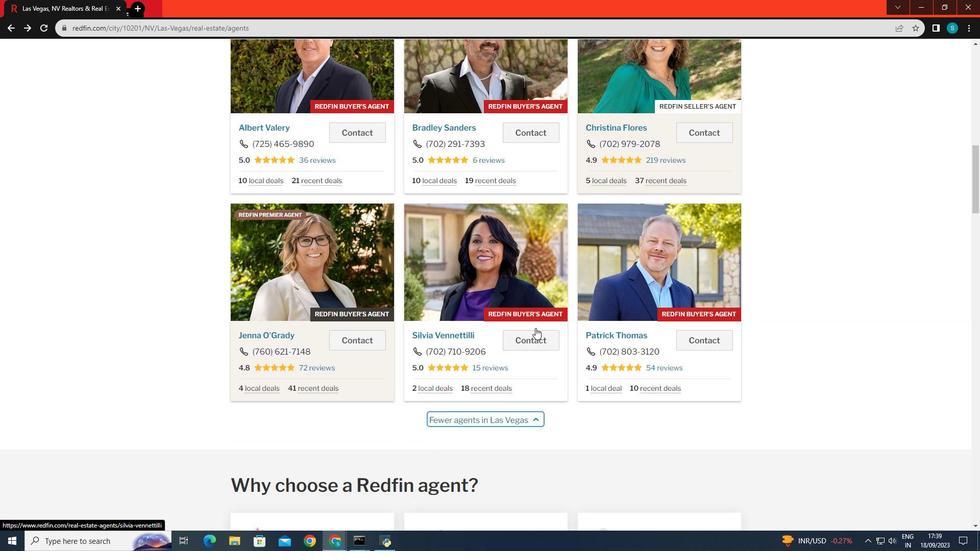 
Action: Mouse scrolled (536, 328) with delta (0, 0)
